 Task: Look for space in Kennesaw, United States from 1st July, 2023 to 8th July, 2023 for 2 adults, 1 child in price range Rs.15000 to Rs.20000. Place can be entire place with 1  bedroom having 1 bed and 1 bathroom. Property type can be house, flat, guest house, hotel. Amenities needed are: washing machine. Booking option can be shelf check-in. Required host language is English.
Action: Mouse moved to (557, 108)
Screenshot: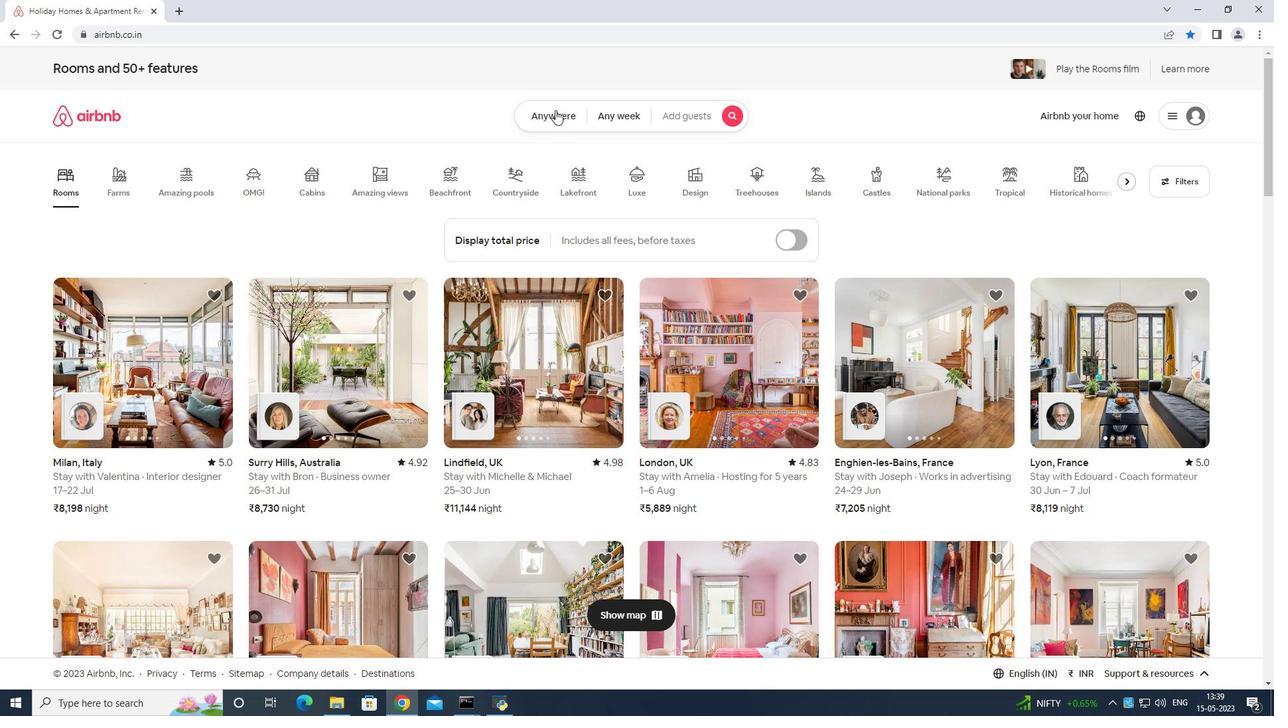 
Action: Mouse pressed left at (557, 108)
Screenshot: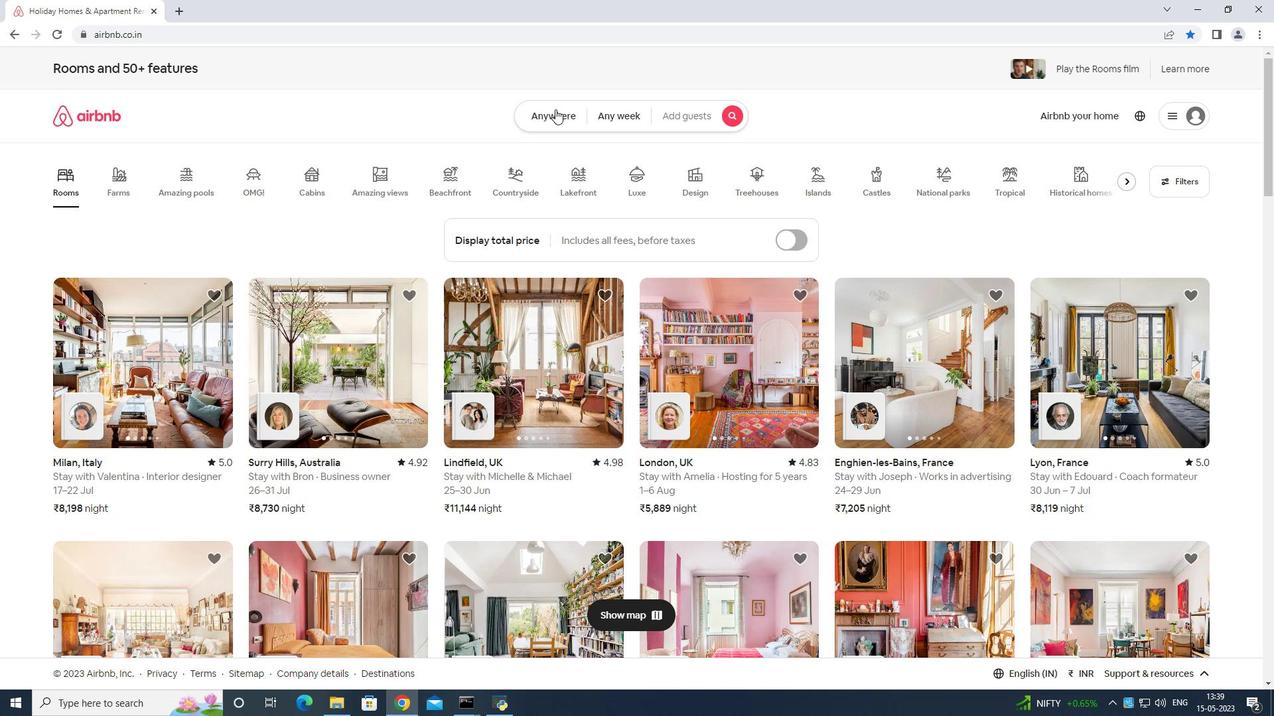 
Action: Mouse moved to (547, 151)
Screenshot: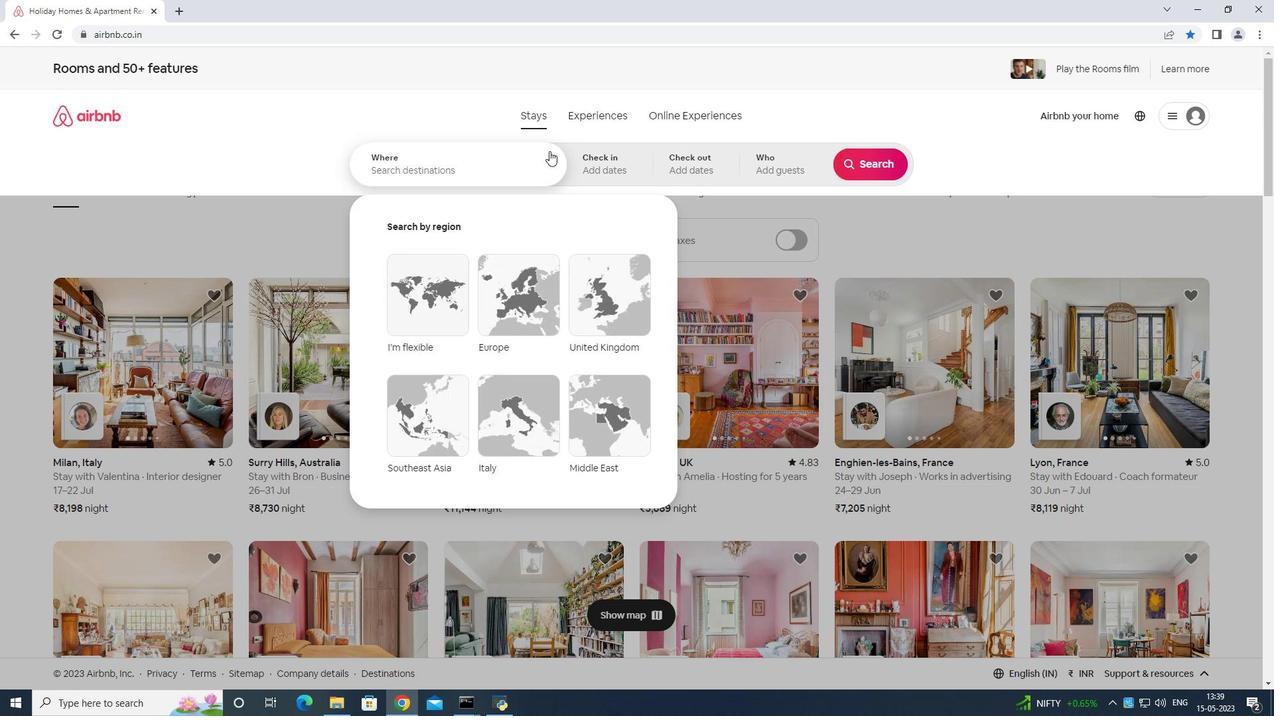 
Action: Mouse pressed left at (547, 151)
Screenshot: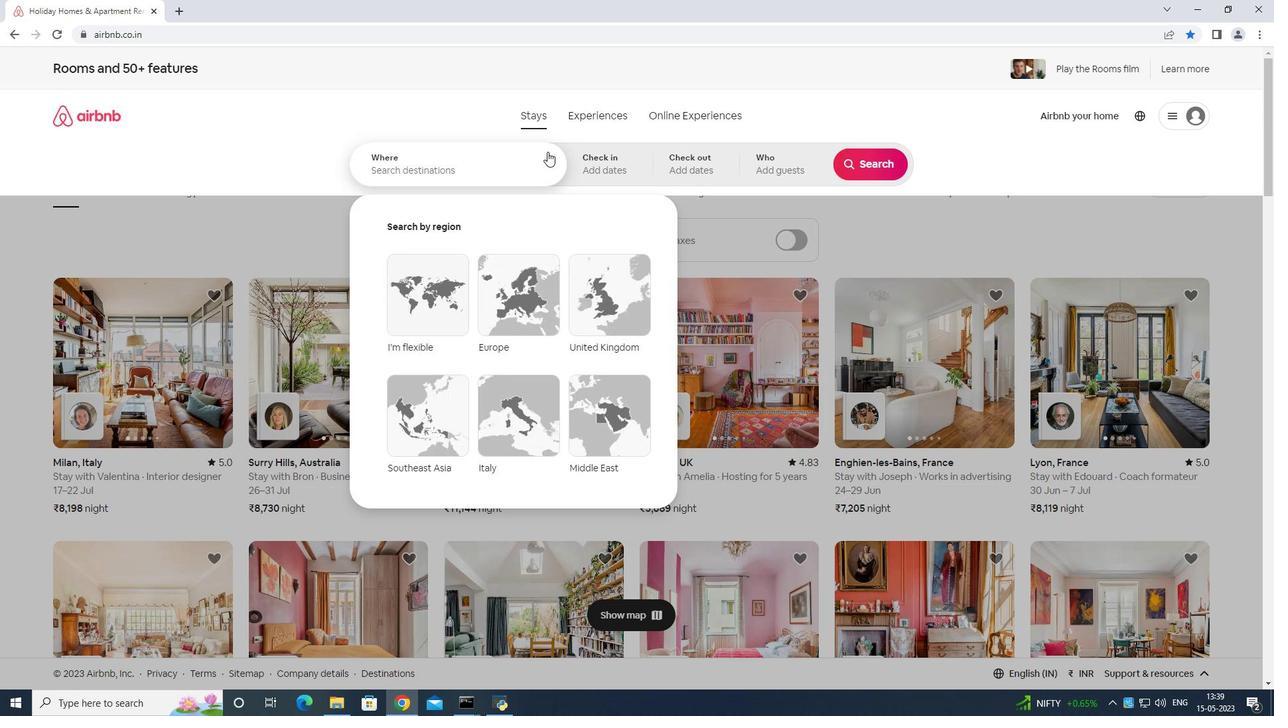 
Action: Mouse moved to (1240, 357)
Screenshot: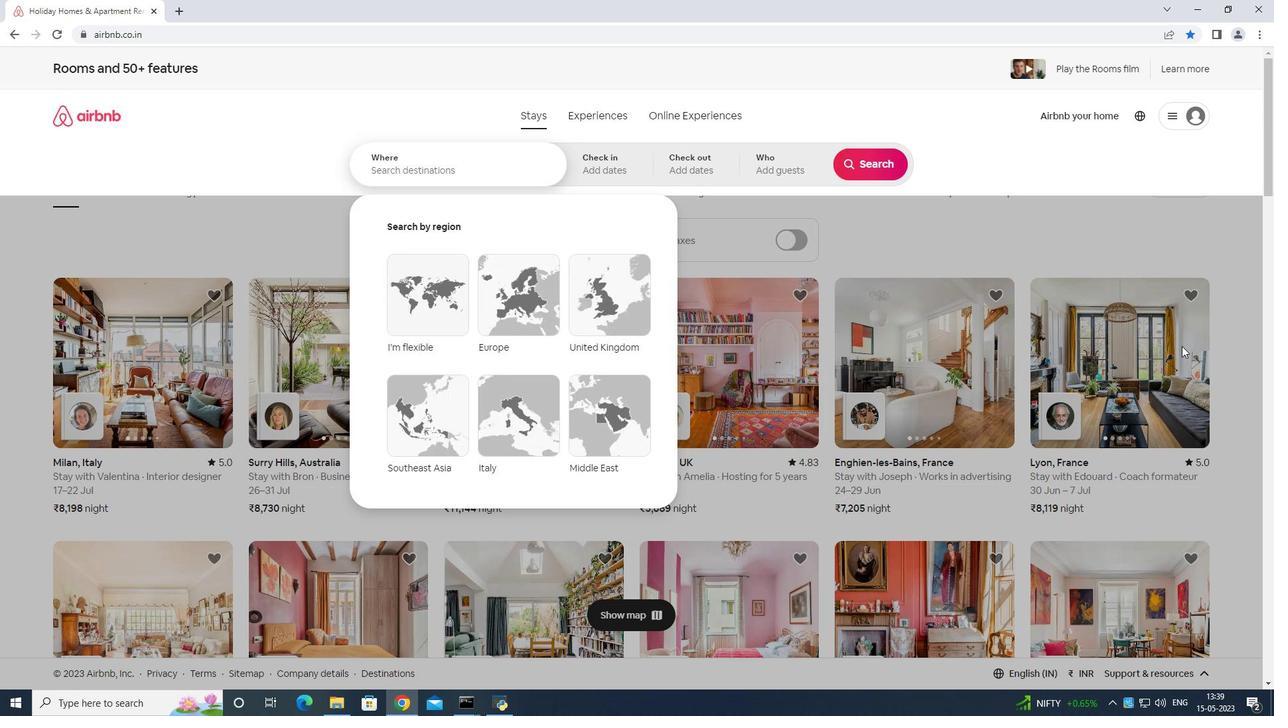 
Action: Key pressed <Key.shift>Kennw<Key.backspace>esaw<Key.space>united<Key.space>states<Key.enter><Key.enter>
Screenshot: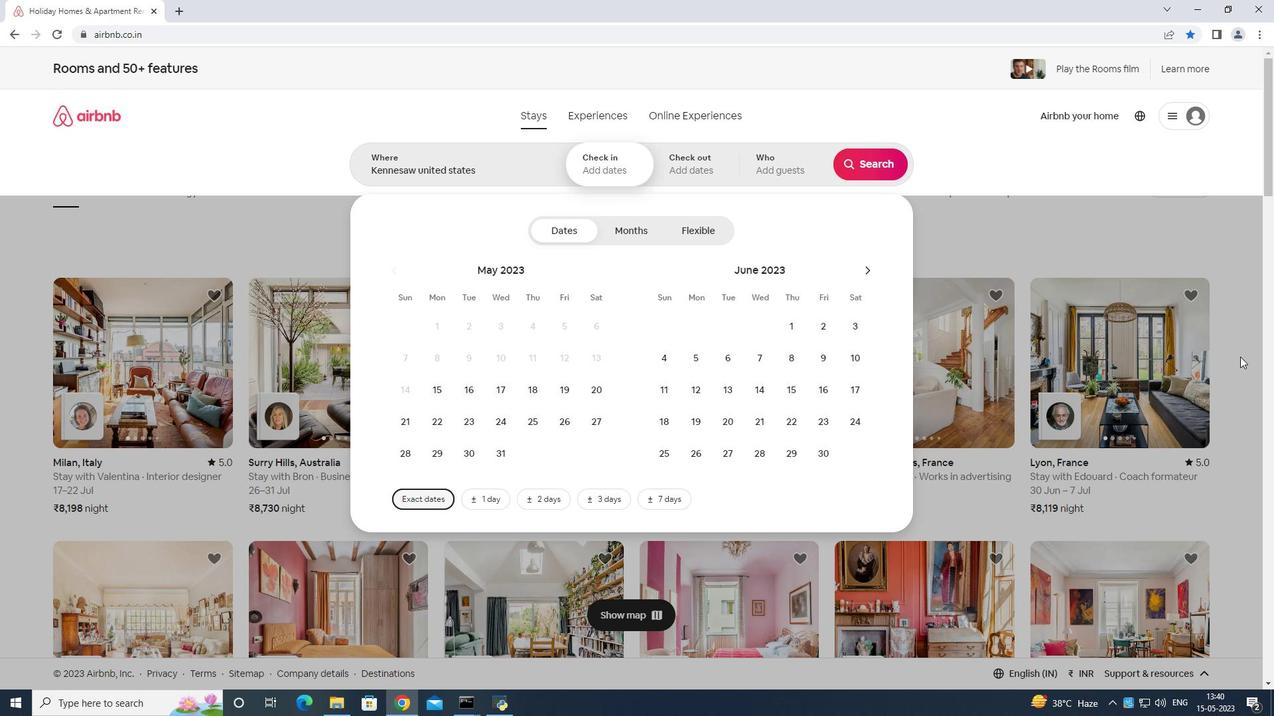 
Action: Mouse moved to (856, 278)
Screenshot: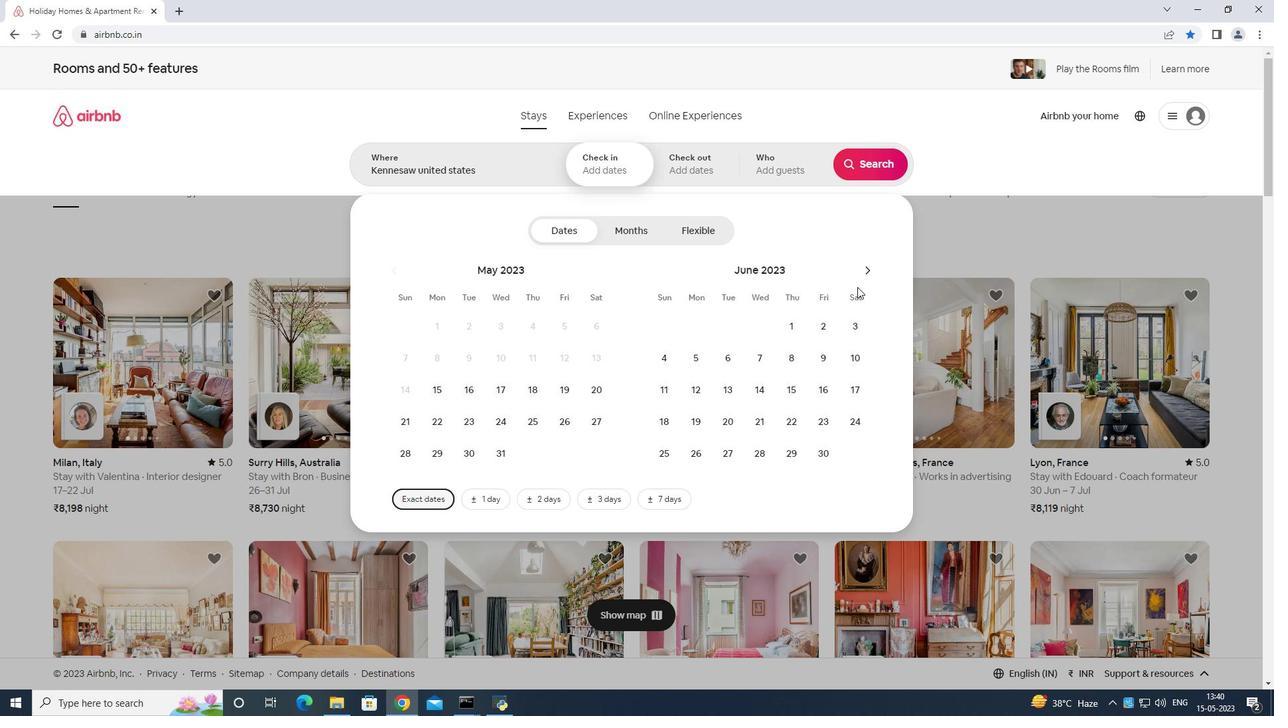 
Action: Mouse pressed left at (856, 278)
Screenshot: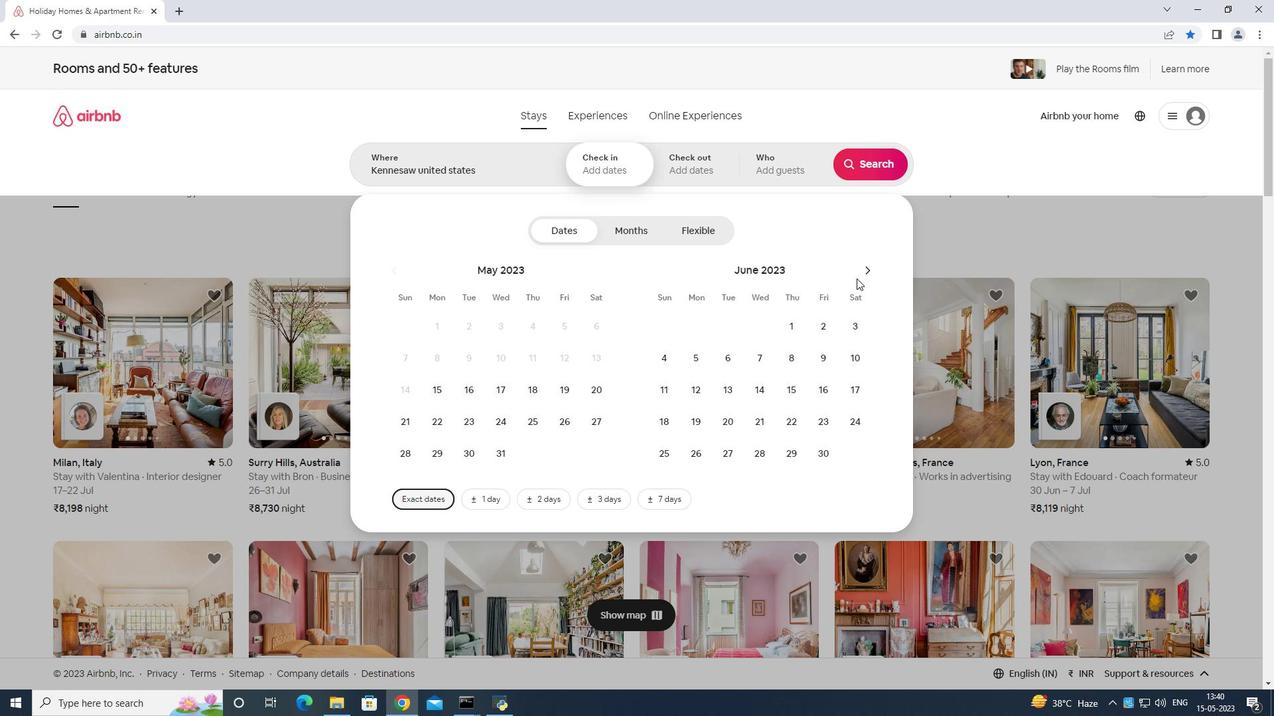
Action: Mouse moved to (864, 272)
Screenshot: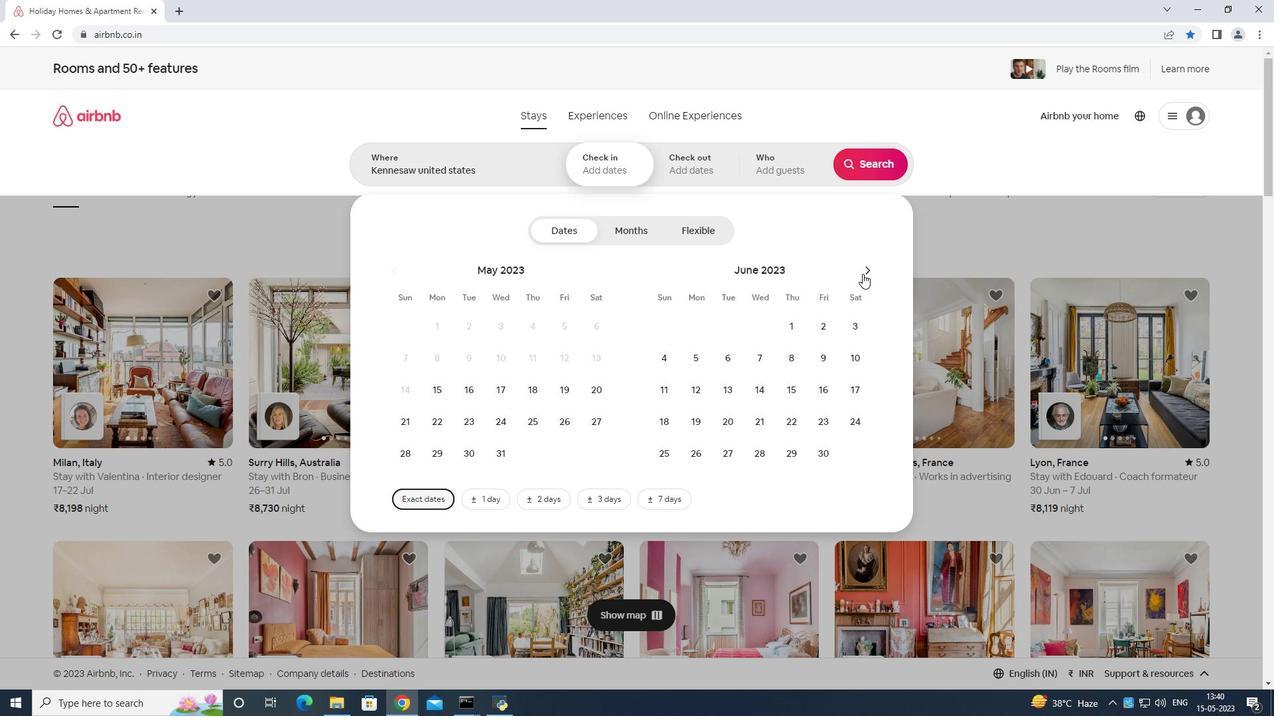 
Action: Mouse pressed left at (864, 272)
Screenshot: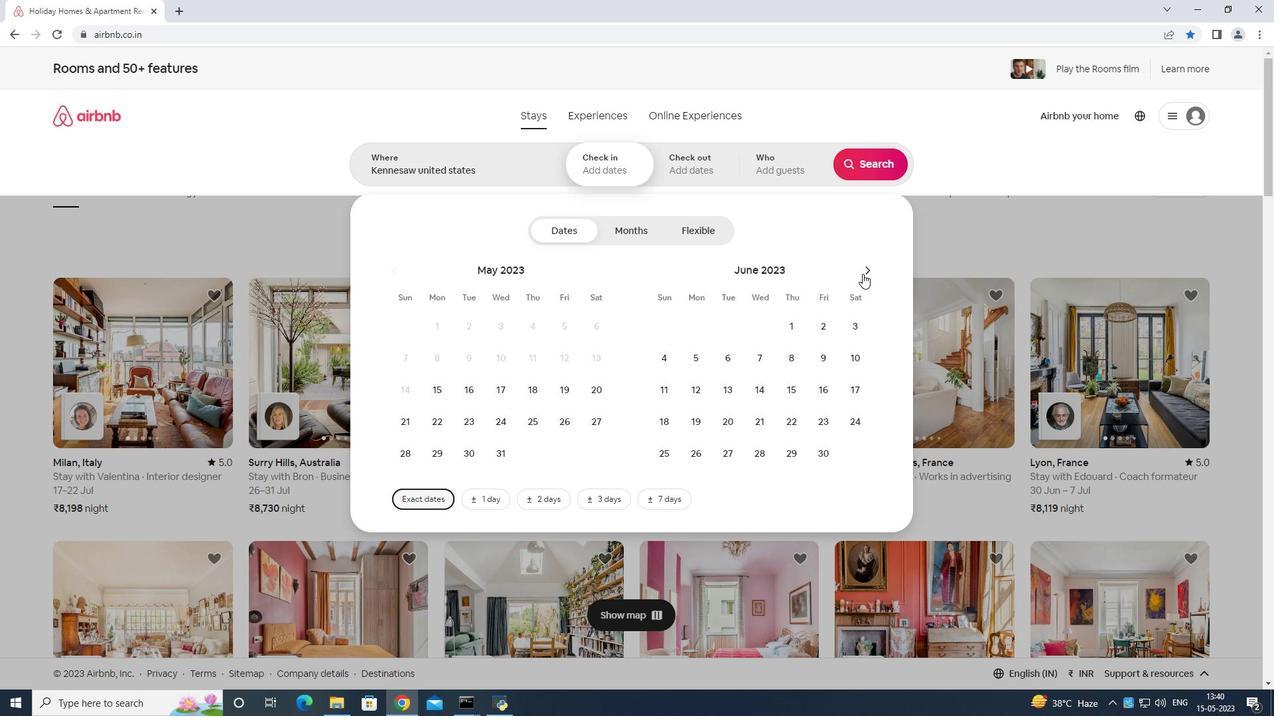 
Action: Mouse moved to (856, 323)
Screenshot: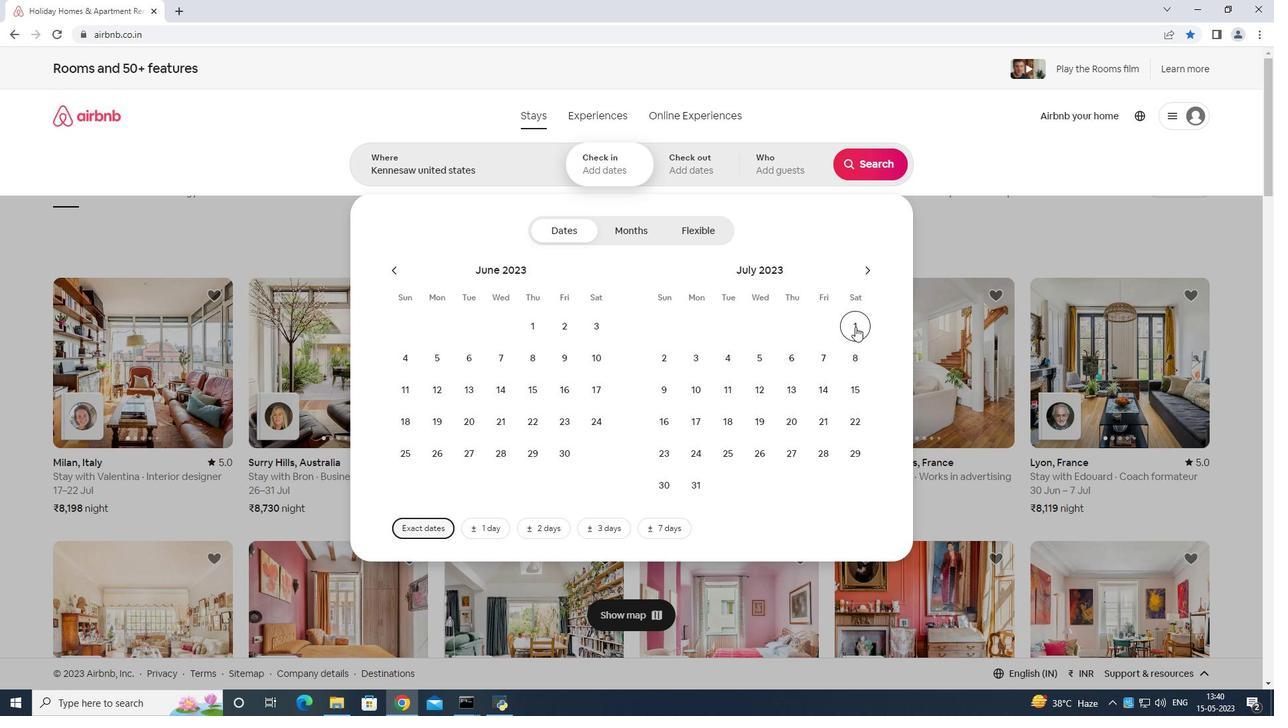 
Action: Mouse pressed left at (856, 323)
Screenshot: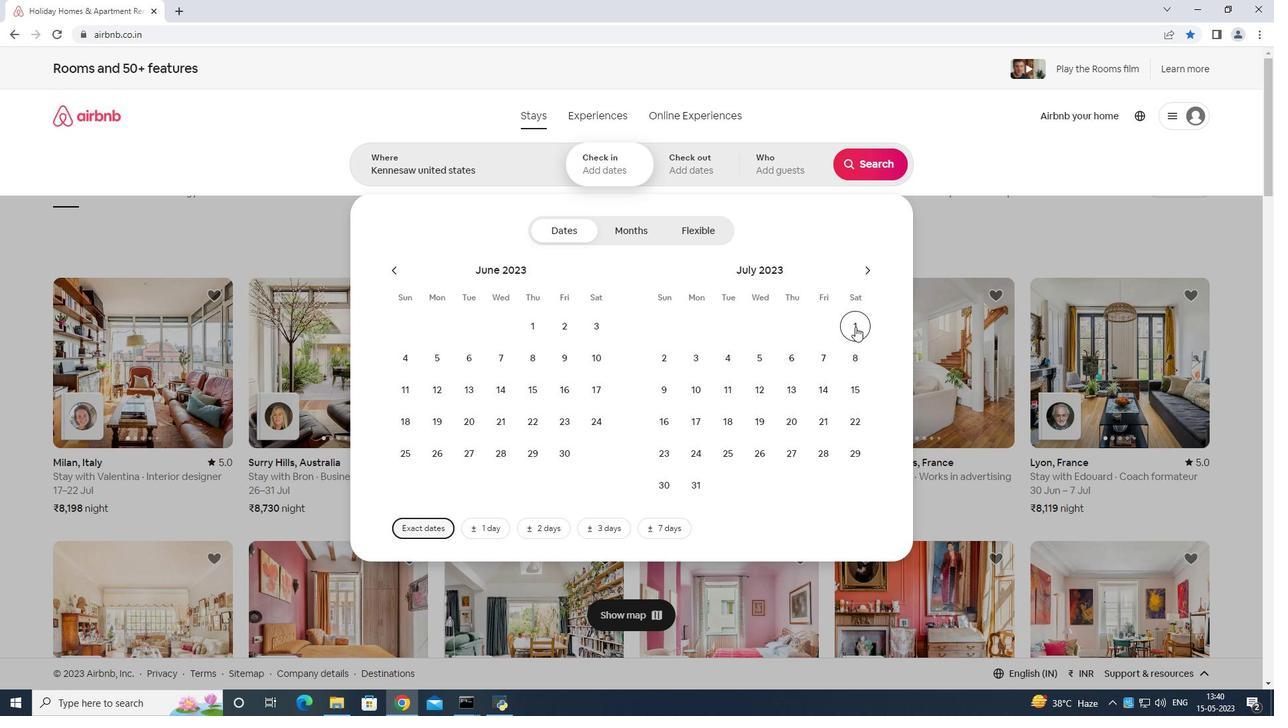 
Action: Mouse moved to (856, 362)
Screenshot: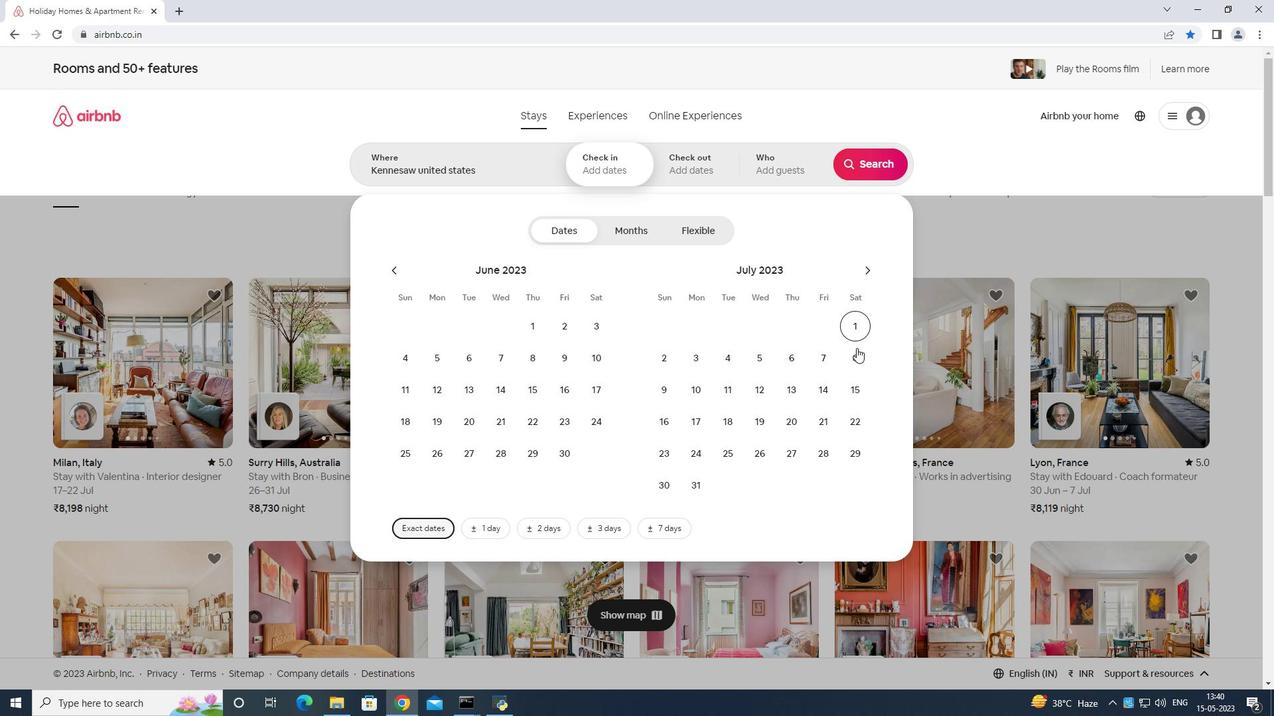 
Action: Mouse pressed left at (856, 362)
Screenshot: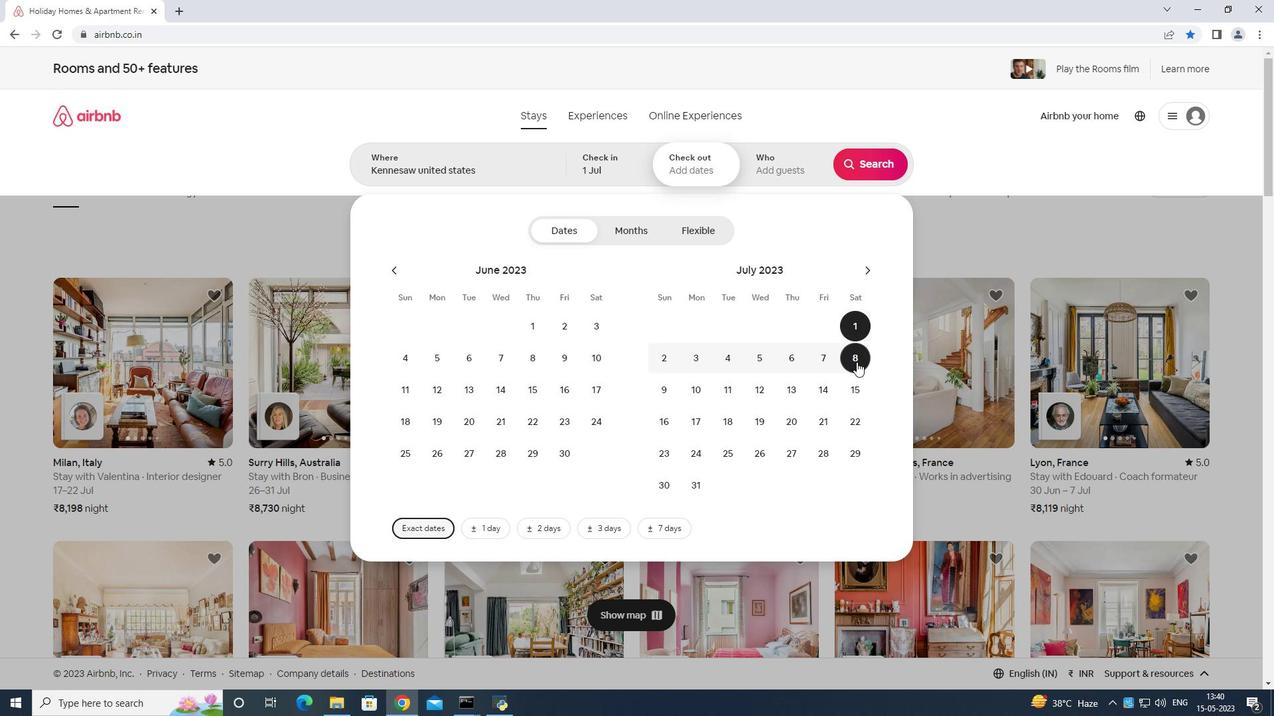 
Action: Mouse moved to (797, 166)
Screenshot: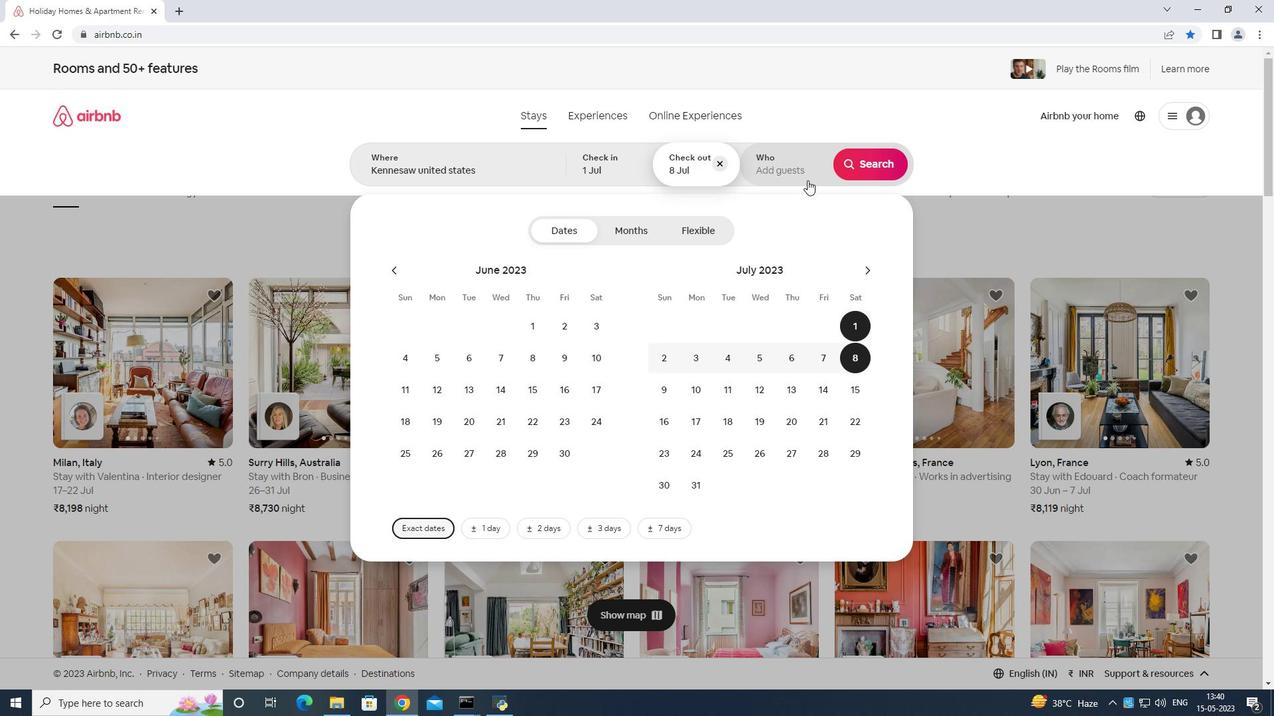 
Action: Mouse pressed left at (797, 166)
Screenshot: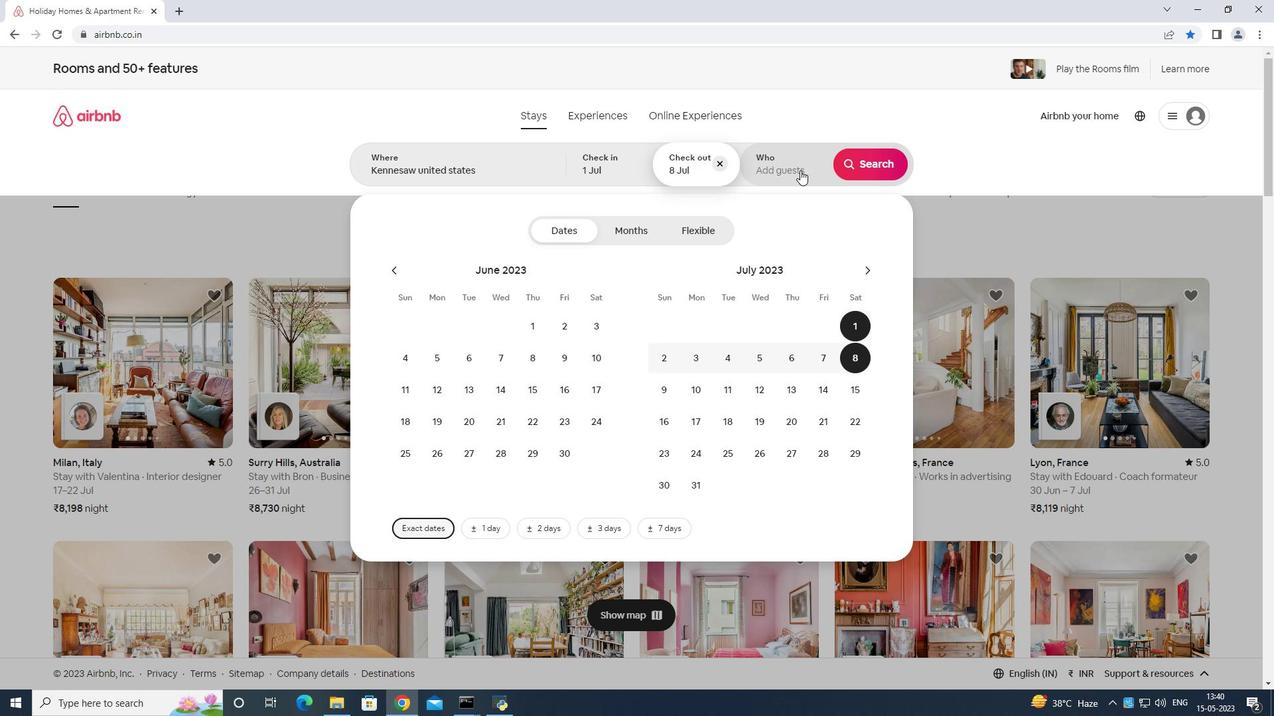 
Action: Mouse moved to (874, 238)
Screenshot: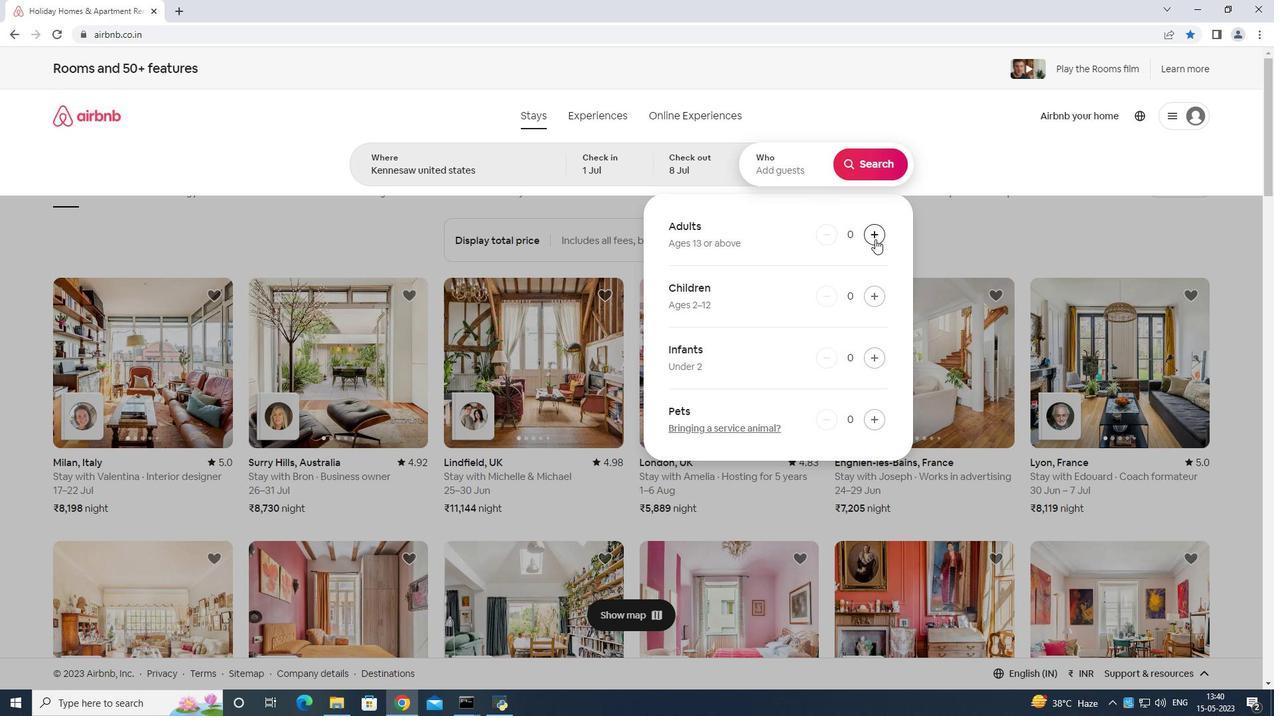 
Action: Mouse pressed left at (874, 238)
Screenshot: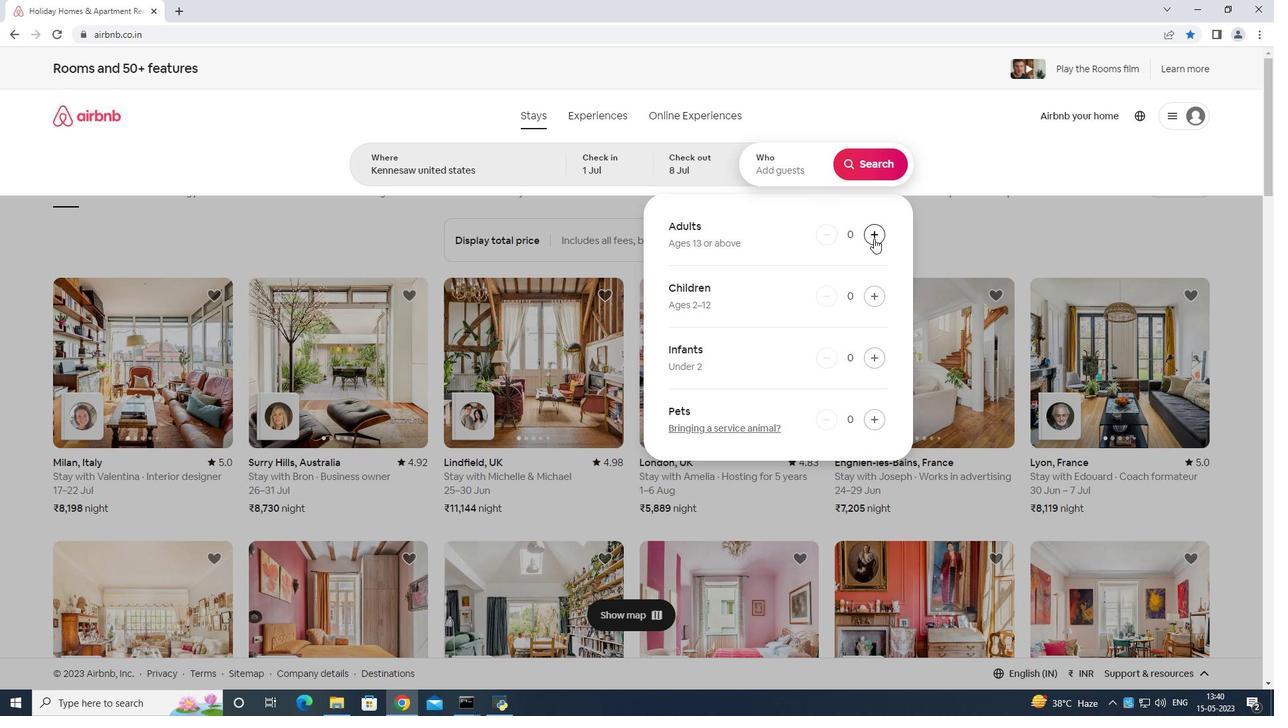 
Action: Mouse moved to (874, 237)
Screenshot: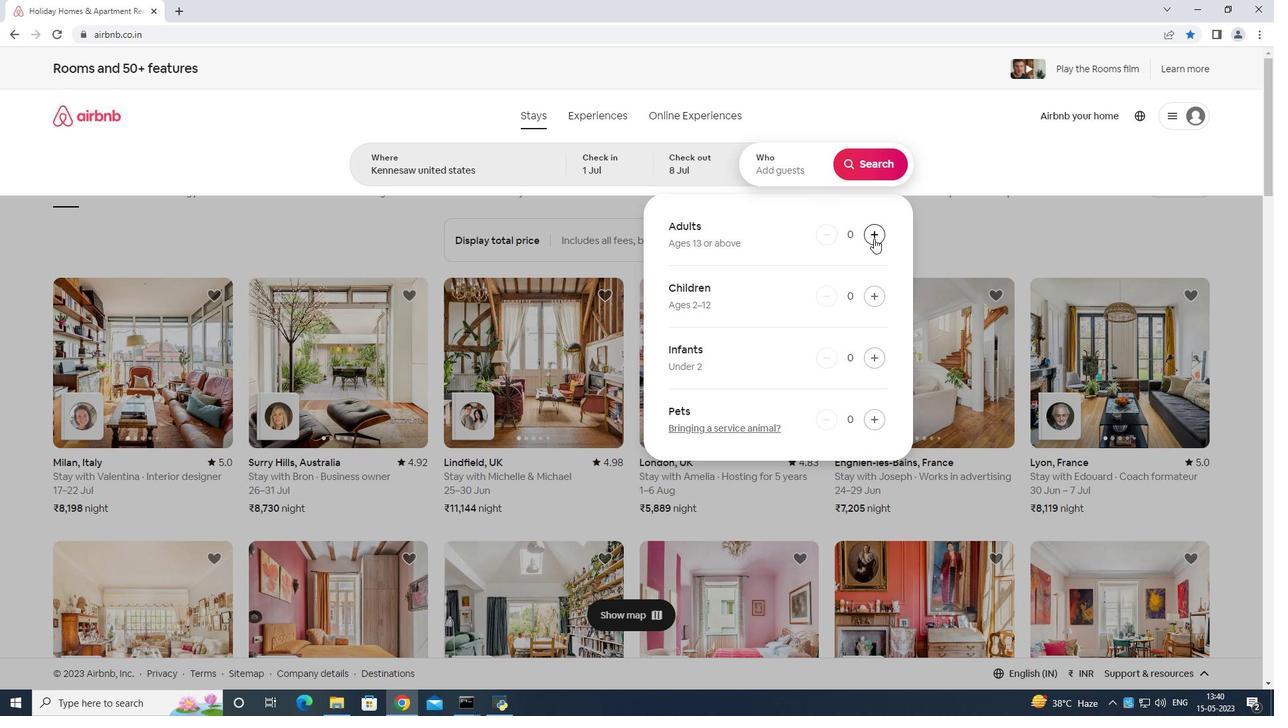 
Action: Mouse pressed left at (874, 237)
Screenshot: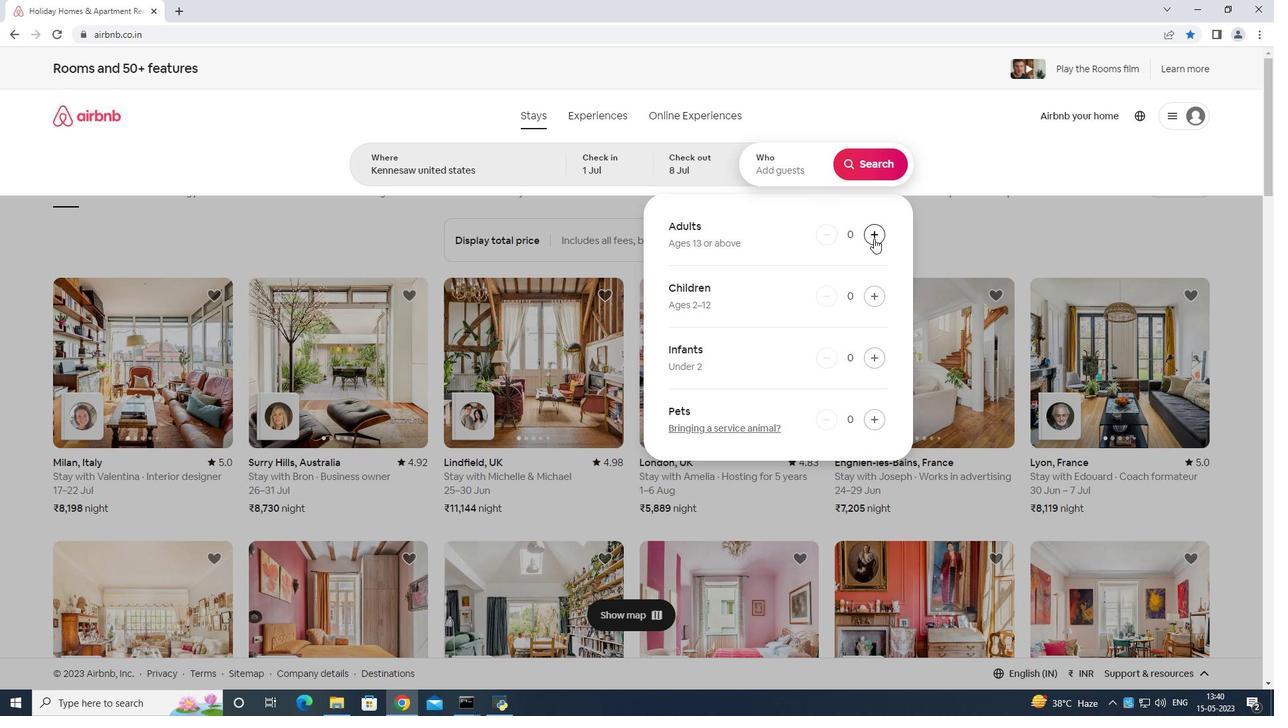 
Action: Mouse moved to (875, 288)
Screenshot: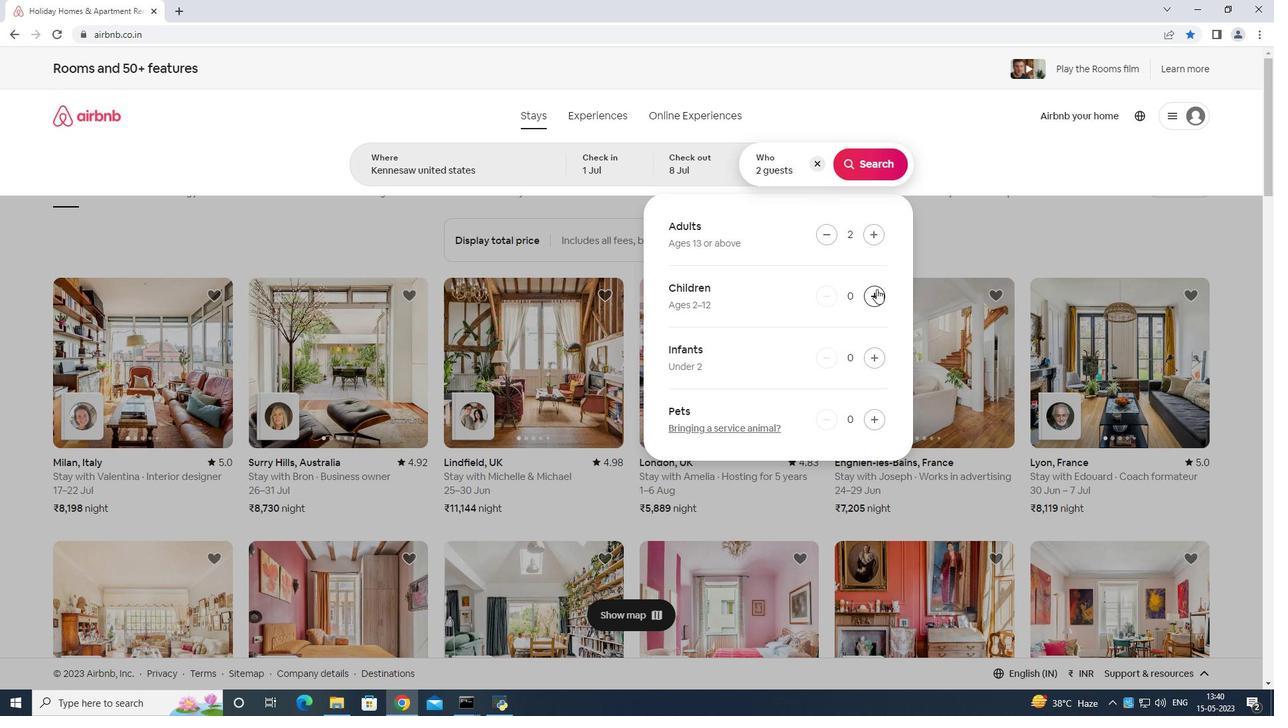 
Action: Mouse pressed left at (875, 288)
Screenshot: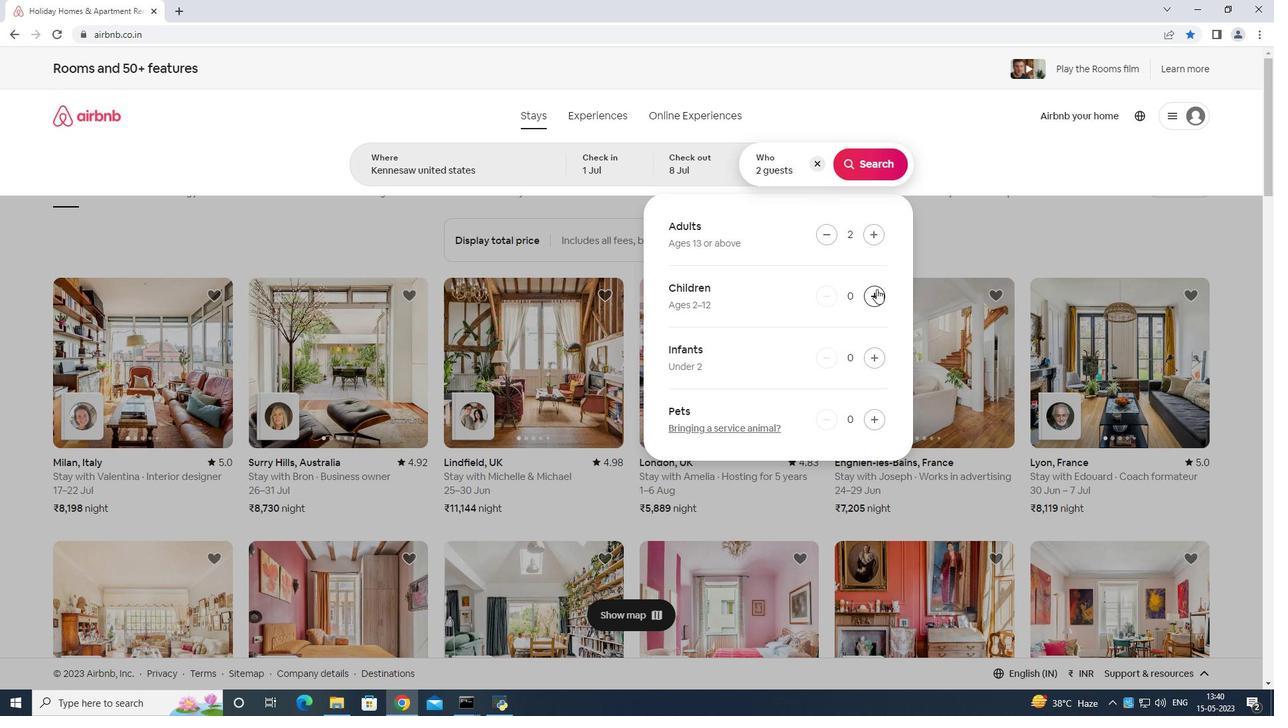 
Action: Mouse moved to (873, 170)
Screenshot: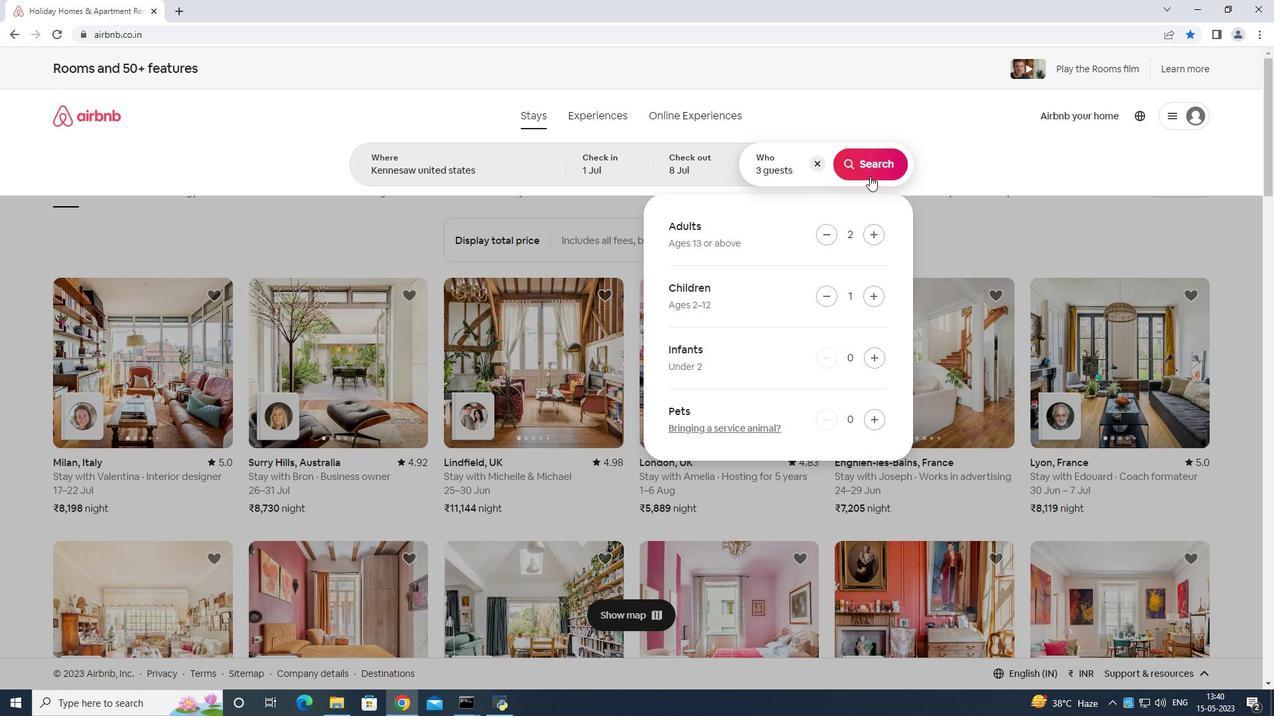 
Action: Mouse pressed left at (873, 170)
Screenshot: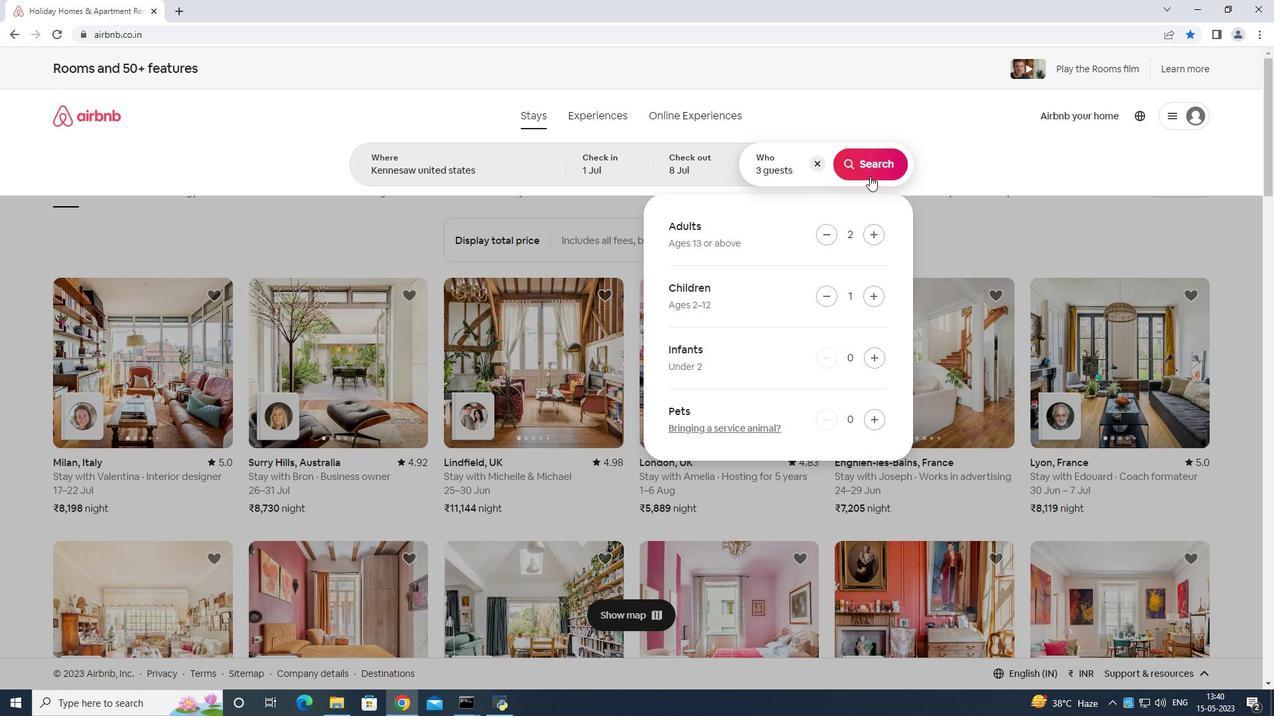 
Action: Mouse moved to (1208, 126)
Screenshot: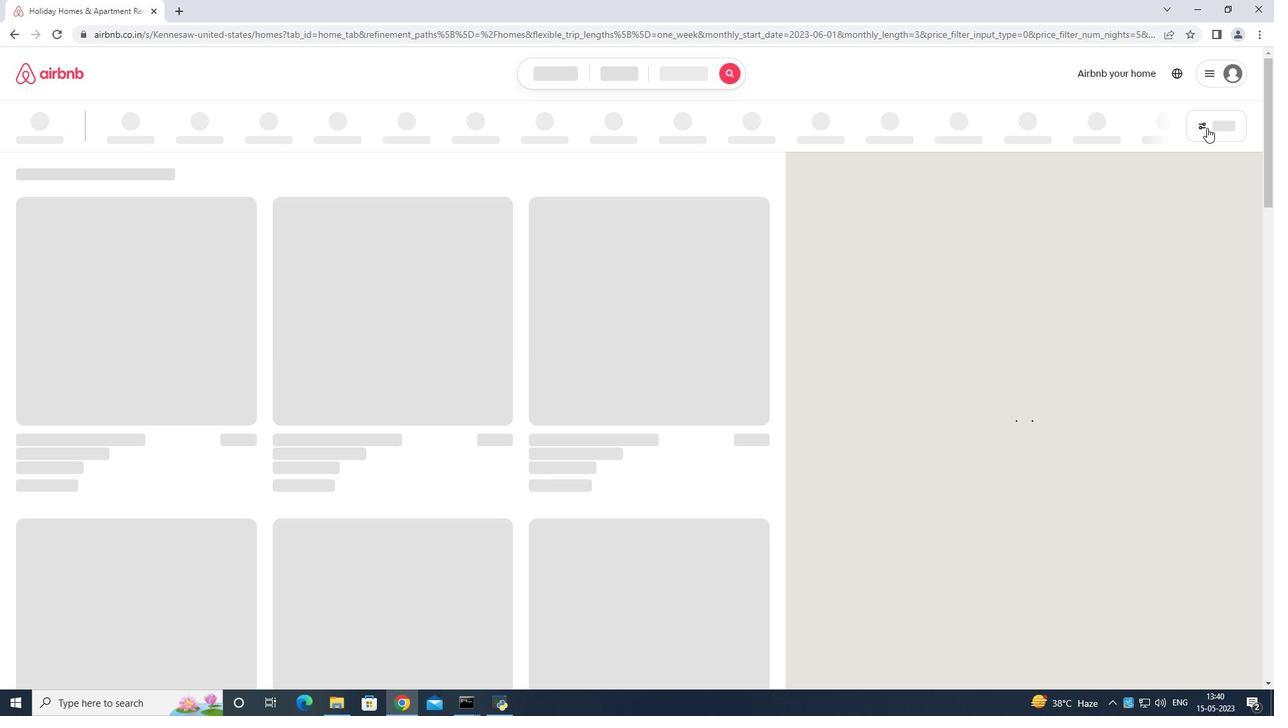 
Action: Mouse pressed left at (1208, 126)
Screenshot: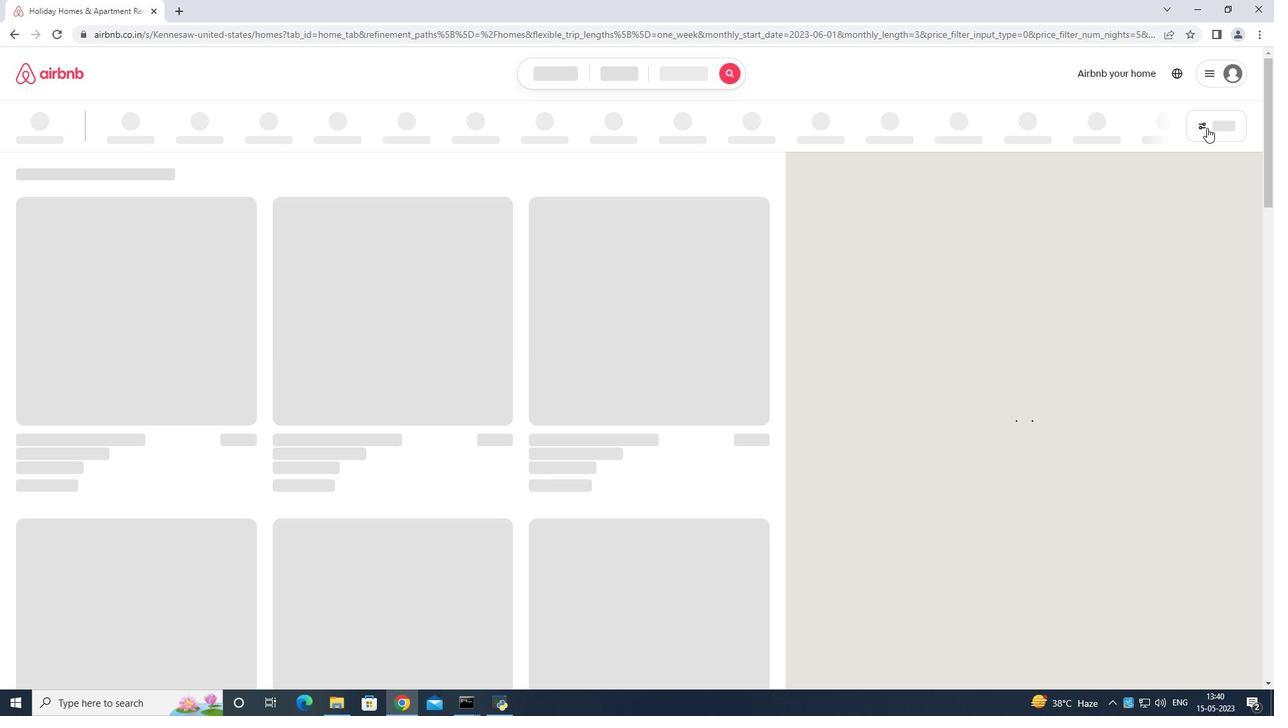 
Action: Mouse moved to (507, 447)
Screenshot: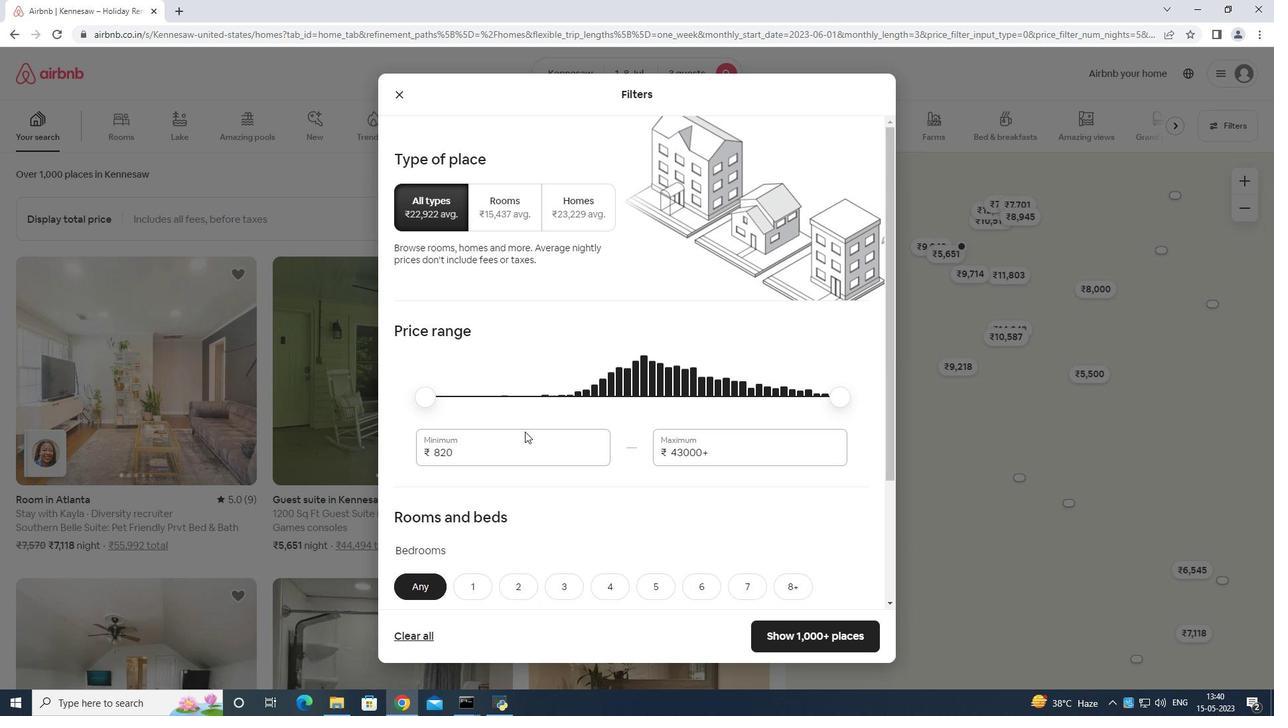 
Action: Mouse pressed left at (507, 447)
Screenshot: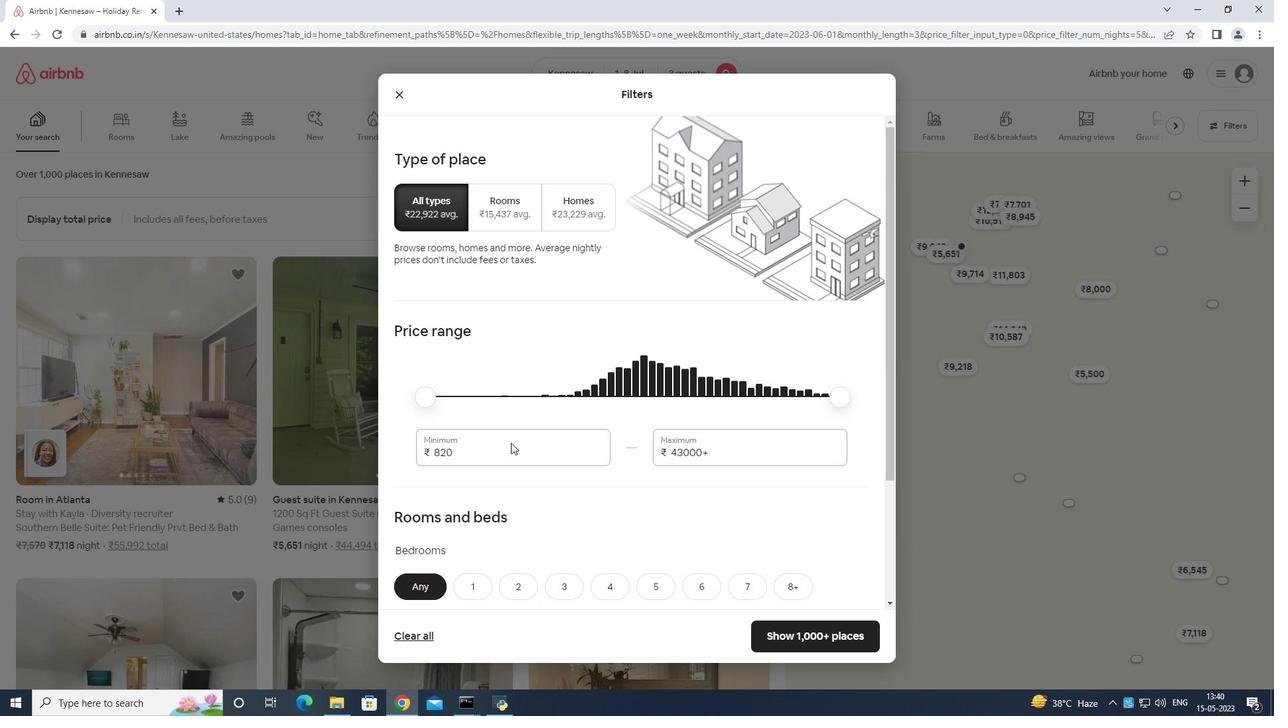 
Action: Mouse moved to (509, 438)
Screenshot: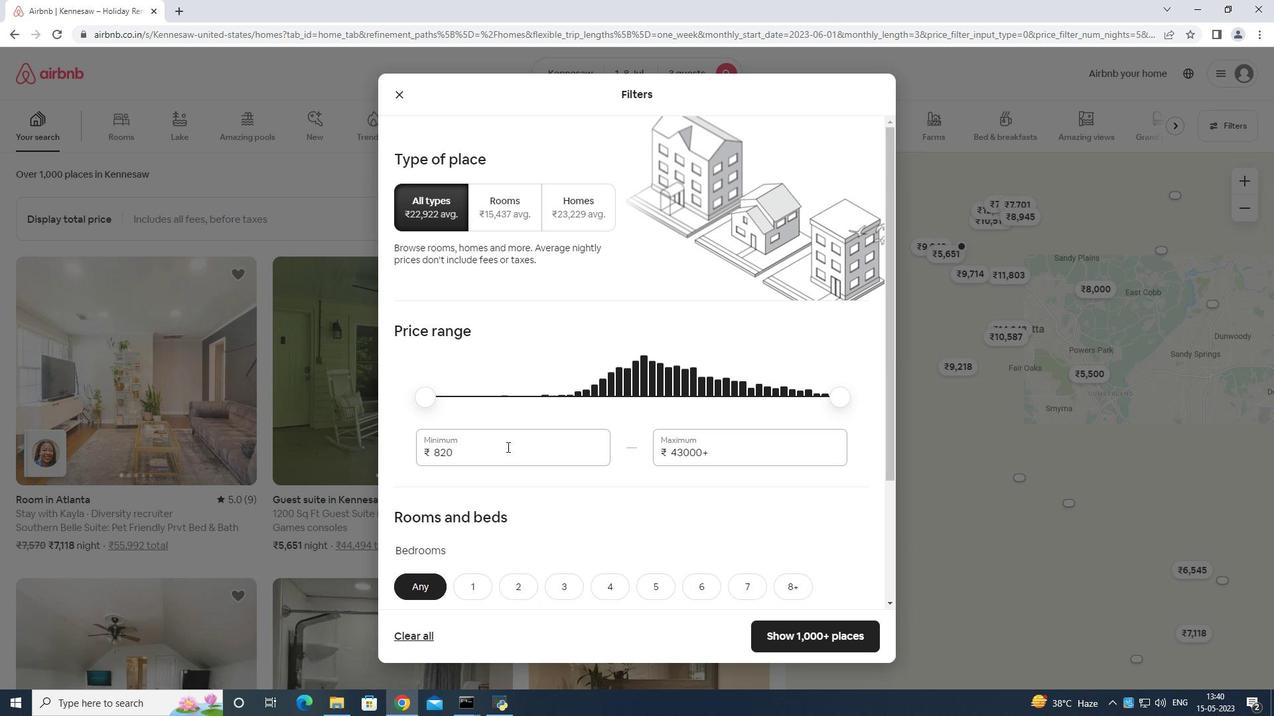 
Action: Key pressed <Key.backspace>
Screenshot: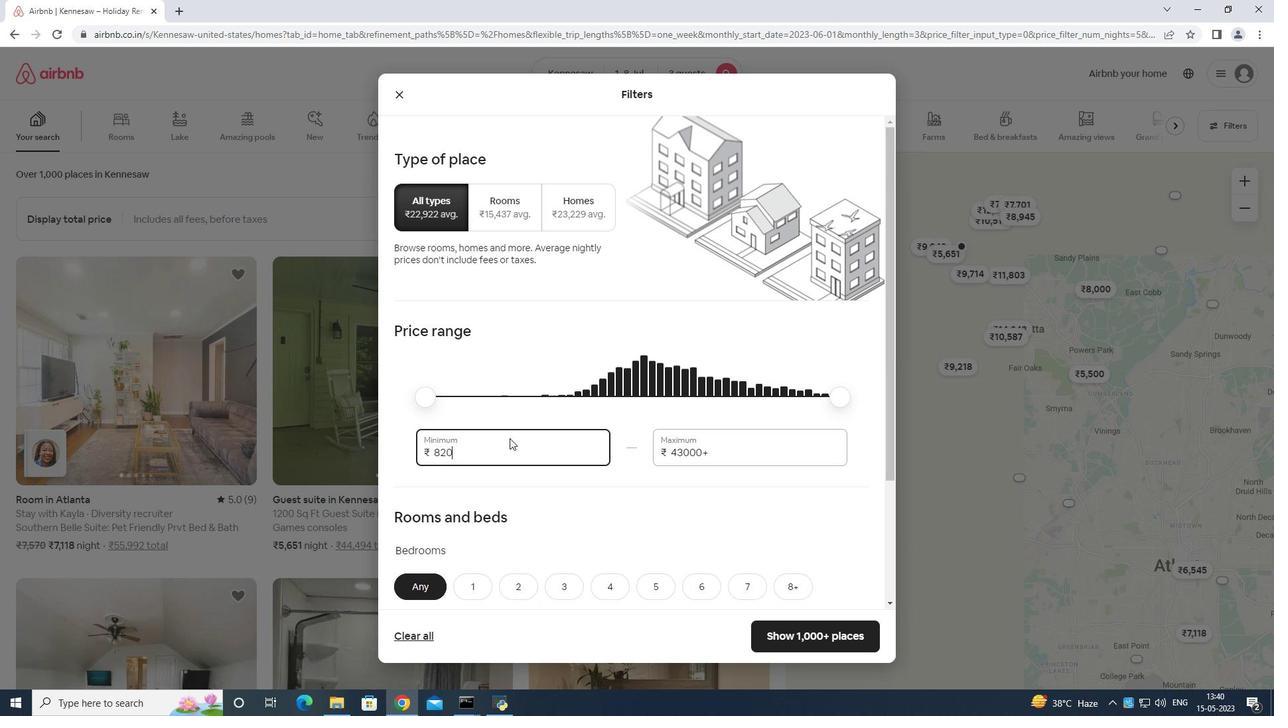 
Action: Mouse moved to (509, 438)
Screenshot: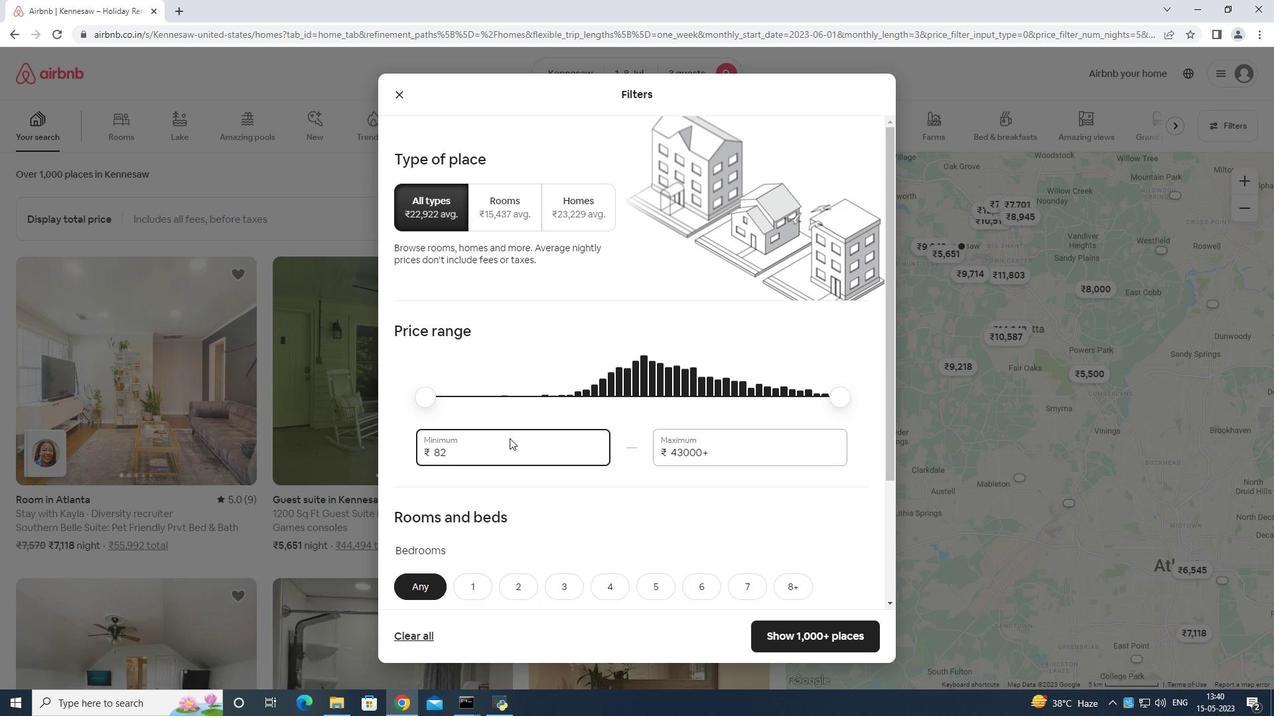
Action: Key pressed <Key.backspace><Key.backspace>
Screenshot: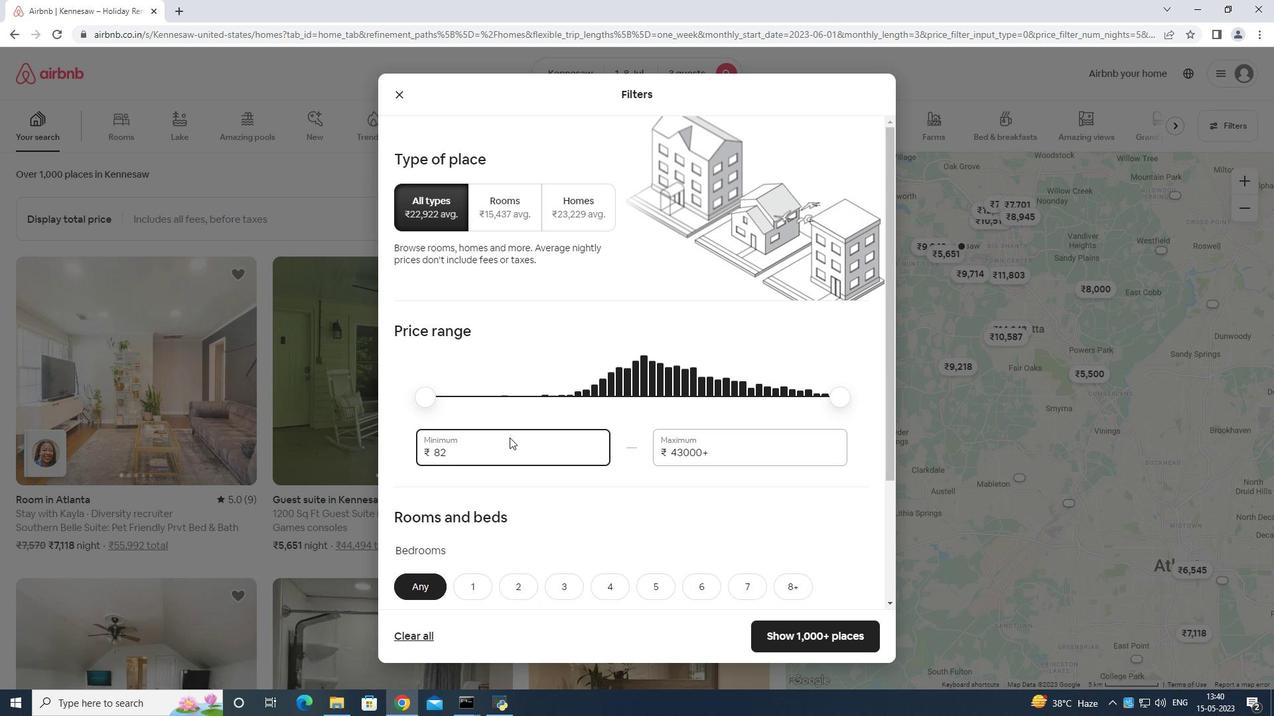 
Action: Mouse moved to (509, 436)
Screenshot: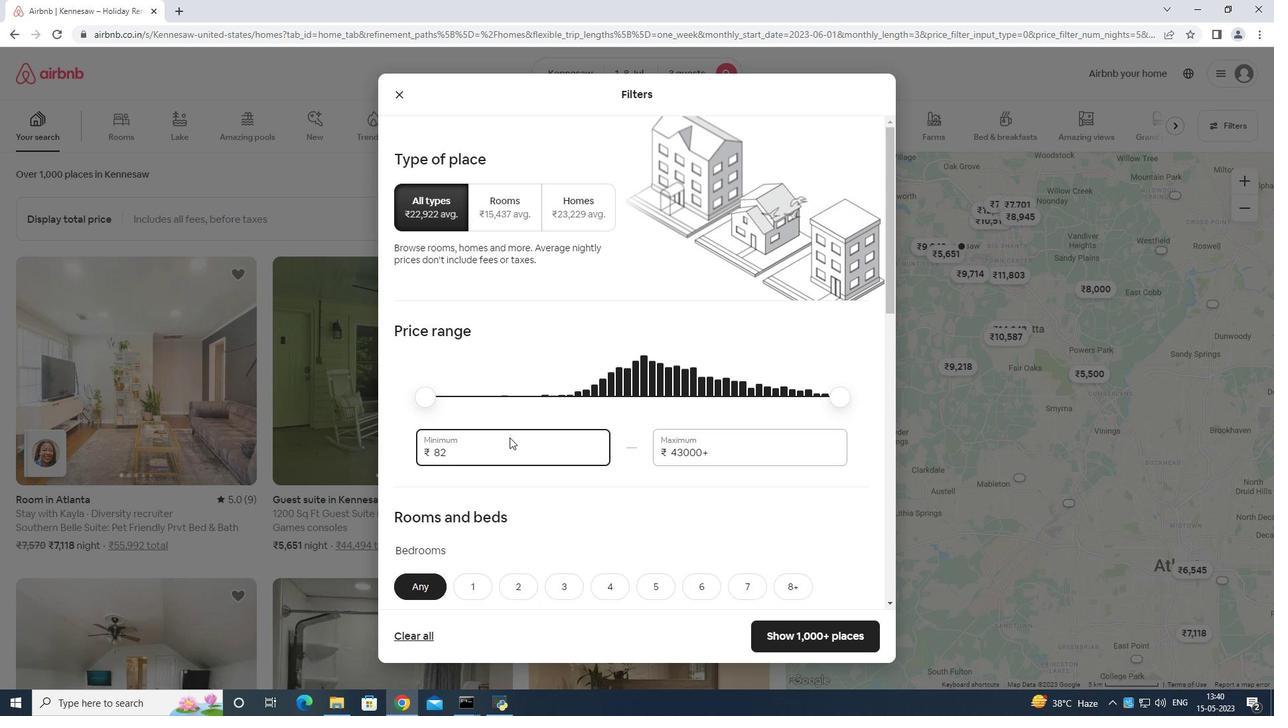 
Action: Key pressed 1
Screenshot: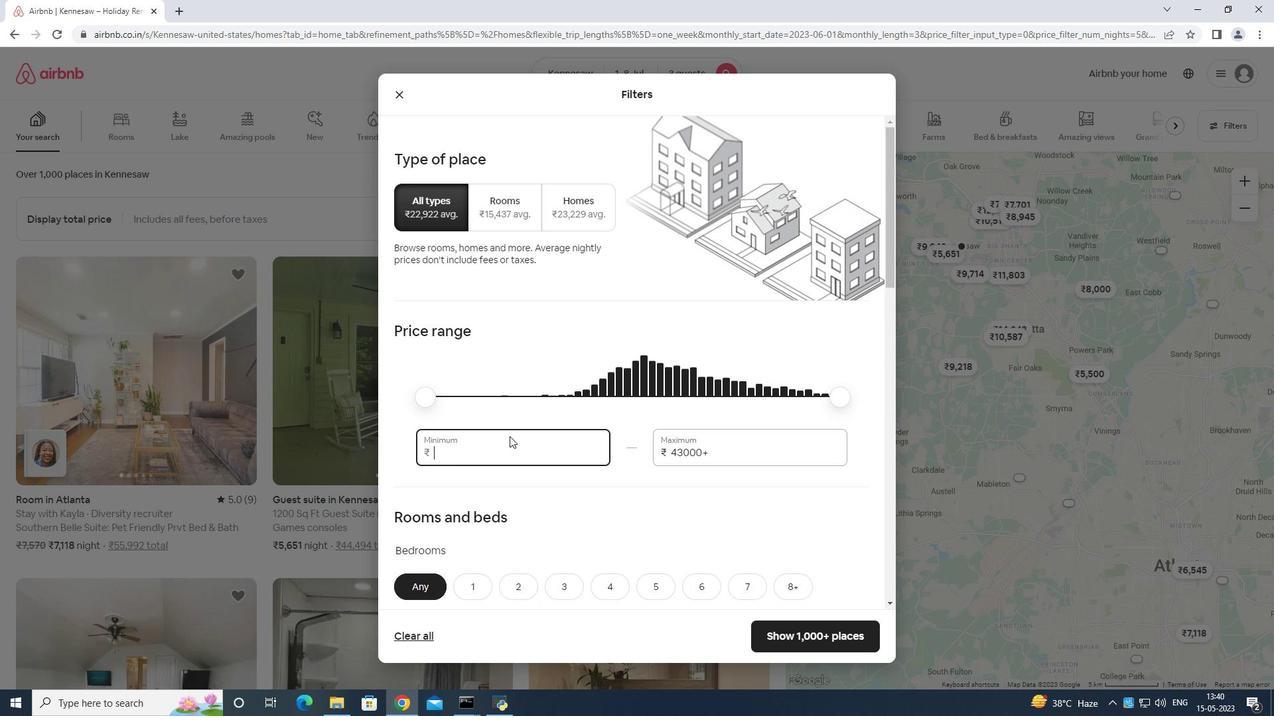 
Action: Mouse moved to (510, 434)
Screenshot: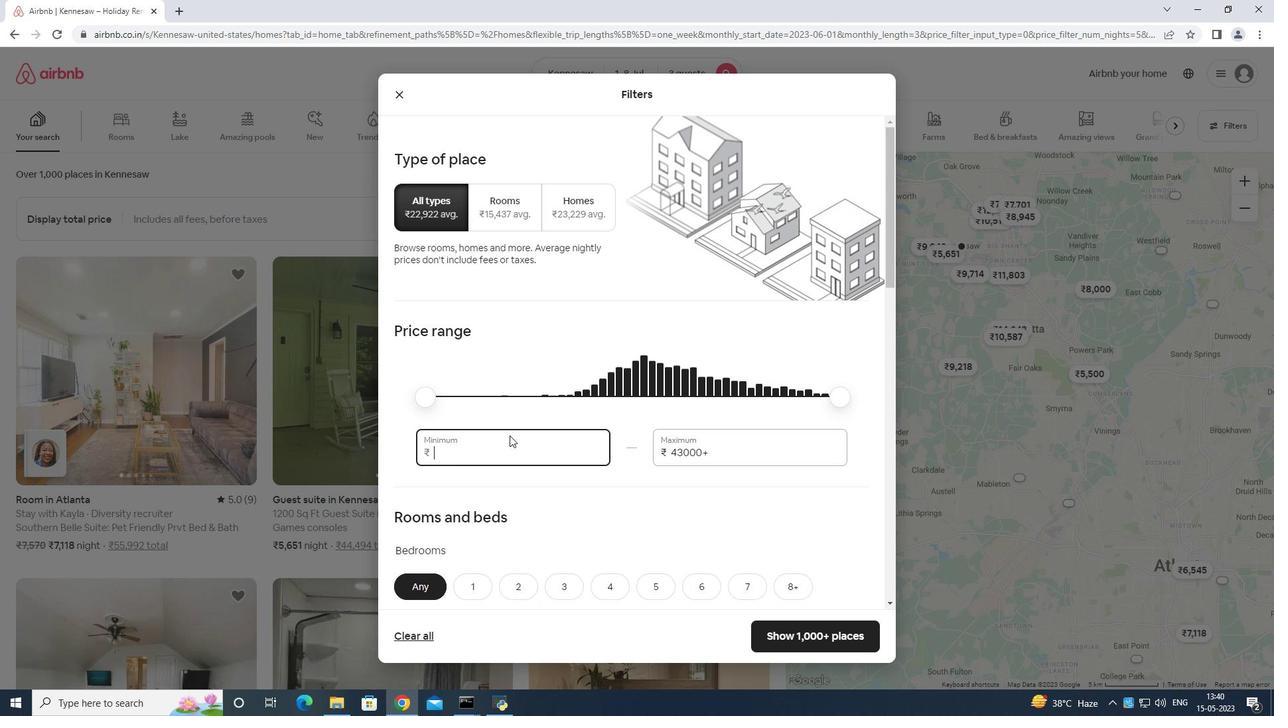 
Action: Key pressed 5
Screenshot: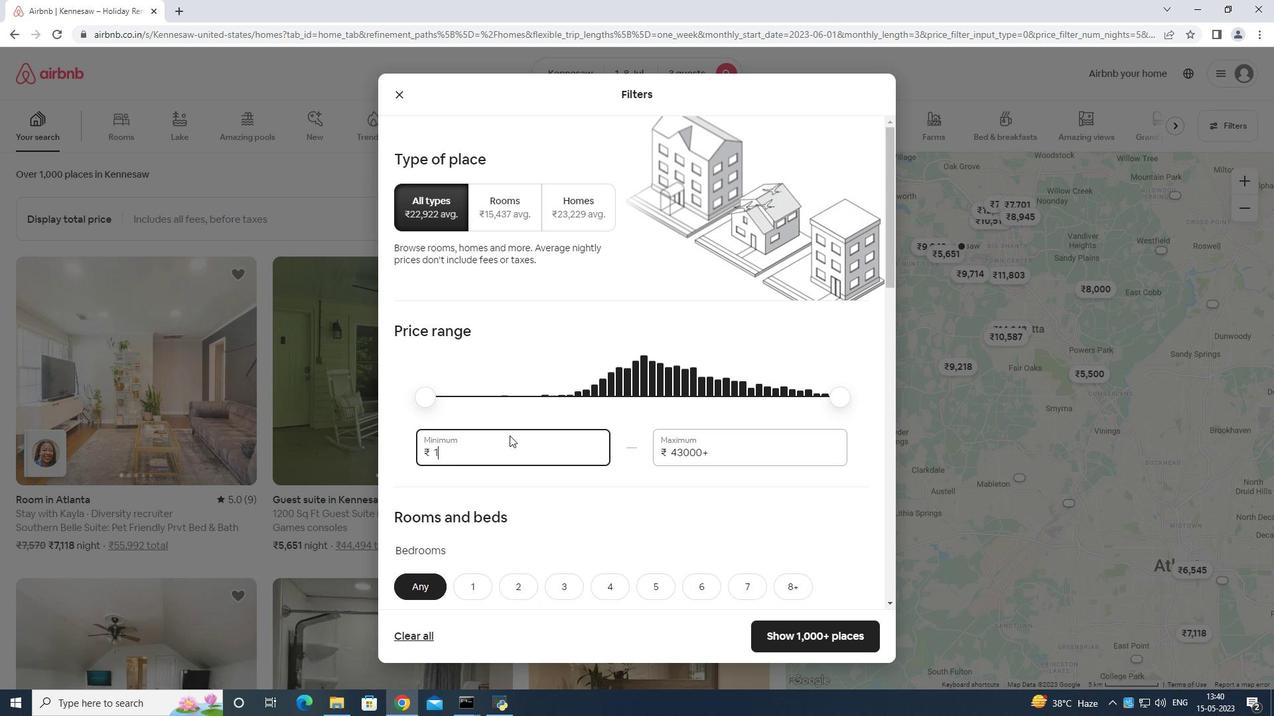 
Action: Mouse moved to (513, 431)
Screenshot: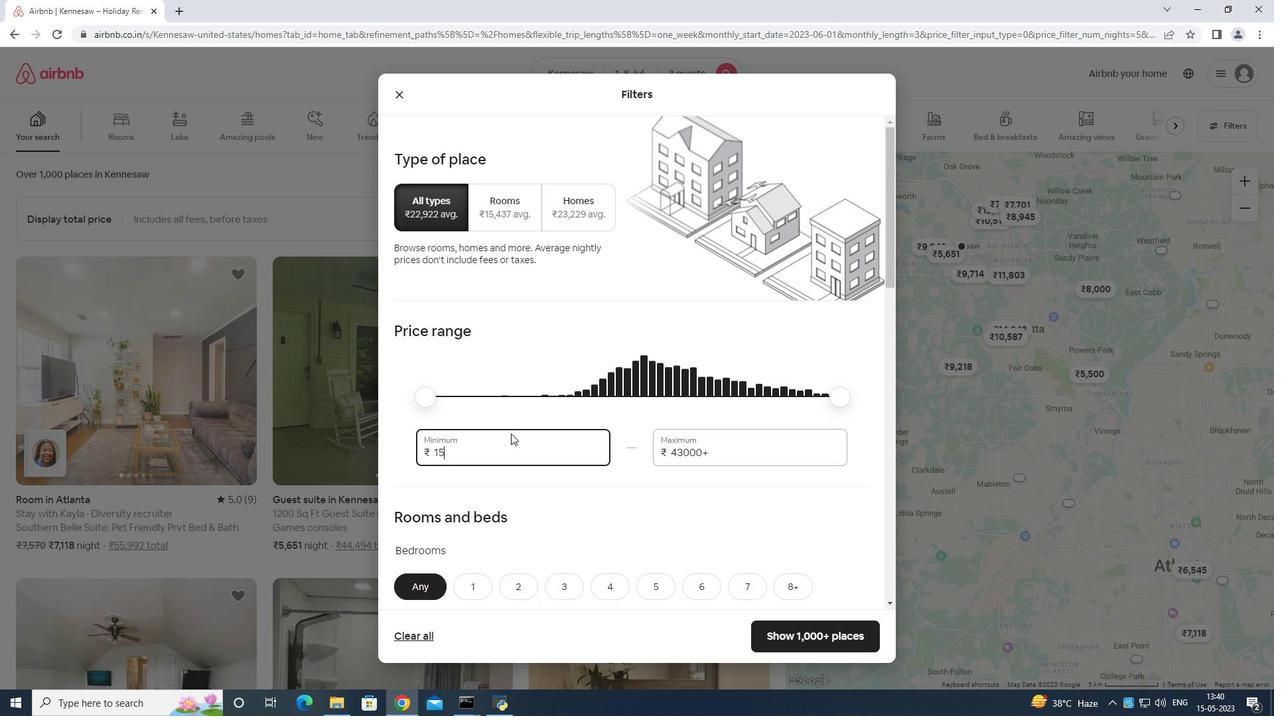 
Action: Key pressed 000
Screenshot: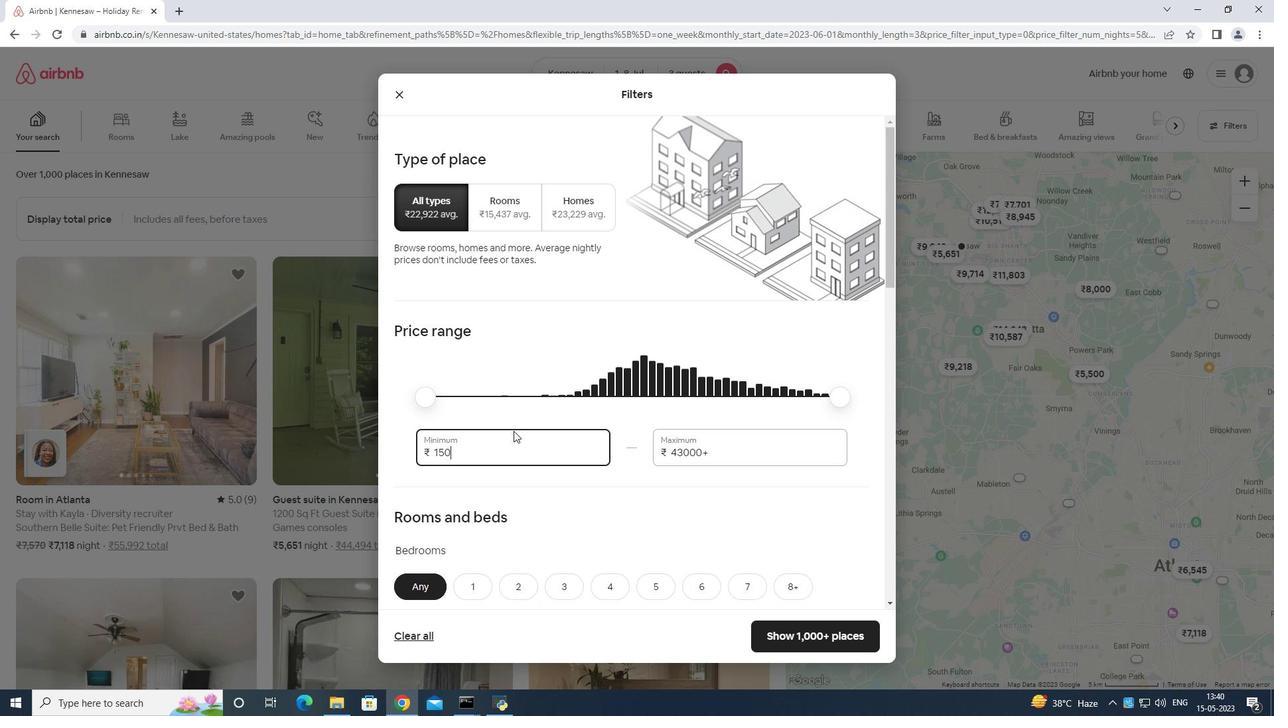 
Action: Mouse moved to (744, 438)
Screenshot: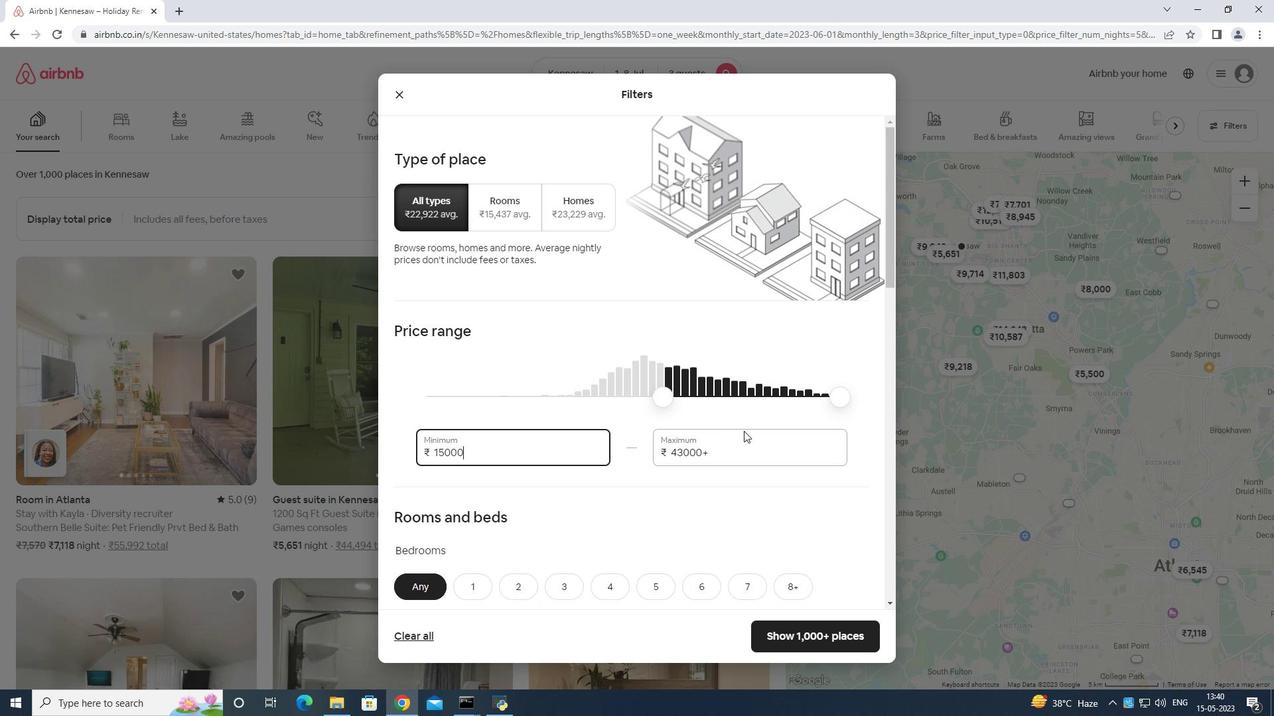 
Action: Mouse pressed left at (744, 438)
Screenshot: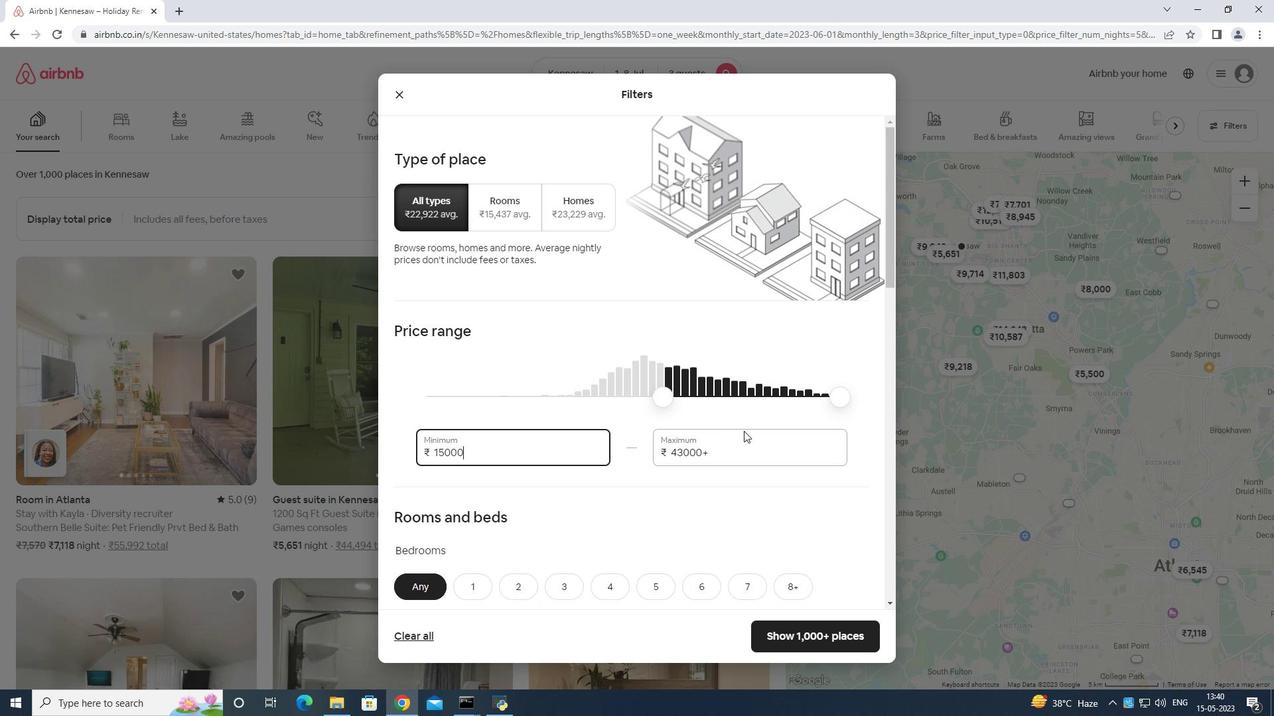 
Action: Mouse moved to (746, 440)
Screenshot: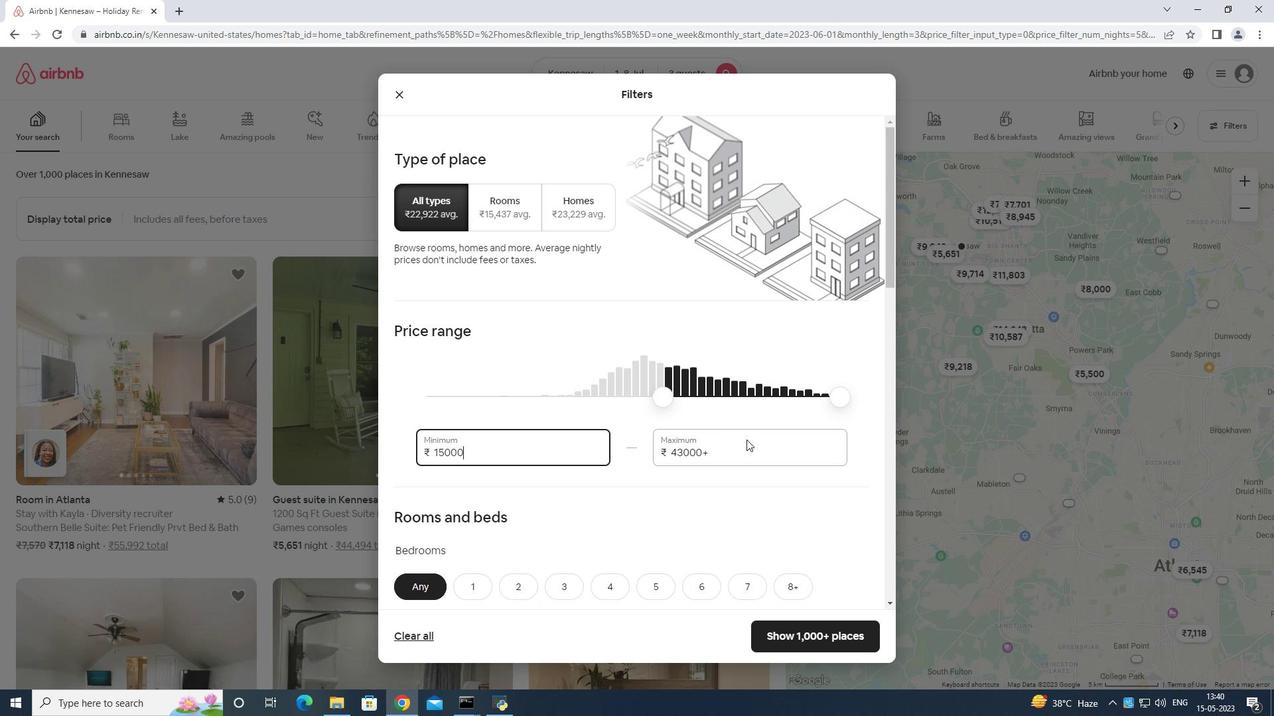 
Action: Key pressed <Key.backspace>
Screenshot: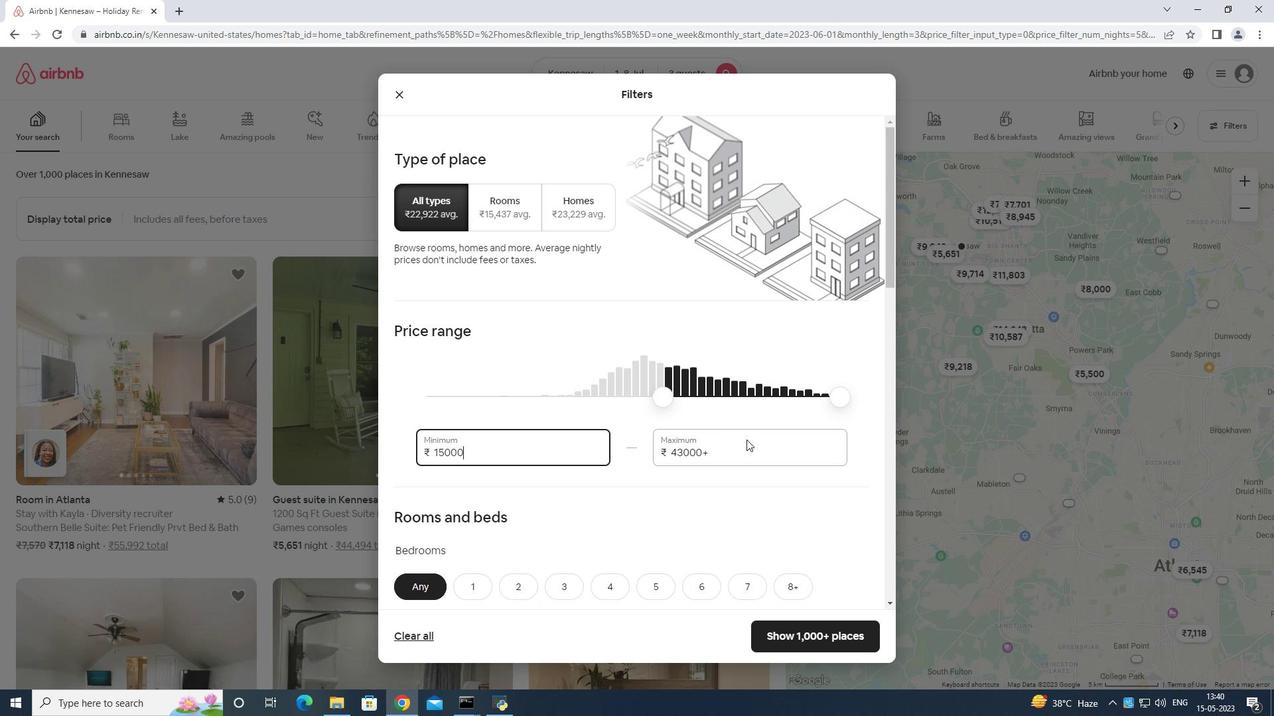 
Action: Mouse moved to (746, 440)
Screenshot: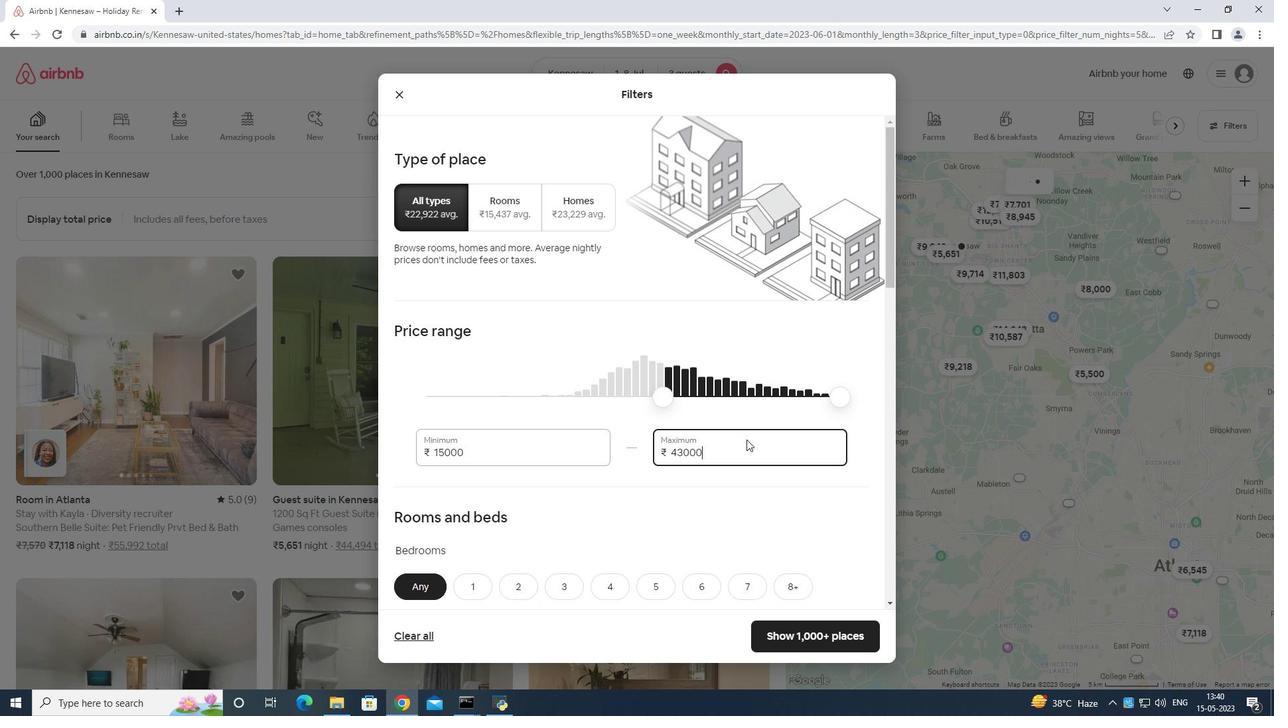 
Action: Key pressed <Key.backspace><Key.backspace><Key.backspace><Key.backspace><Key.backspace><Key.backspace><Key.backspace>
Screenshot: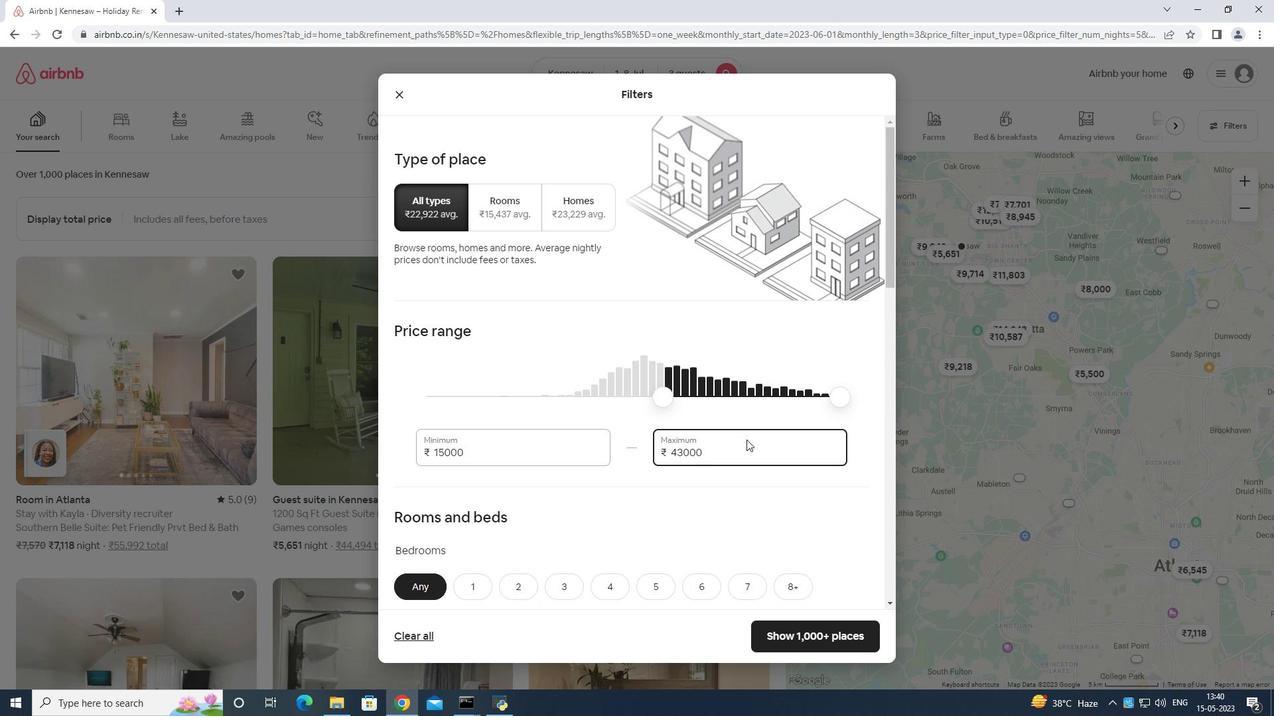 
Action: Mouse moved to (747, 437)
Screenshot: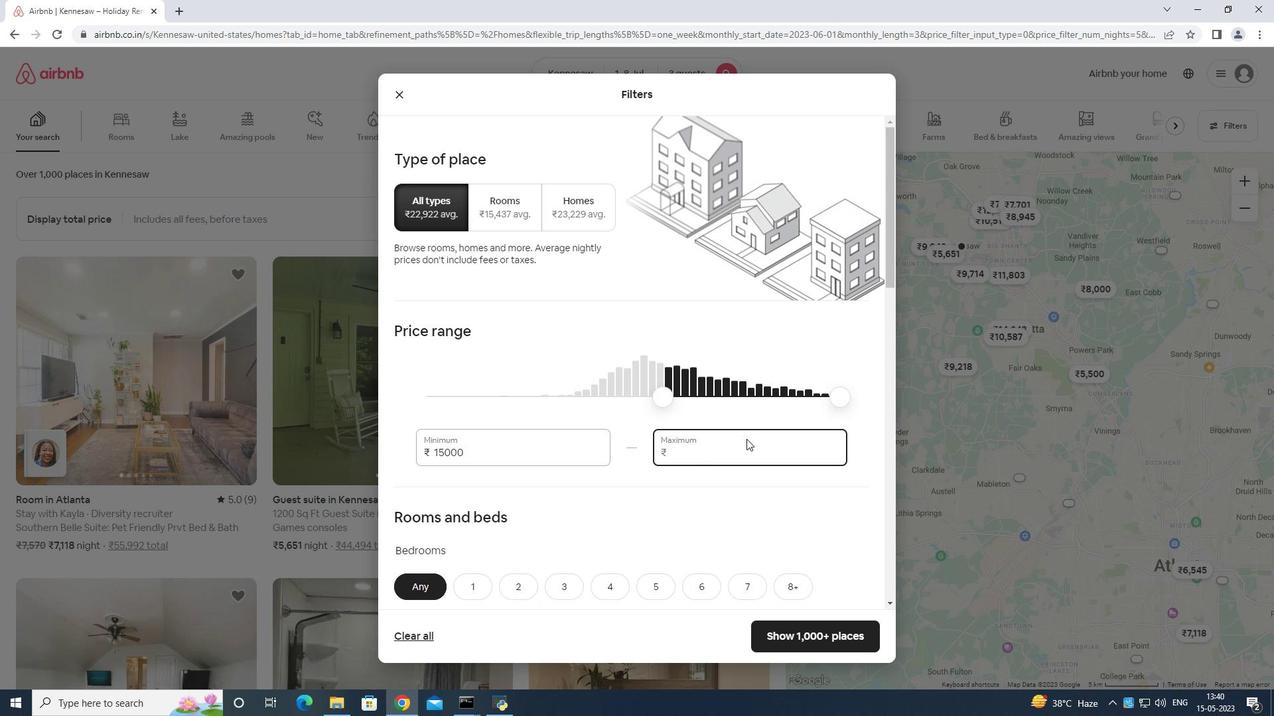 
Action: Key pressed 2
Screenshot: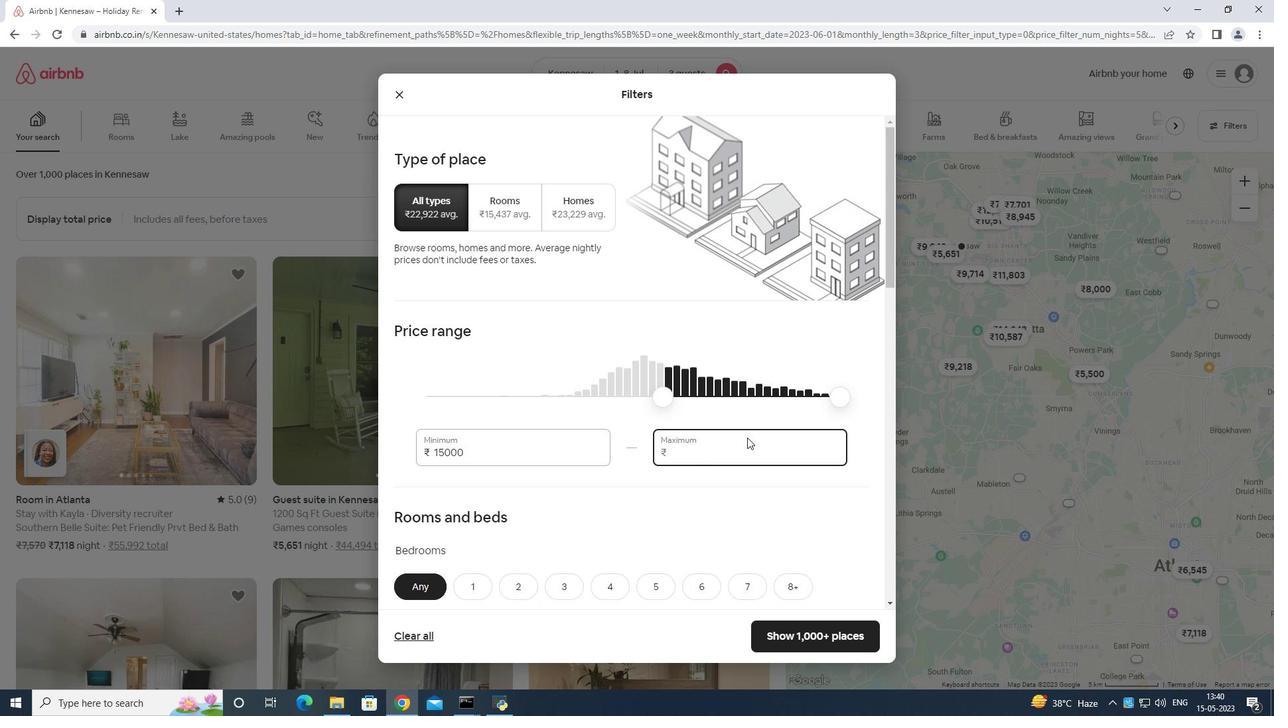 
Action: Mouse moved to (748, 436)
Screenshot: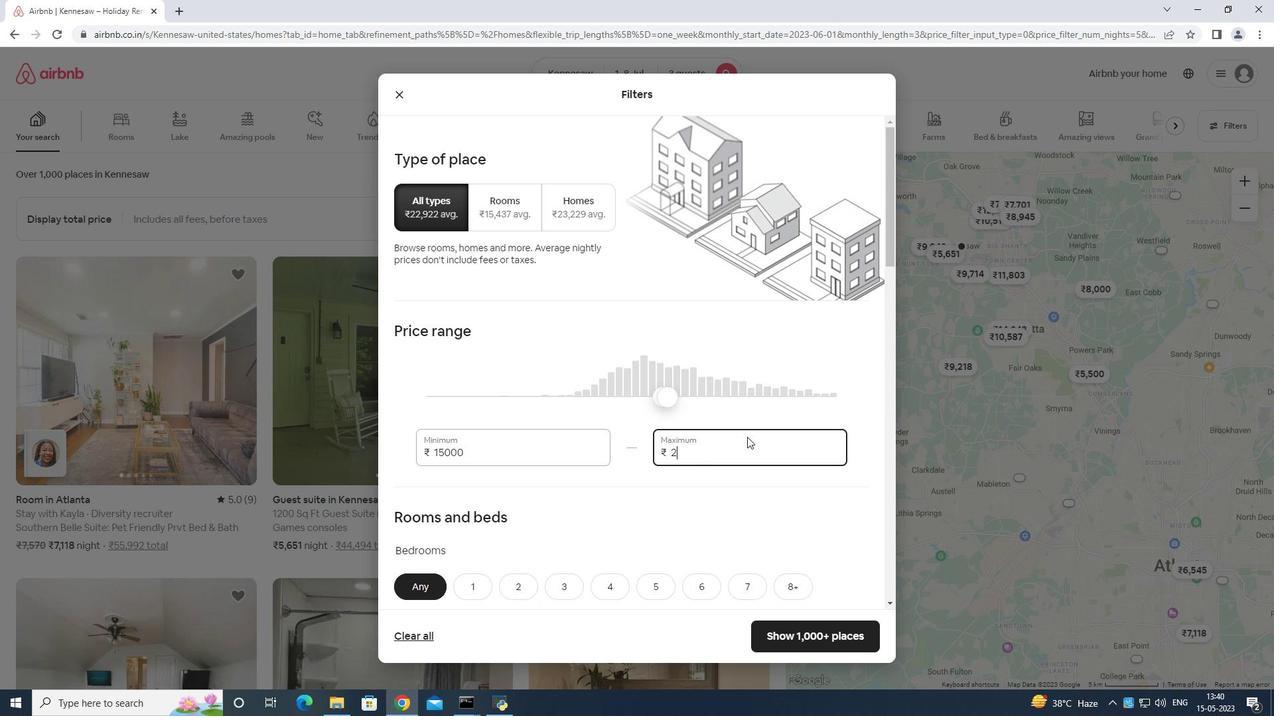 
Action: Key pressed 0
Screenshot: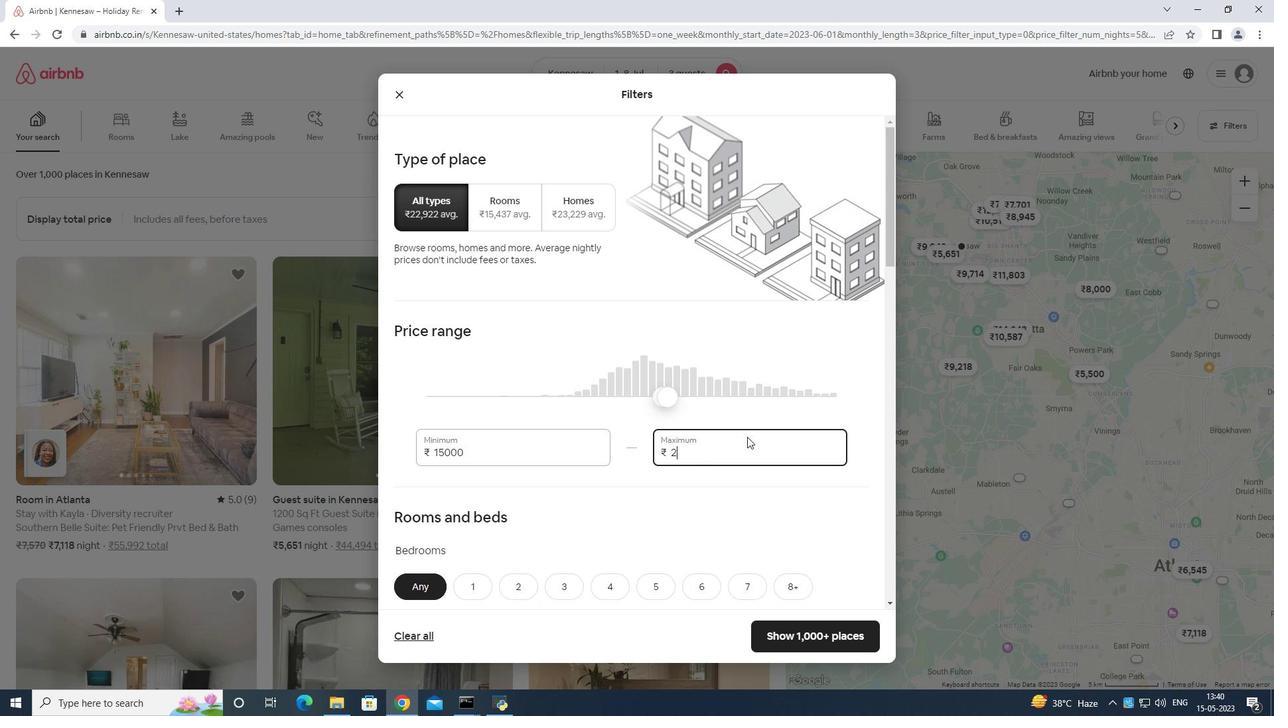 
Action: Mouse moved to (748, 436)
Screenshot: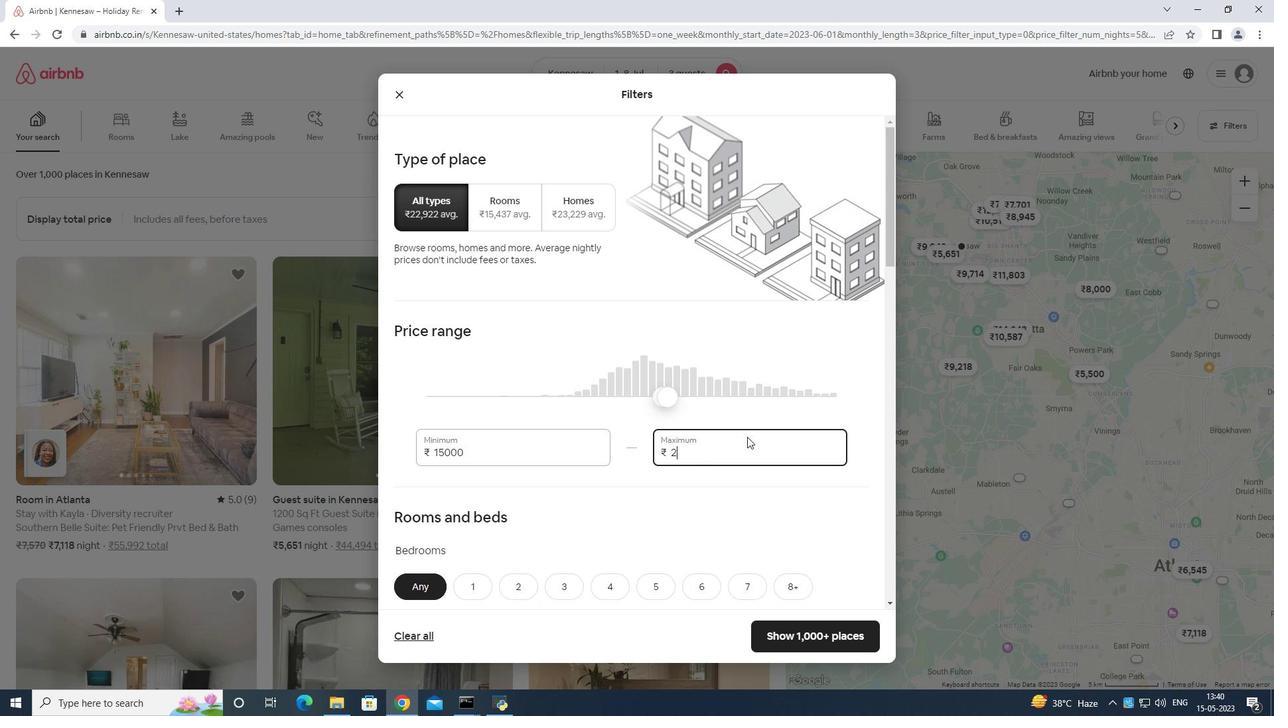 
Action: Key pressed 00
Screenshot: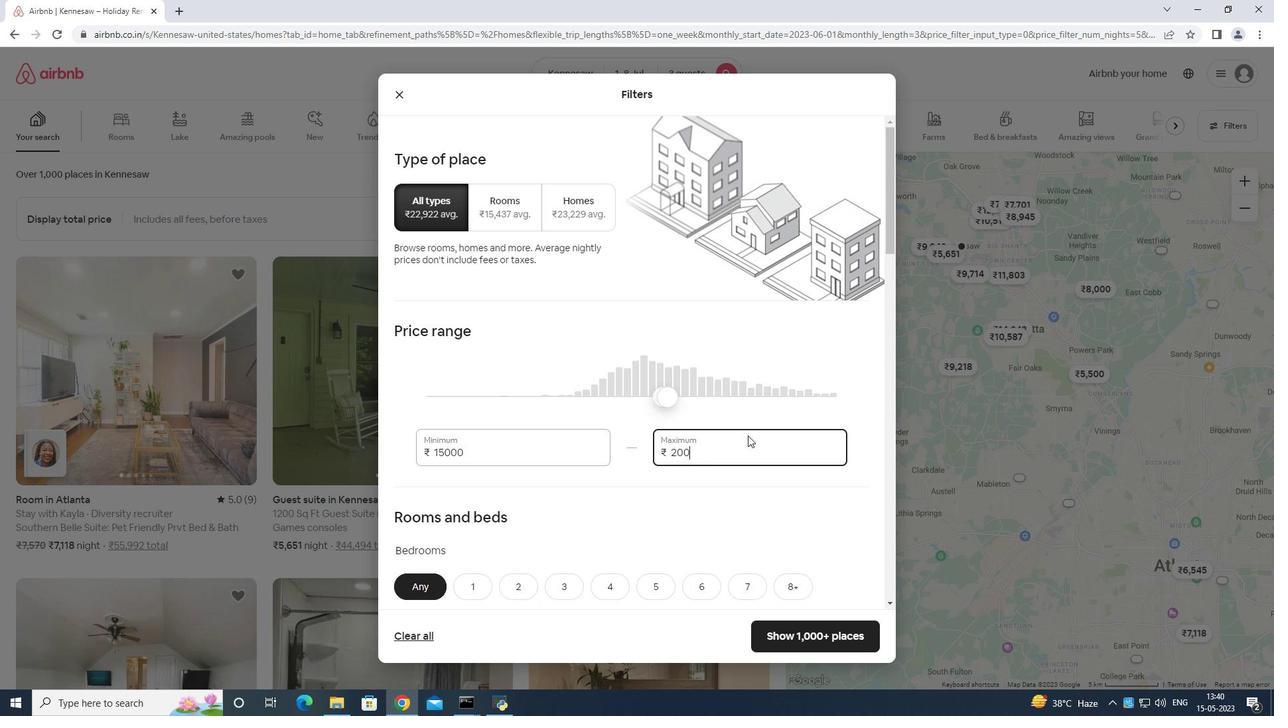 
Action: Mouse moved to (747, 435)
Screenshot: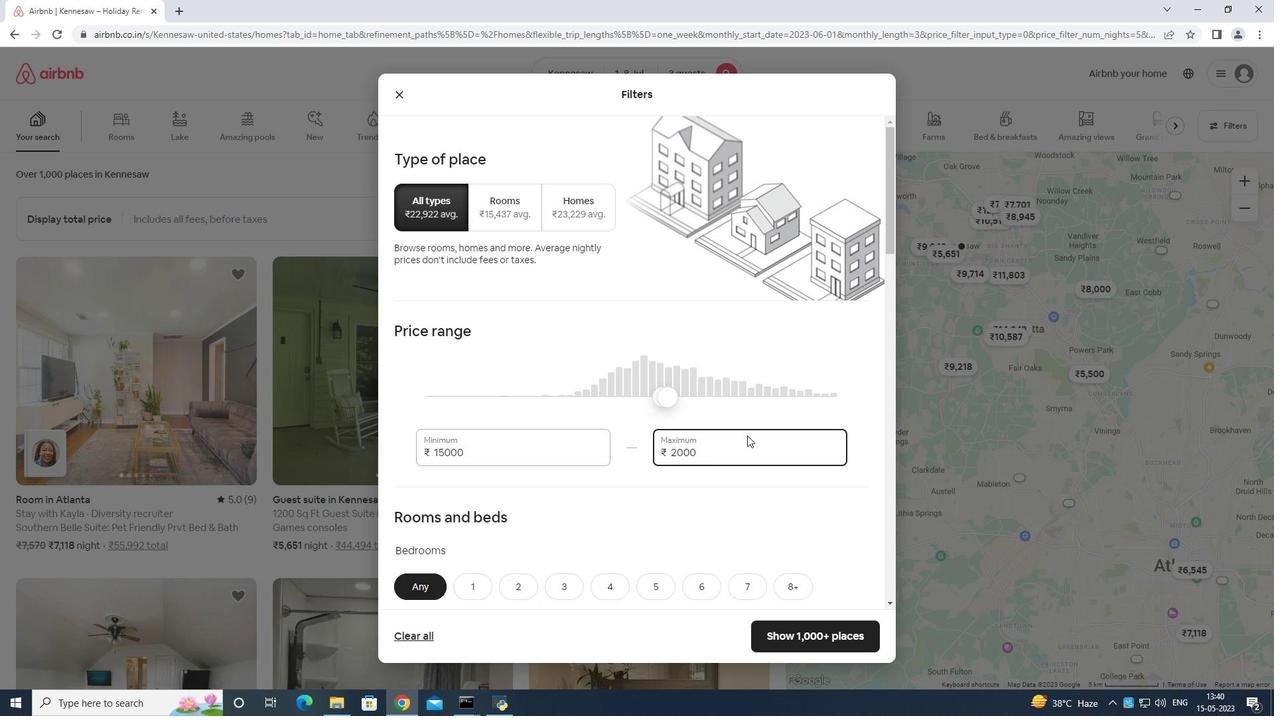 
Action: Key pressed 0
Screenshot: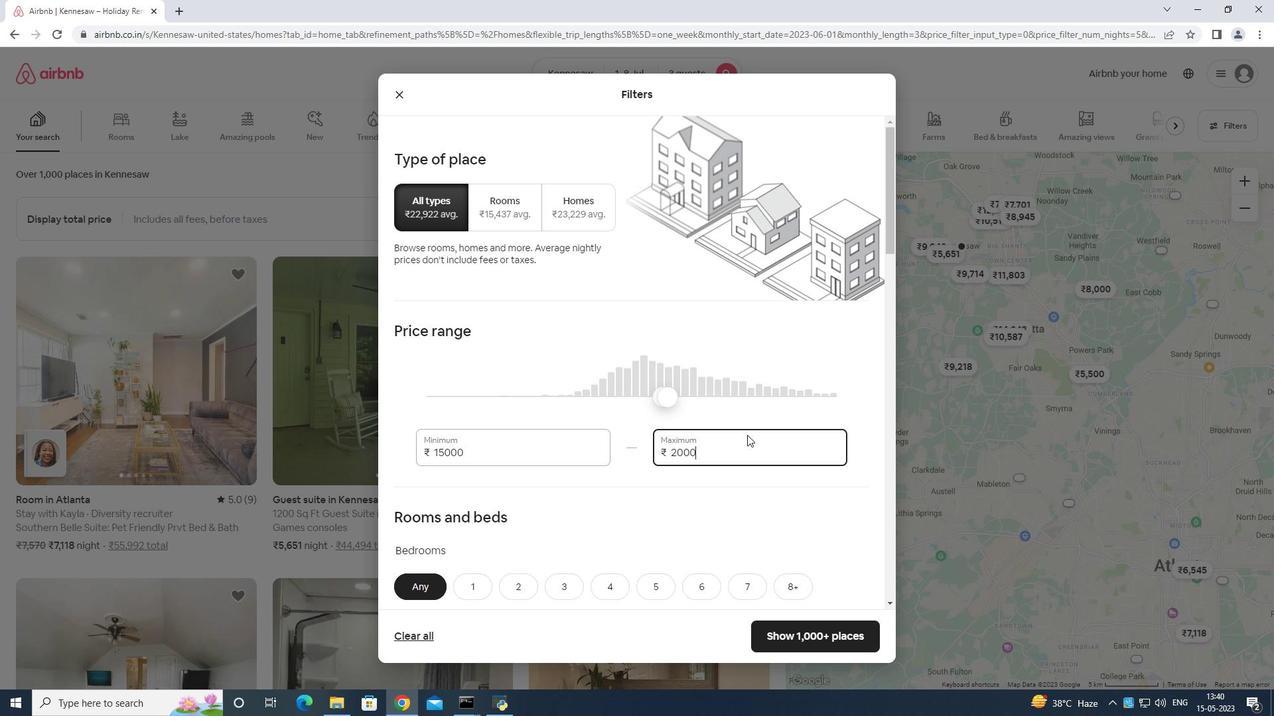 
Action: Mouse moved to (747, 435)
Screenshot: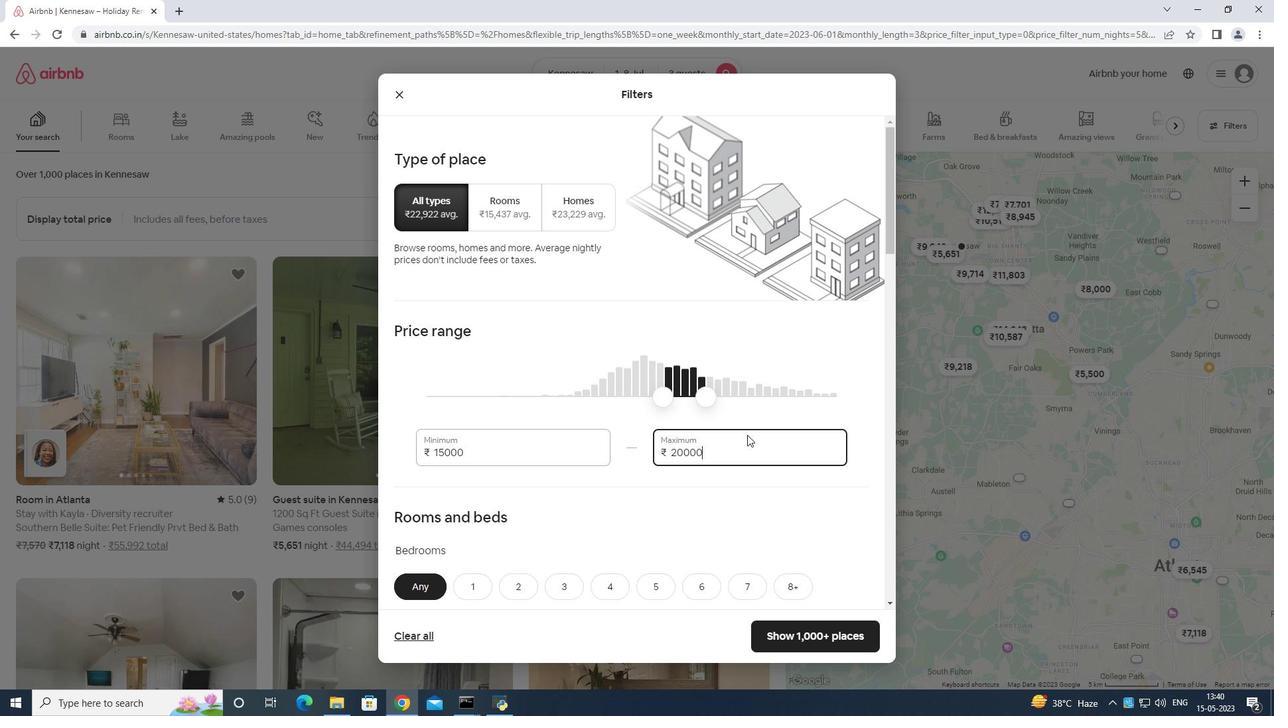
Action: Mouse scrolled (747, 434) with delta (0, 0)
Screenshot: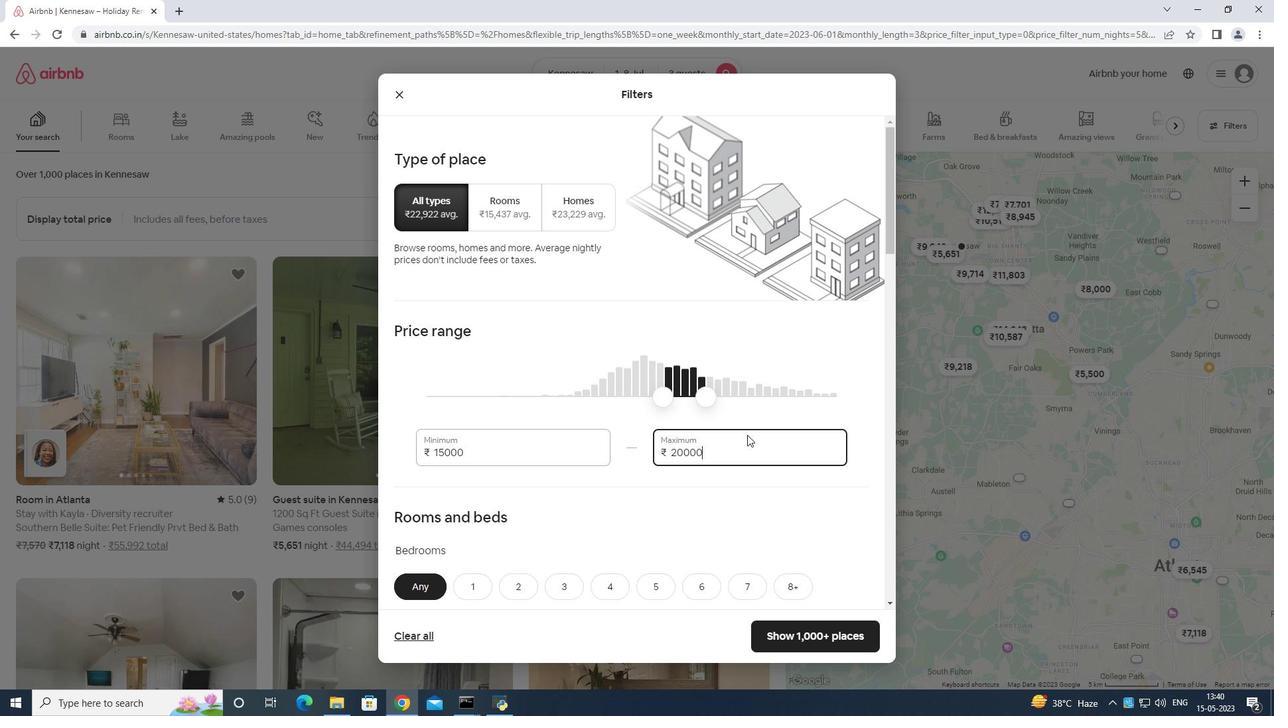 
Action: Mouse scrolled (747, 434) with delta (0, 0)
Screenshot: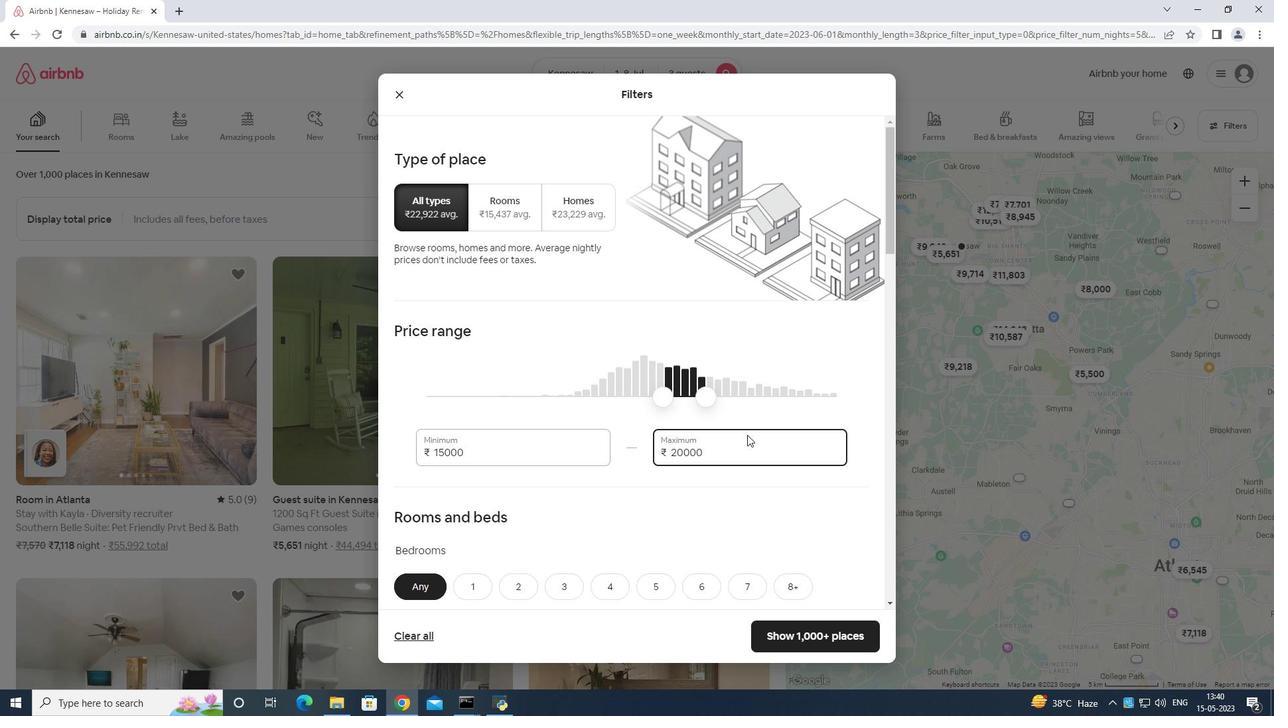 
Action: Mouse moved to (710, 329)
Screenshot: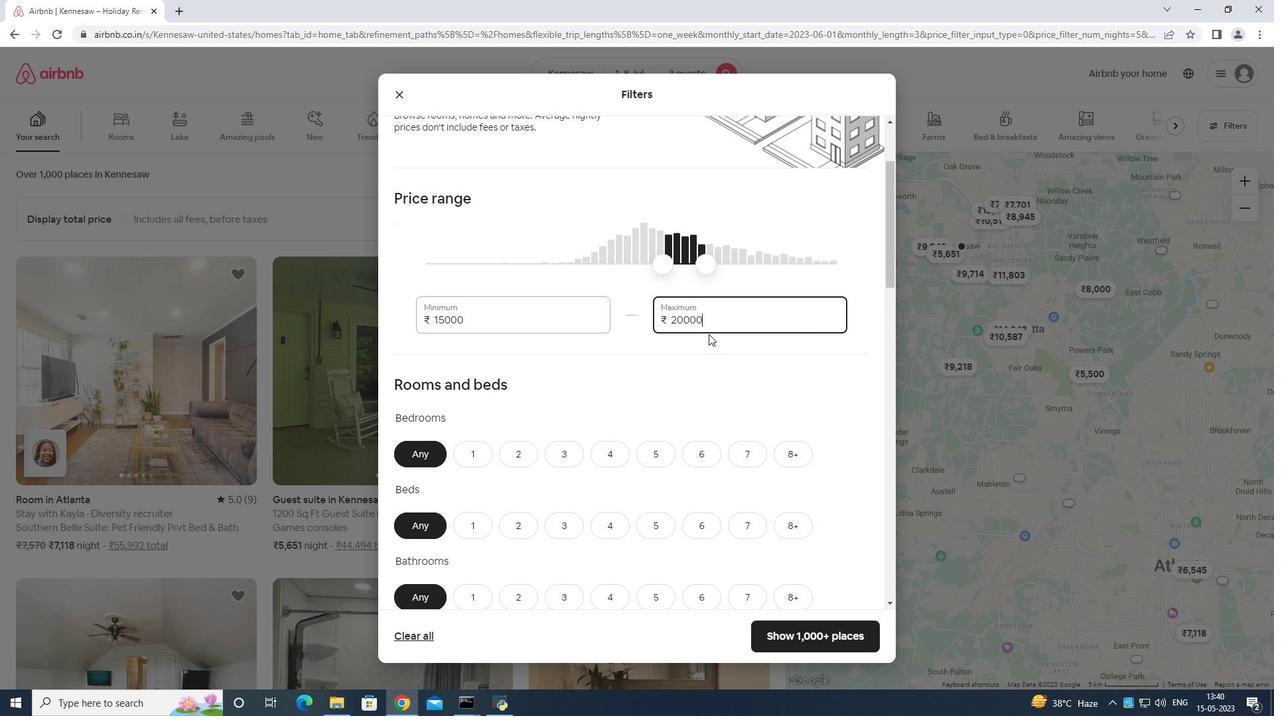 
Action: Key pressed <Key.backspace>
Screenshot: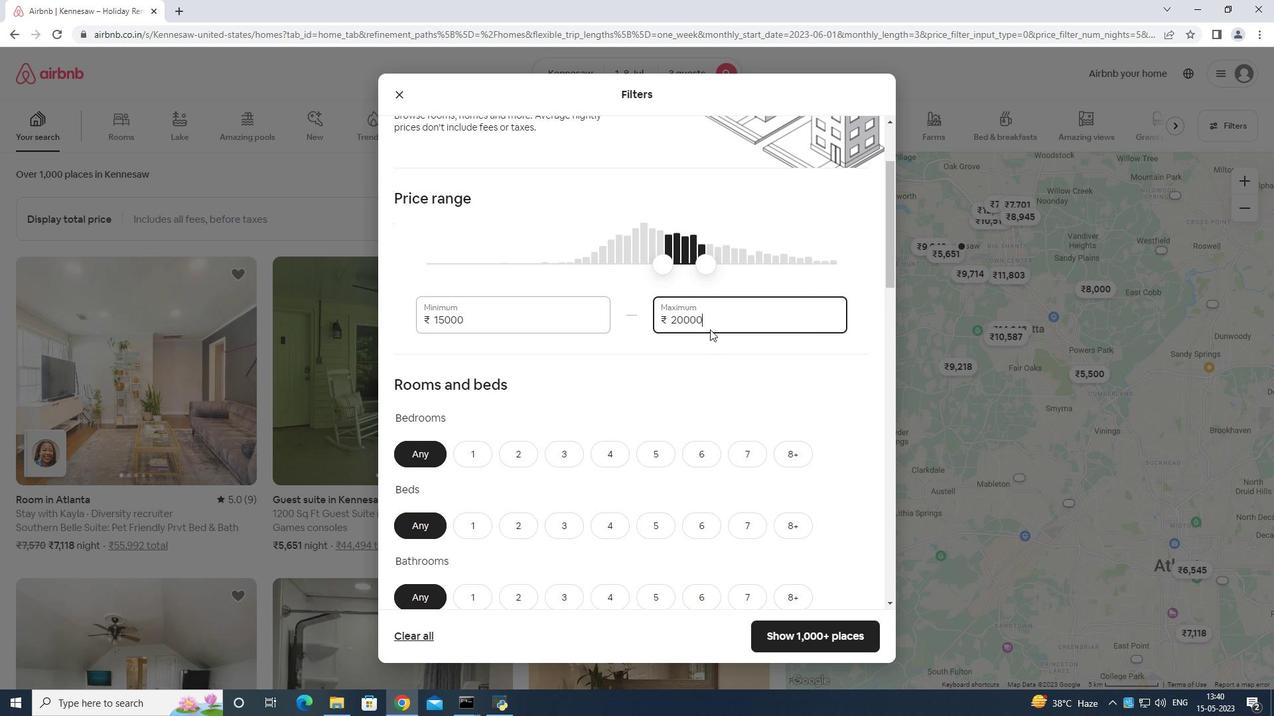 
Action: Mouse moved to (710, 328)
Screenshot: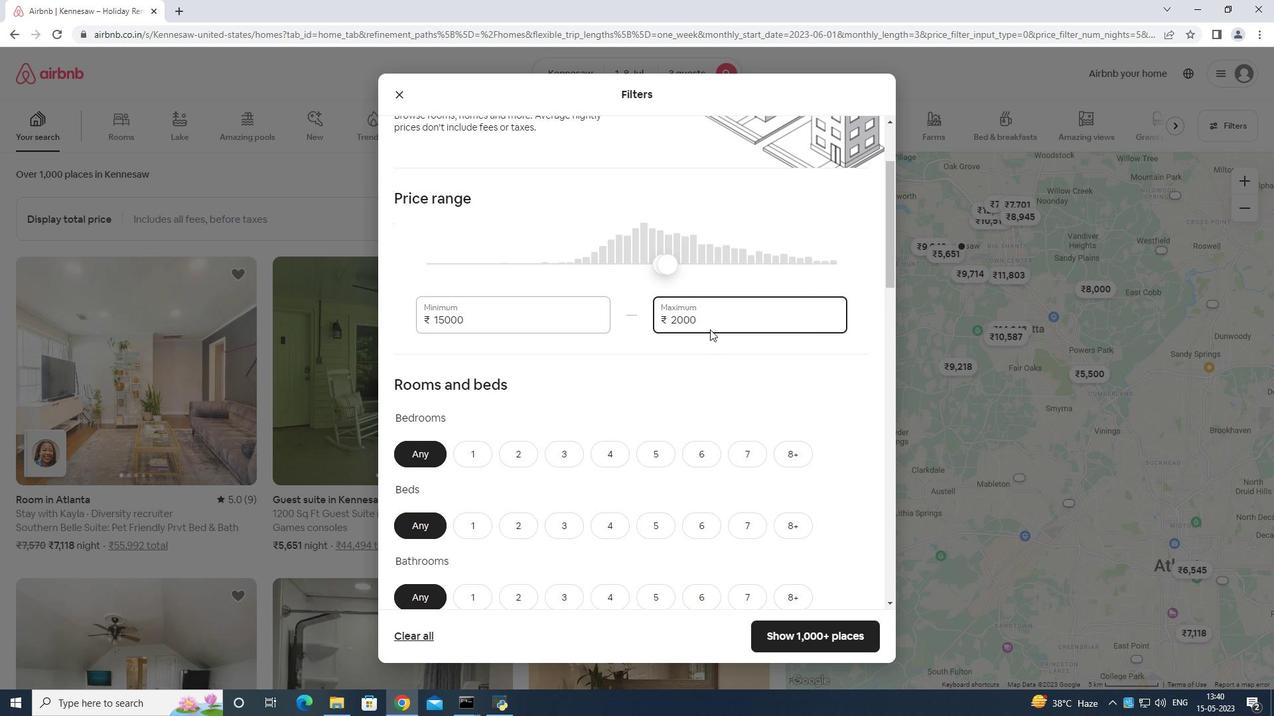 
Action: Key pressed 0
Screenshot: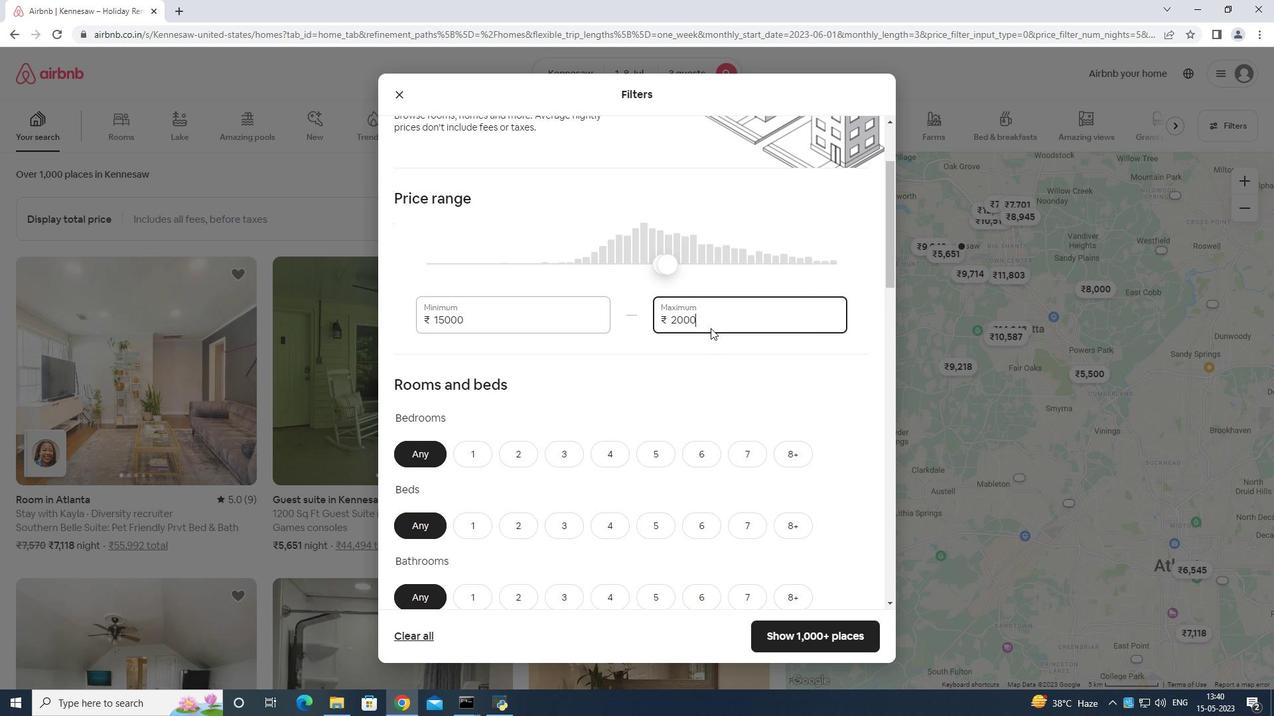 
Action: Mouse moved to (720, 331)
Screenshot: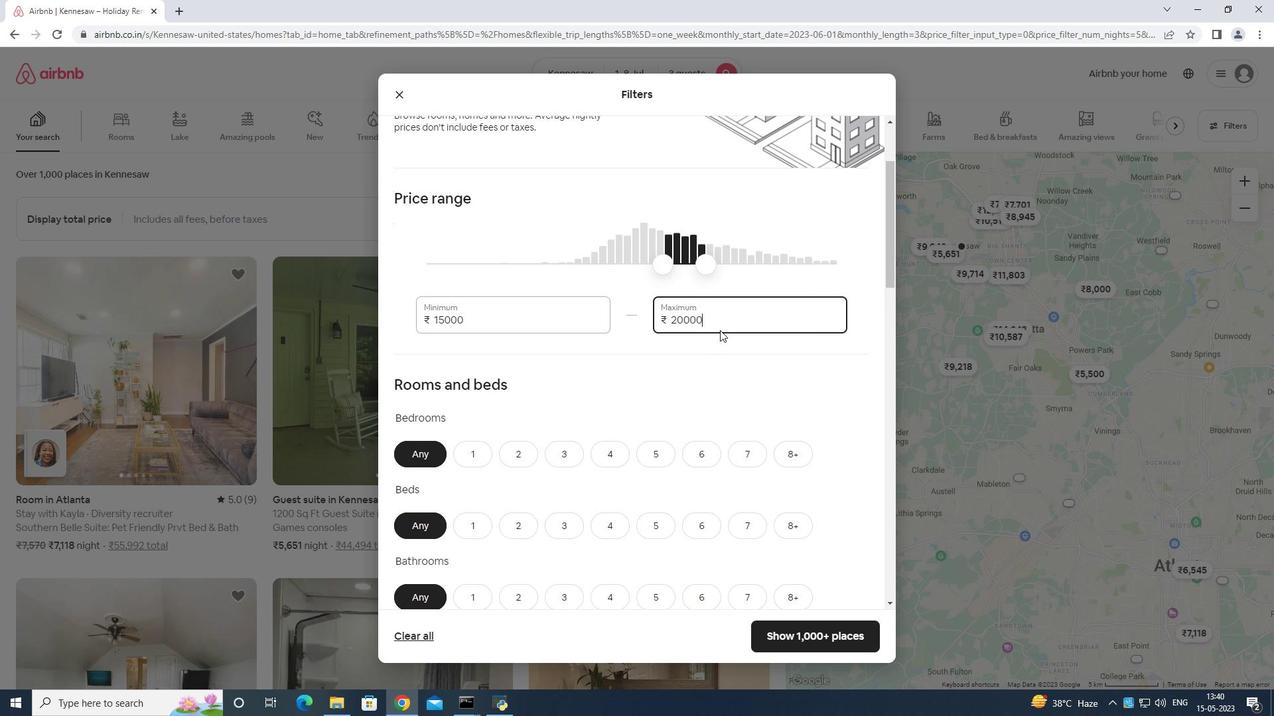 
Action: Mouse scrolled (720, 330) with delta (0, 0)
Screenshot: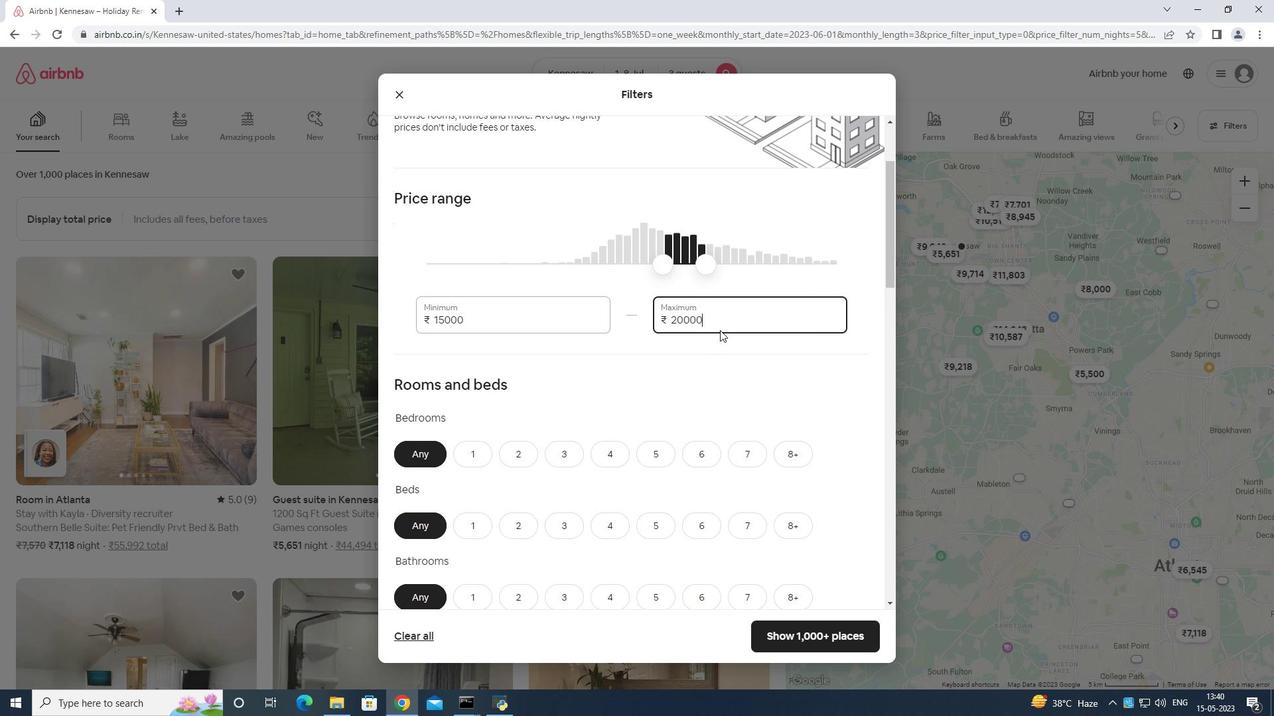 
Action: Mouse moved to (720, 337)
Screenshot: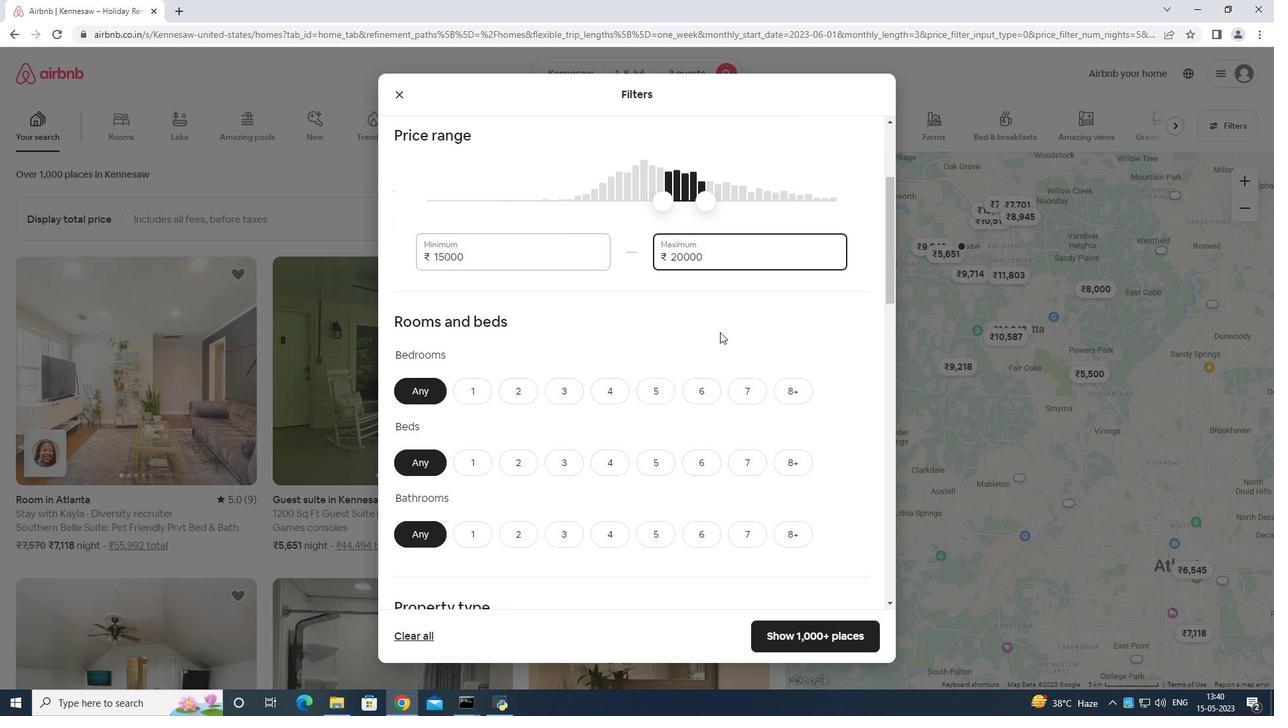 
Action: Mouse scrolled (720, 337) with delta (0, 0)
Screenshot: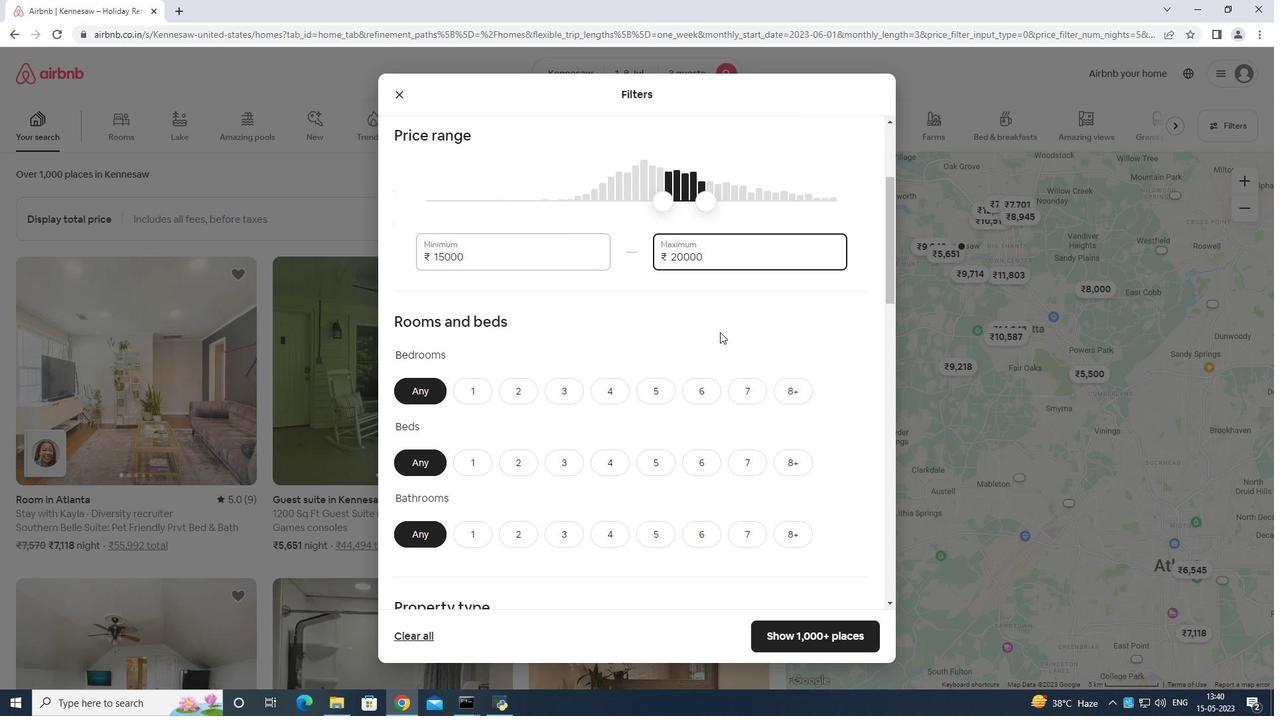
Action: Mouse moved to (491, 319)
Screenshot: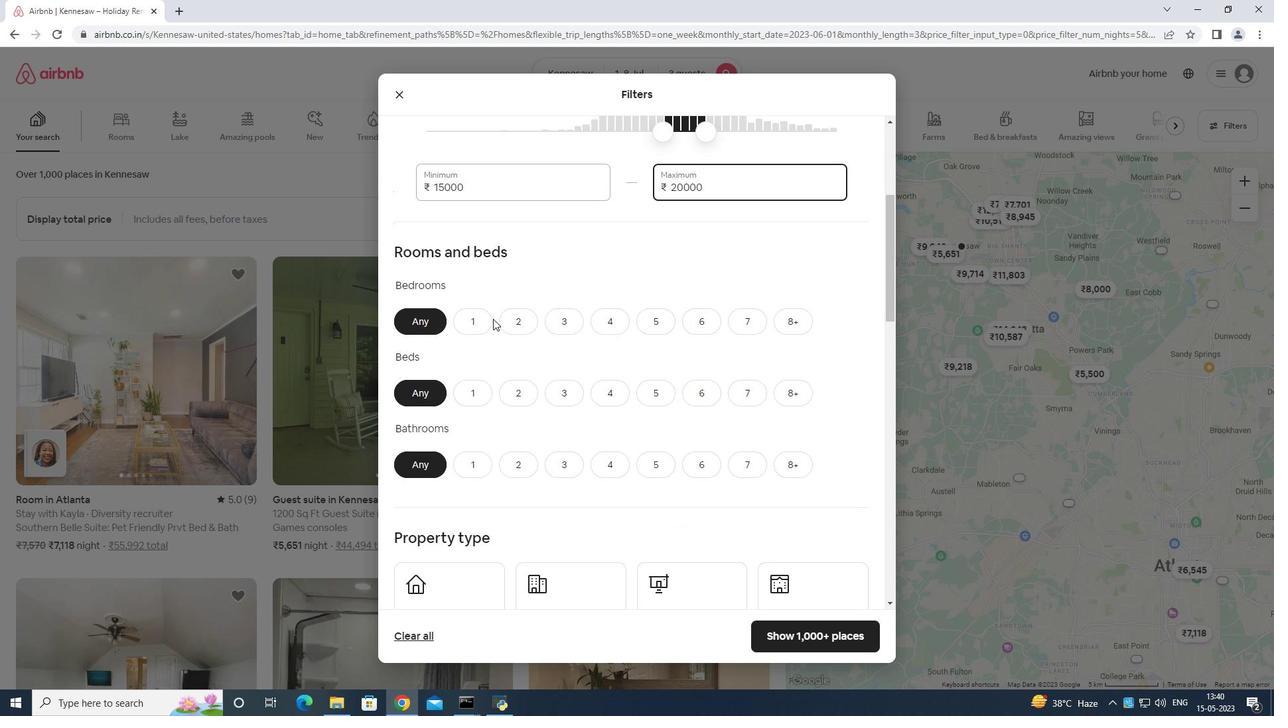 
Action: Mouse pressed left at (491, 319)
Screenshot: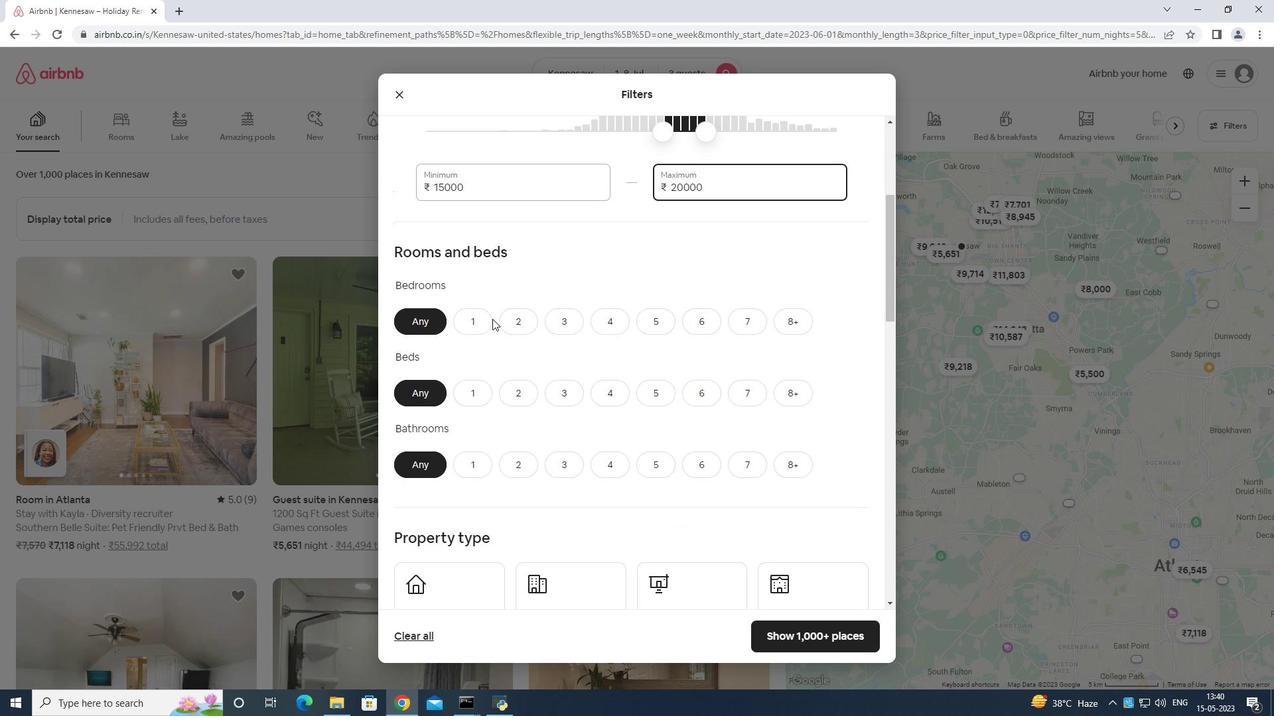 
Action: Mouse moved to (473, 390)
Screenshot: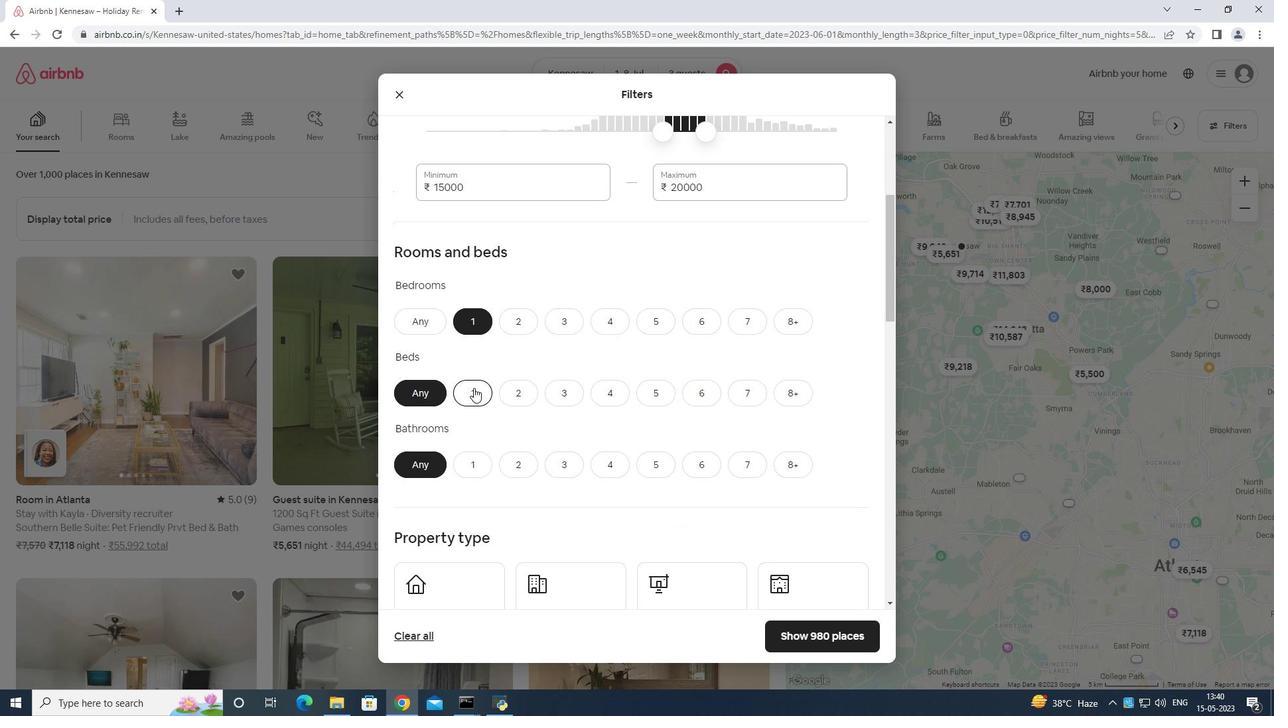 
Action: Mouse pressed left at (473, 390)
Screenshot: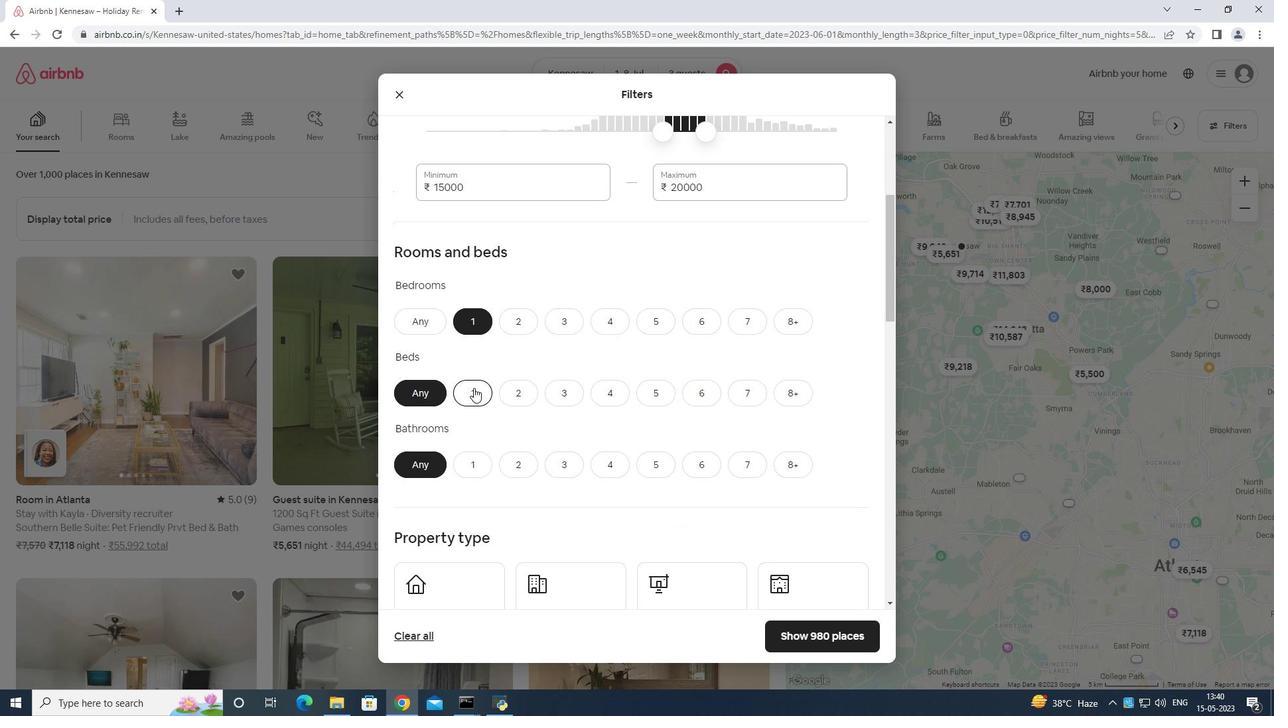
Action: Mouse moved to (477, 462)
Screenshot: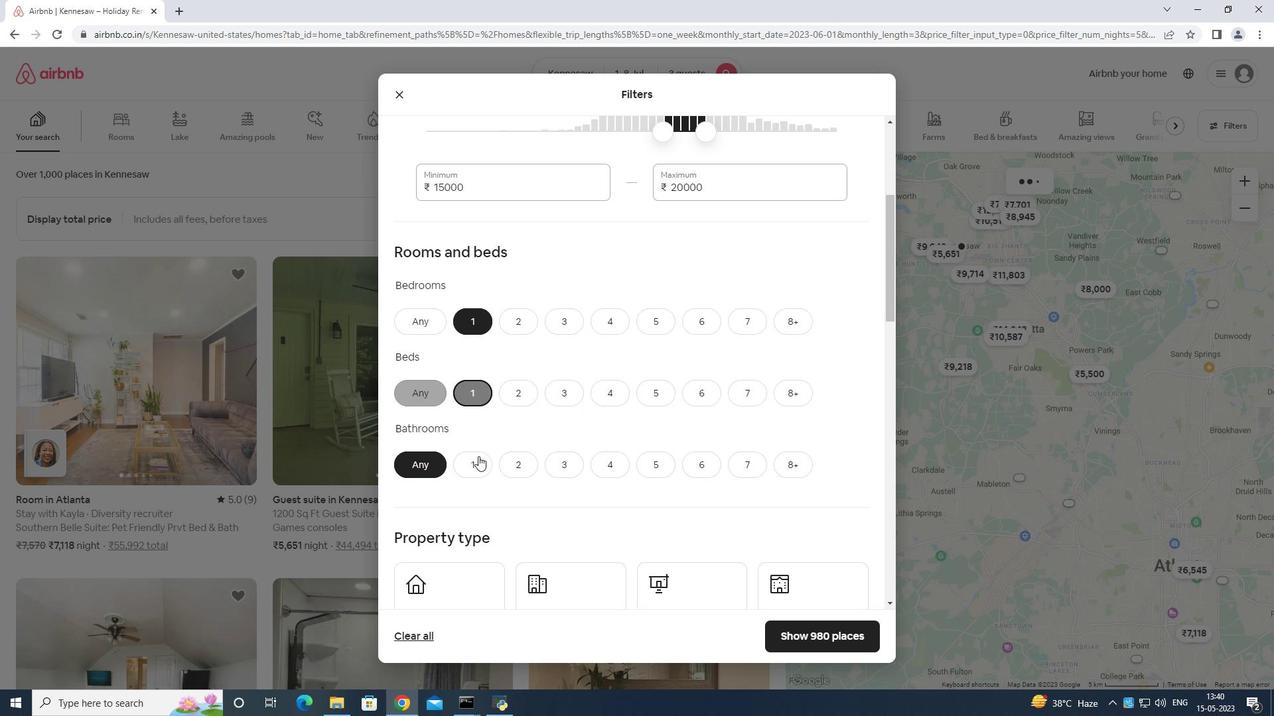 
Action: Mouse pressed left at (477, 462)
Screenshot: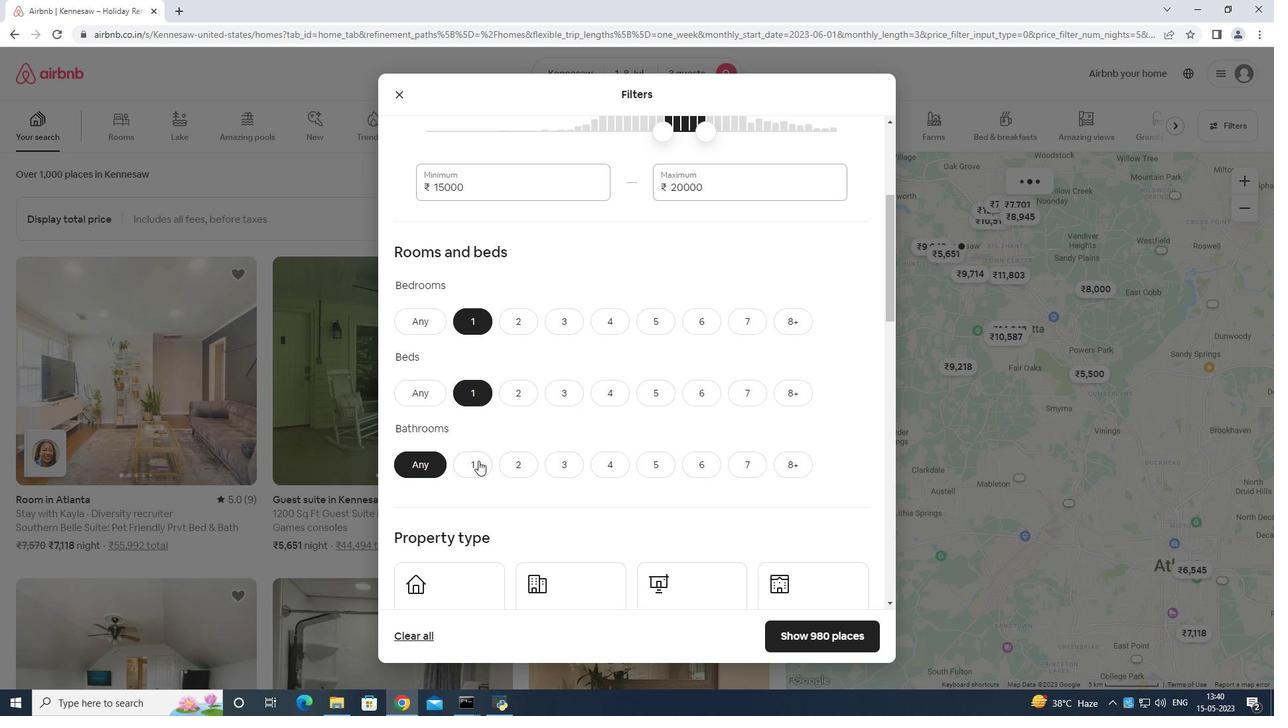 
Action: Mouse moved to (509, 438)
Screenshot: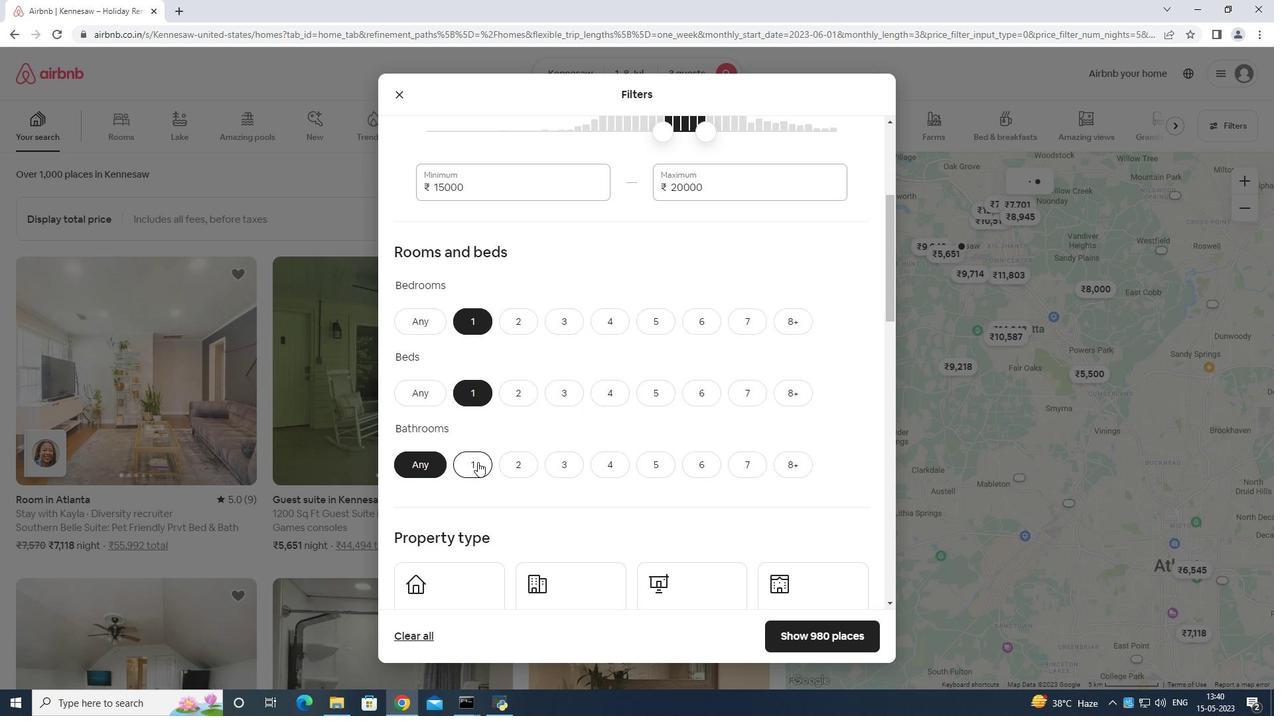 
Action: Mouse scrolled (509, 437) with delta (0, 0)
Screenshot: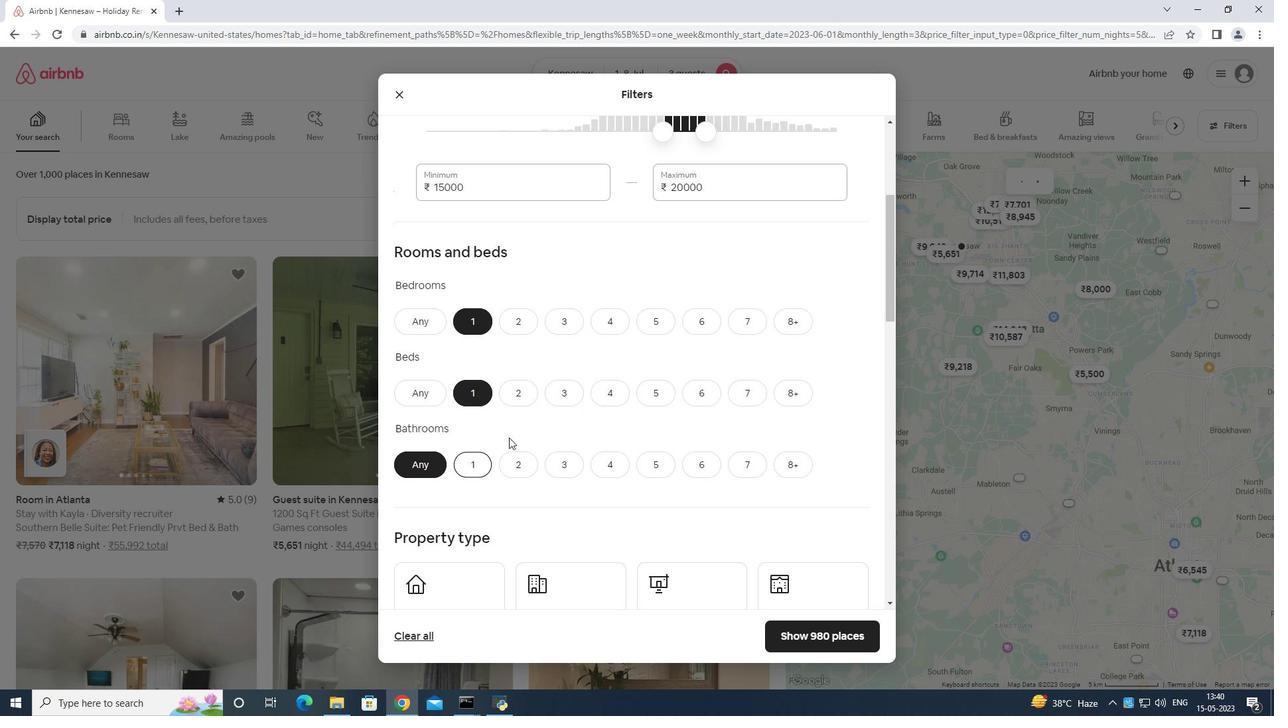 
Action: Mouse scrolled (509, 437) with delta (0, 0)
Screenshot: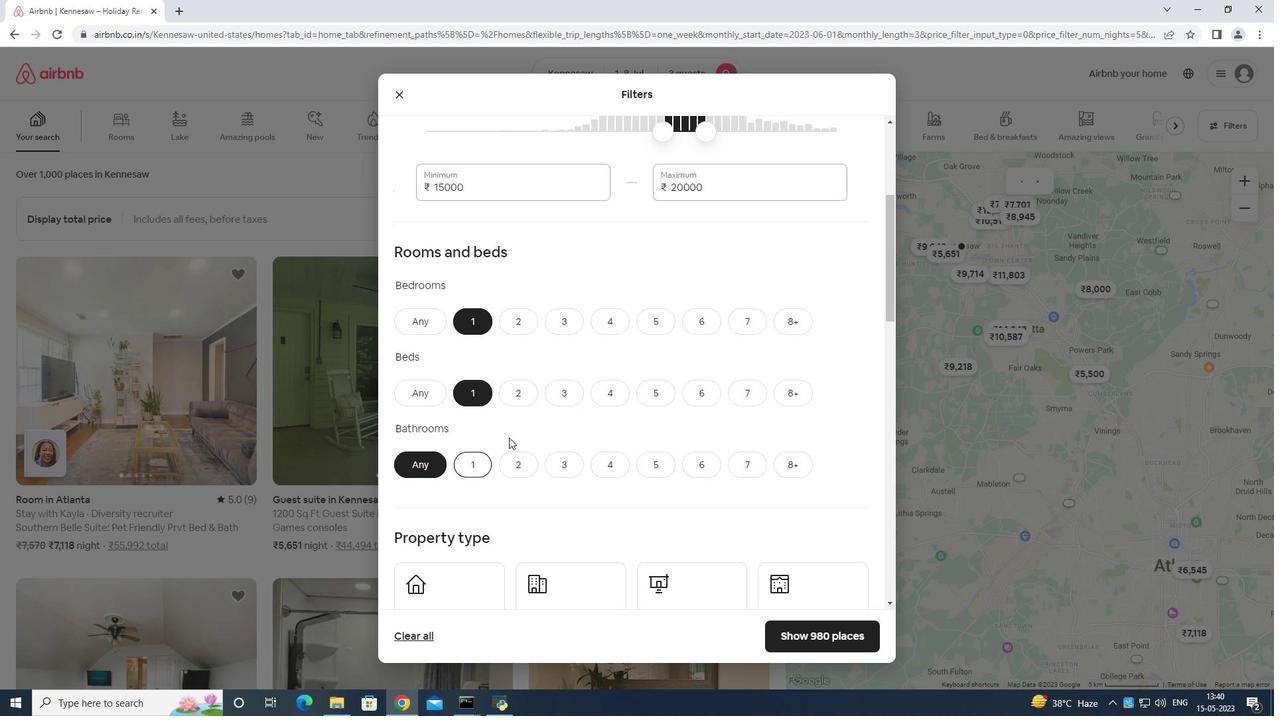 
Action: Mouse moved to (513, 435)
Screenshot: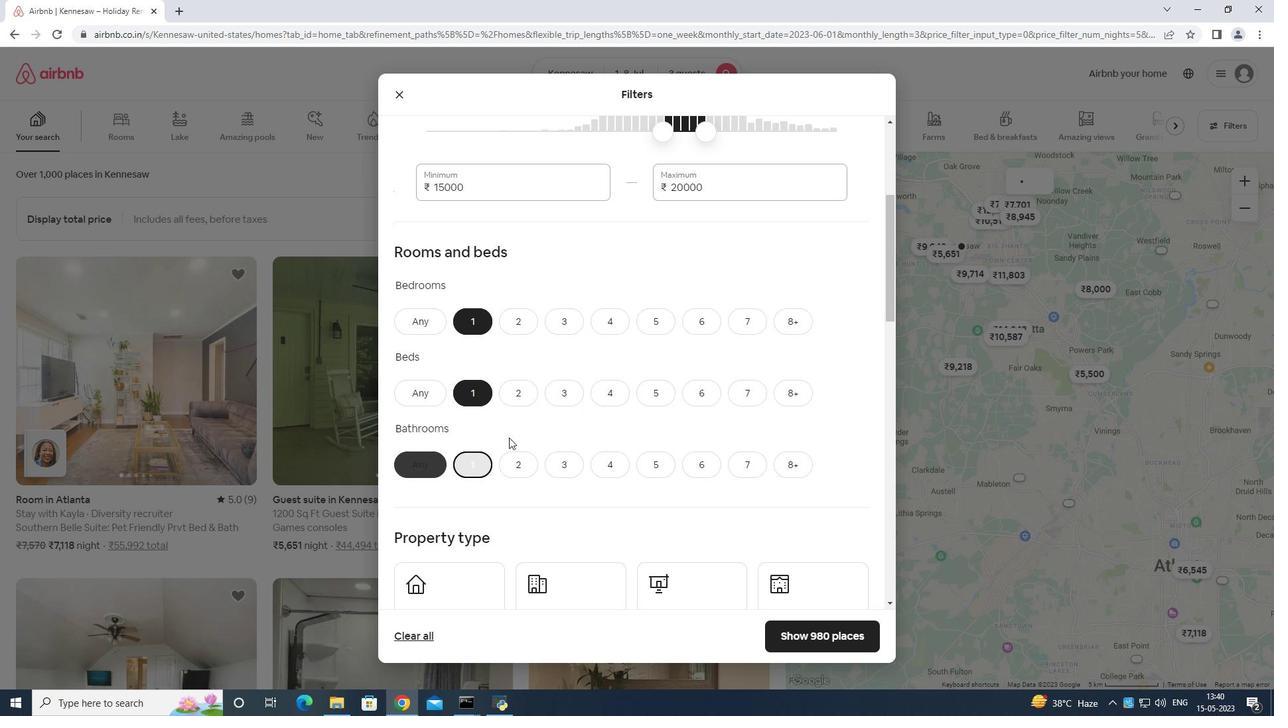 
Action: Mouse scrolled (513, 434) with delta (0, 0)
Screenshot: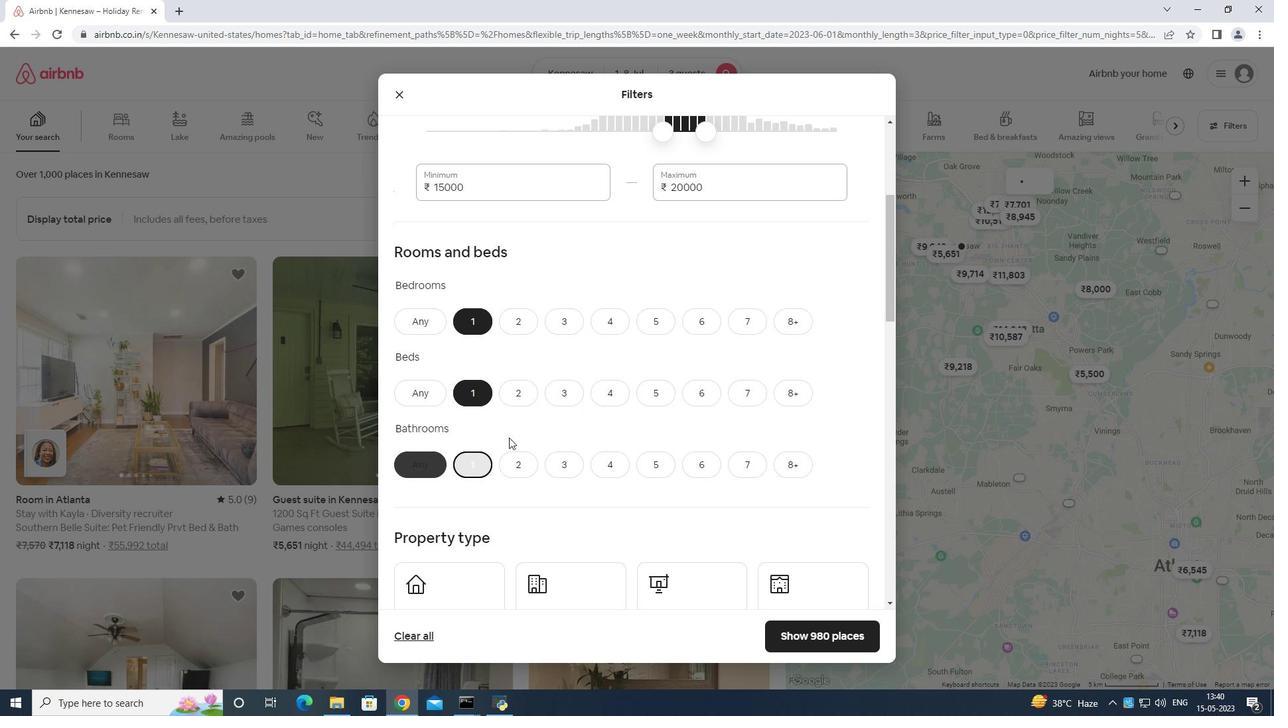
Action: Mouse moved to (467, 385)
Screenshot: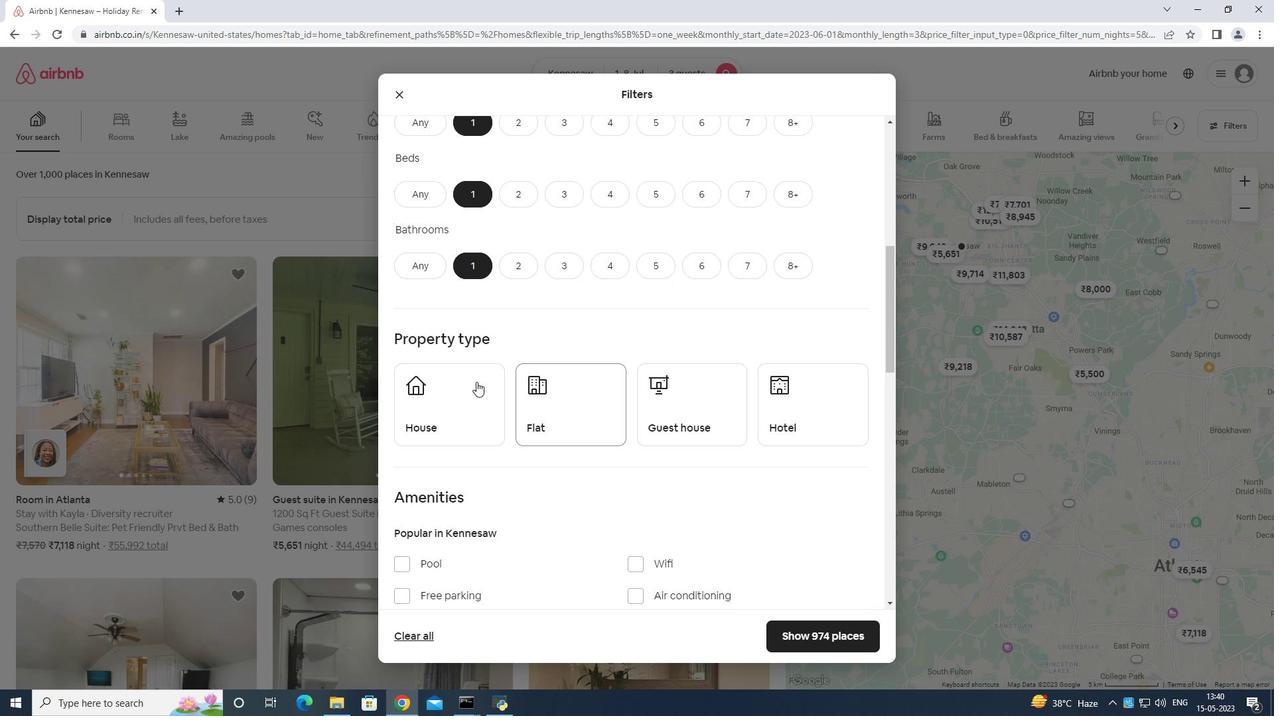 
Action: Mouse pressed left at (467, 385)
Screenshot: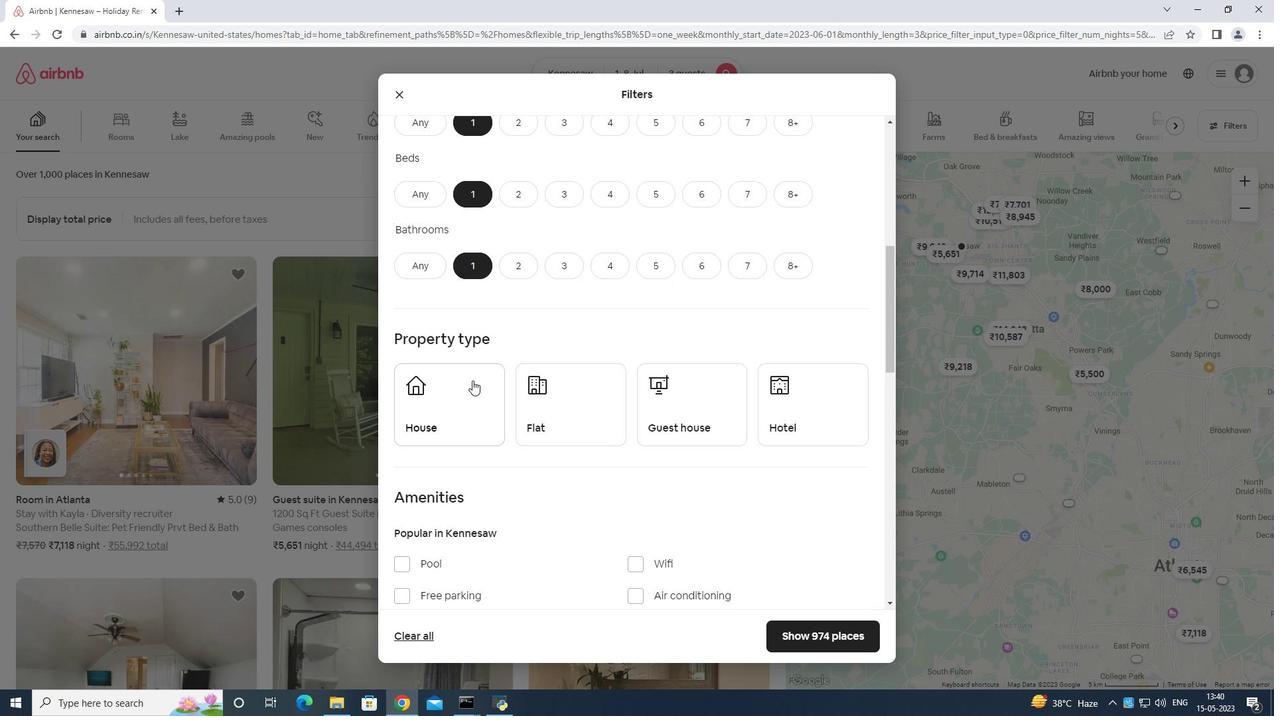 
Action: Mouse moved to (578, 400)
Screenshot: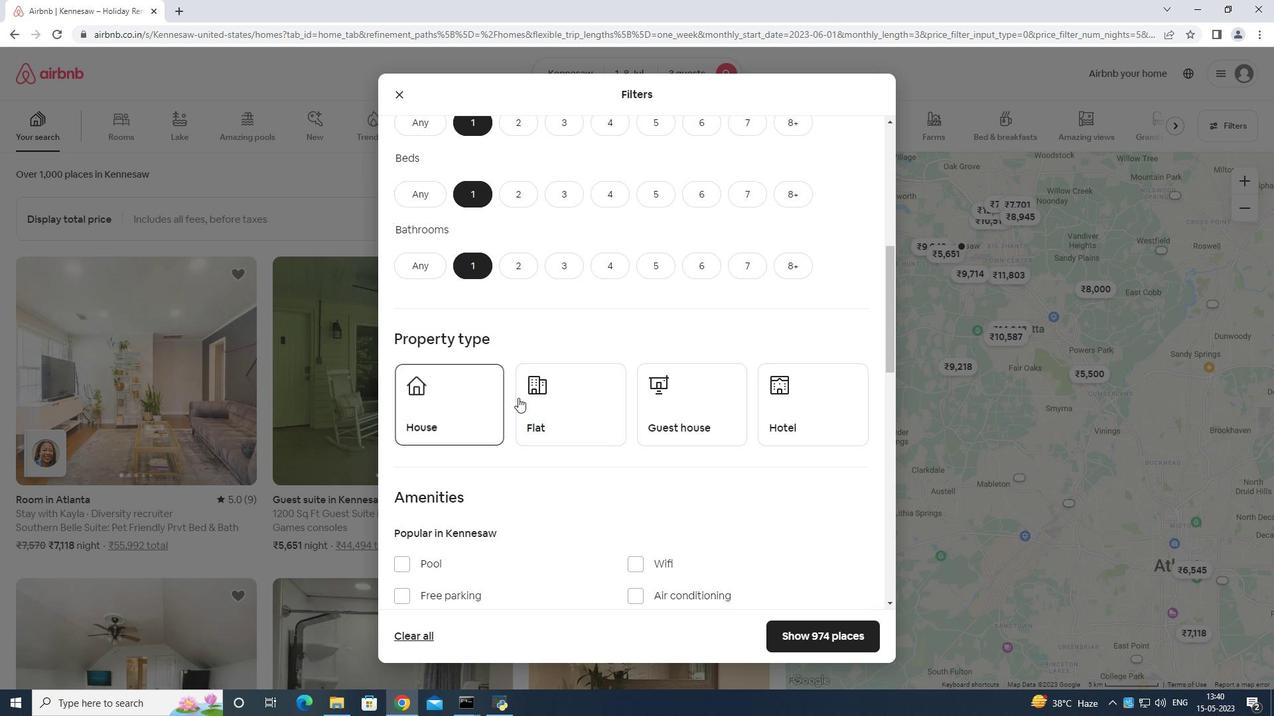 
Action: Mouse pressed left at (578, 400)
Screenshot: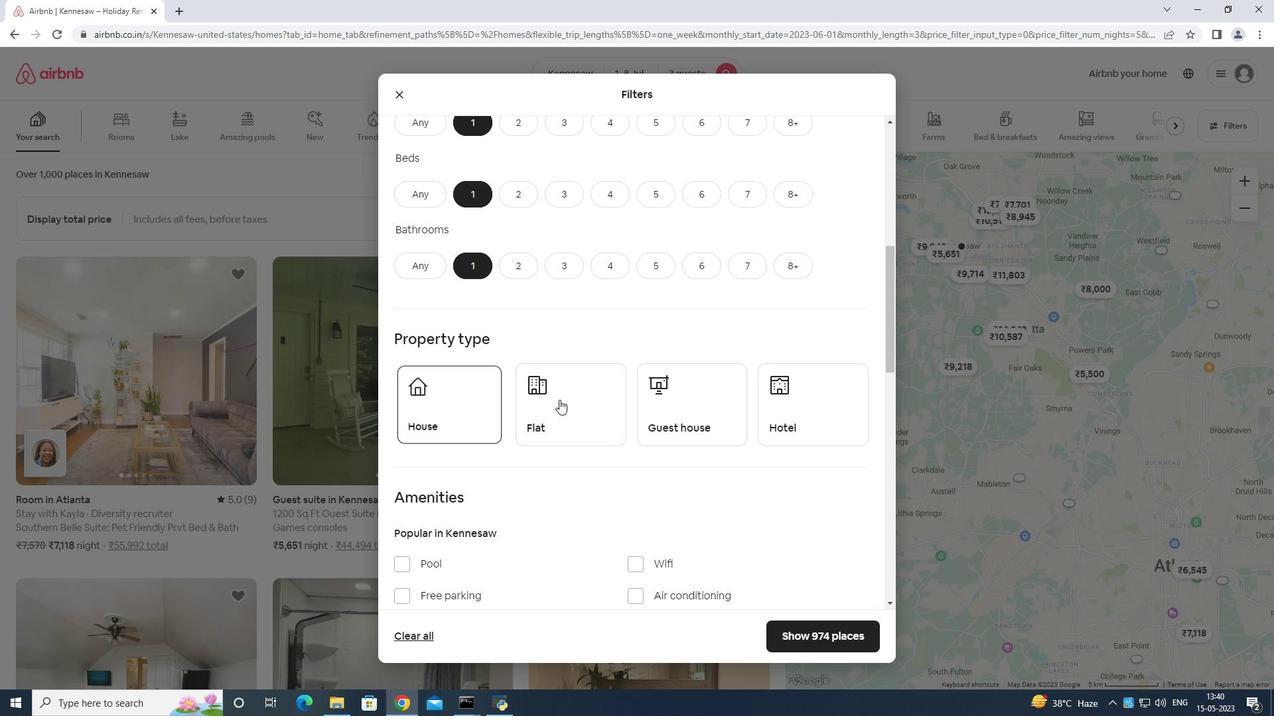 
Action: Mouse moved to (689, 400)
Screenshot: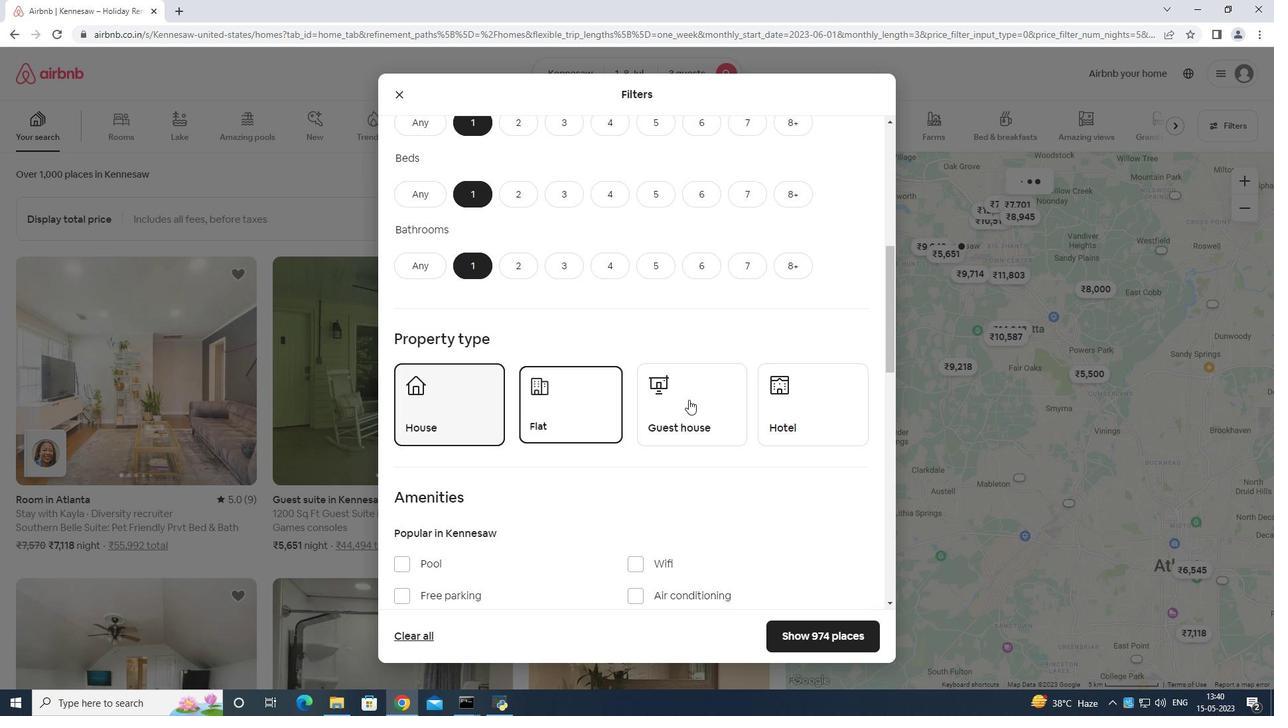 
Action: Mouse pressed left at (689, 400)
Screenshot: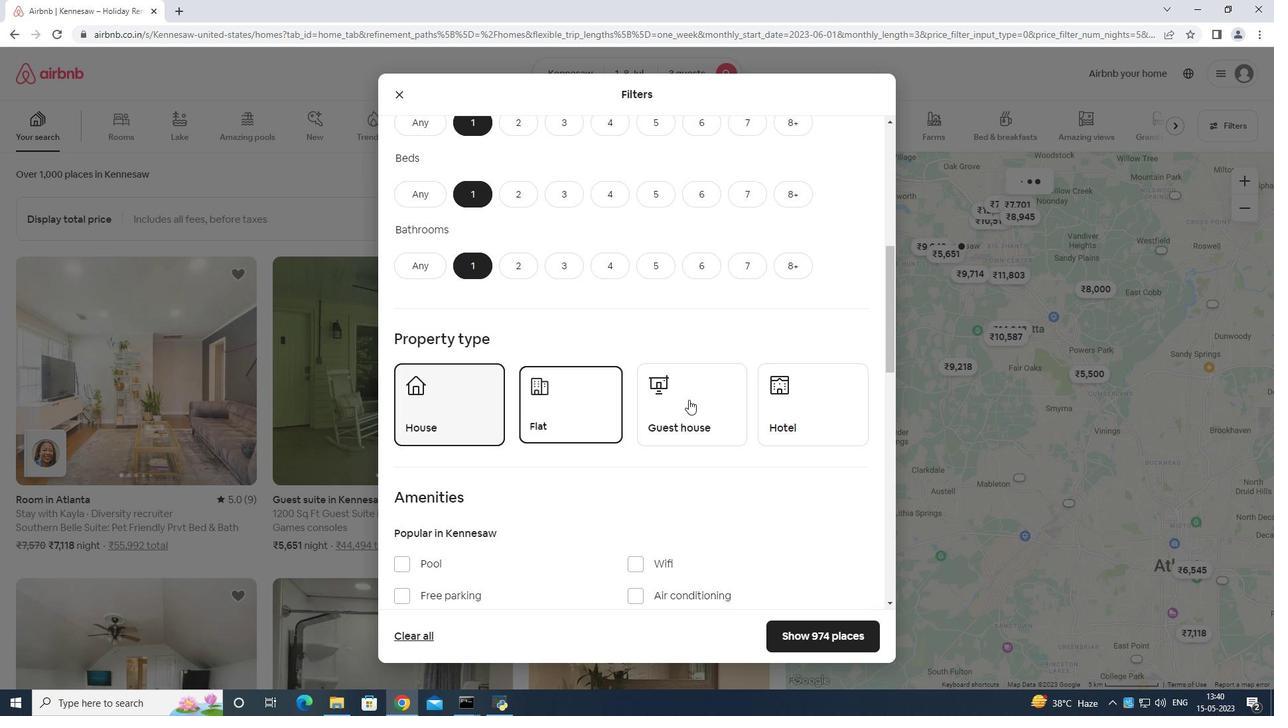 
Action: Mouse moved to (780, 396)
Screenshot: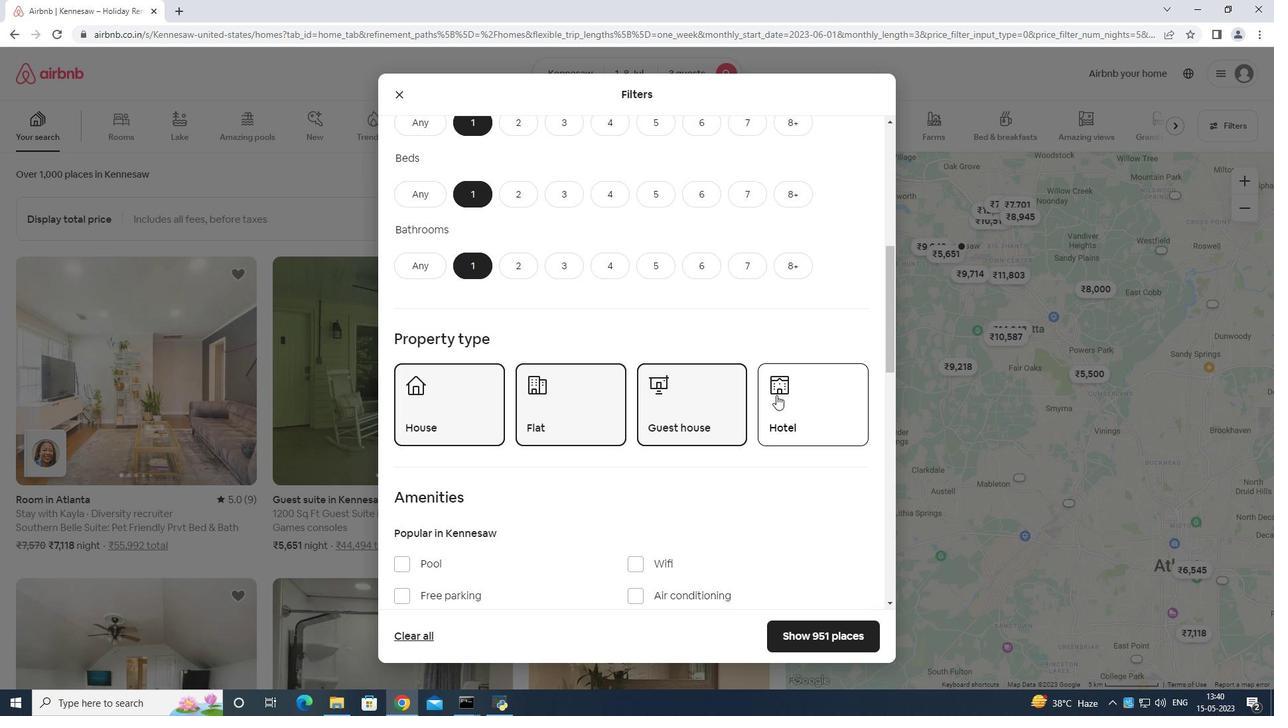 
Action: Mouse pressed left at (780, 396)
Screenshot: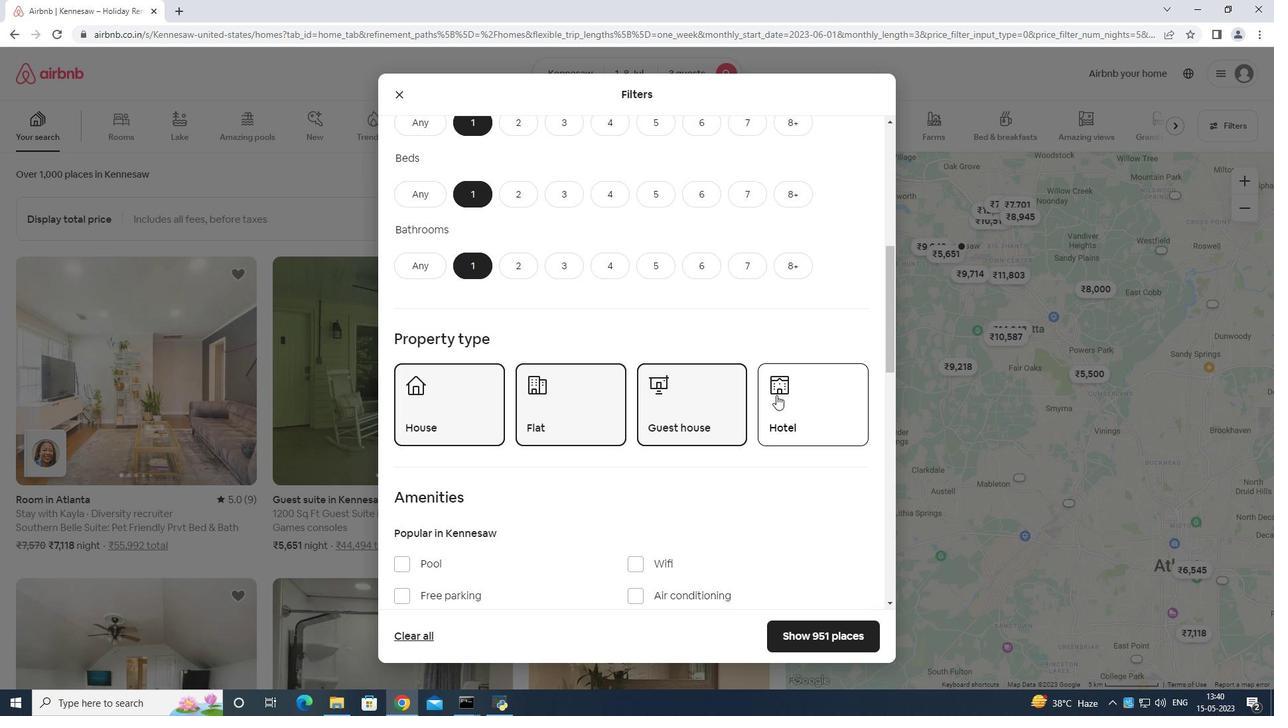 
Action: Mouse moved to (790, 392)
Screenshot: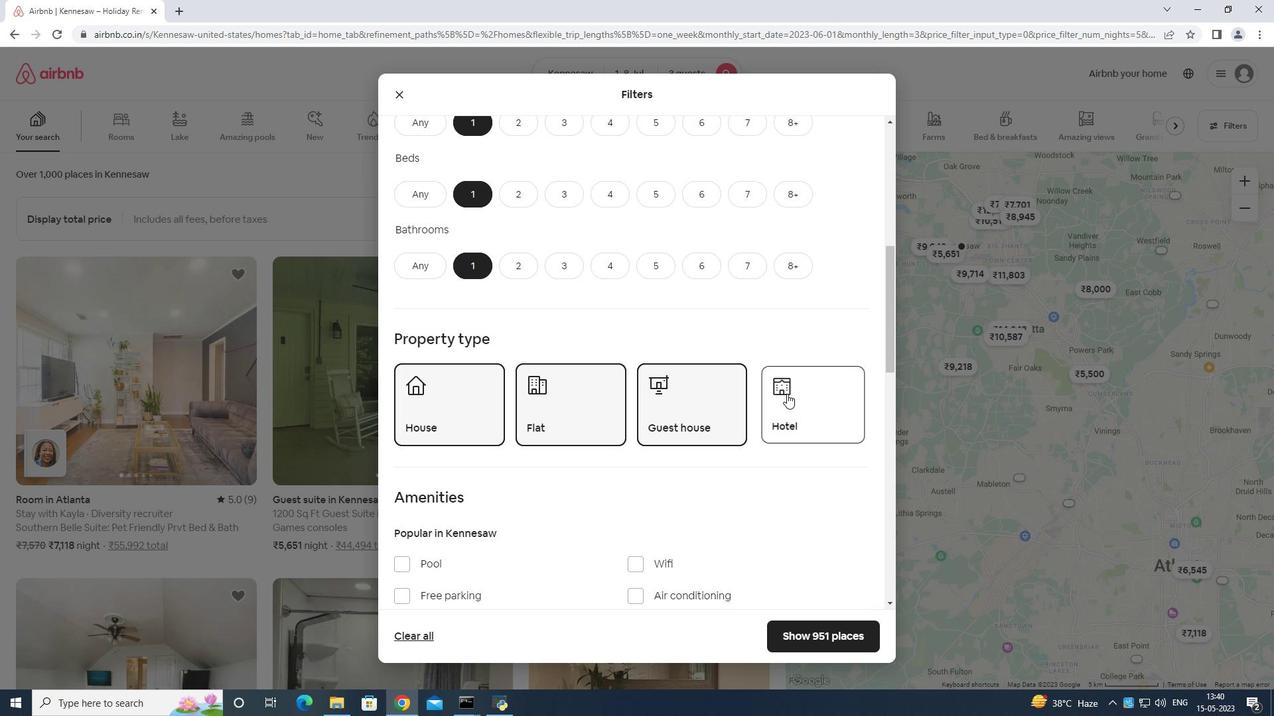 
Action: Mouse scrolled (790, 391) with delta (0, 0)
Screenshot: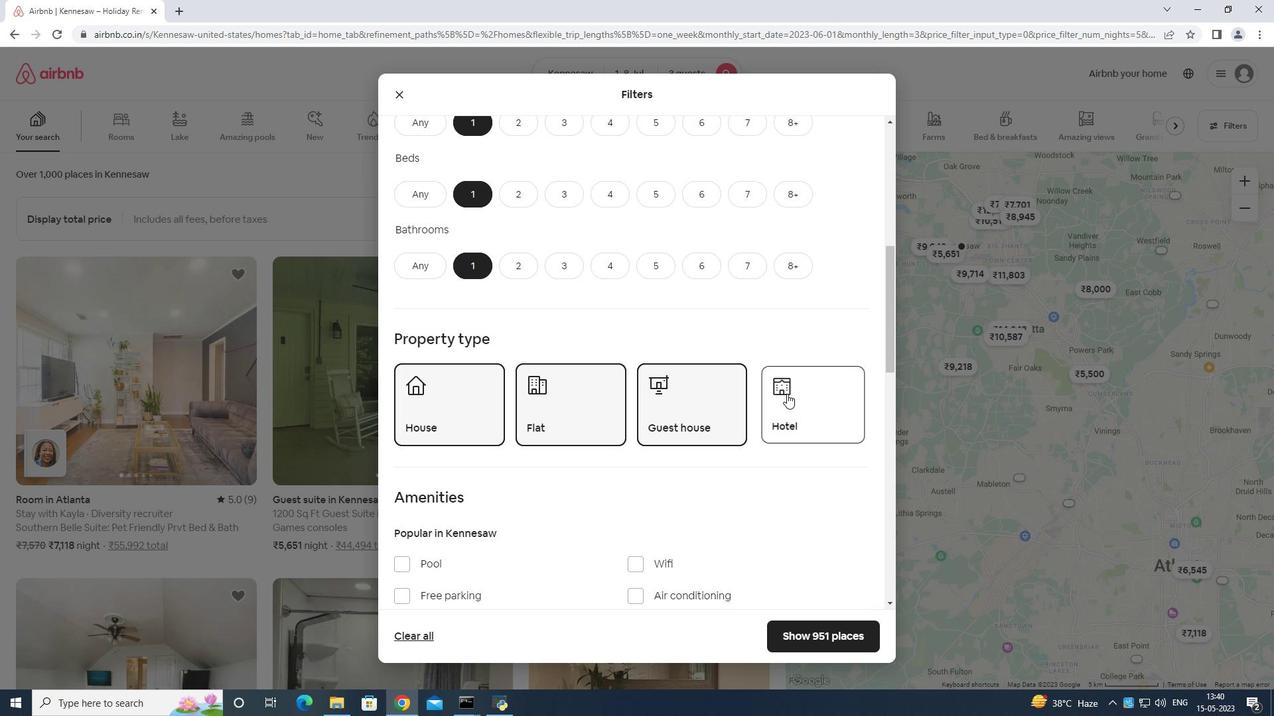 
Action: Mouse scrolled (790, 391) with delta (0, 0)
Screenshot: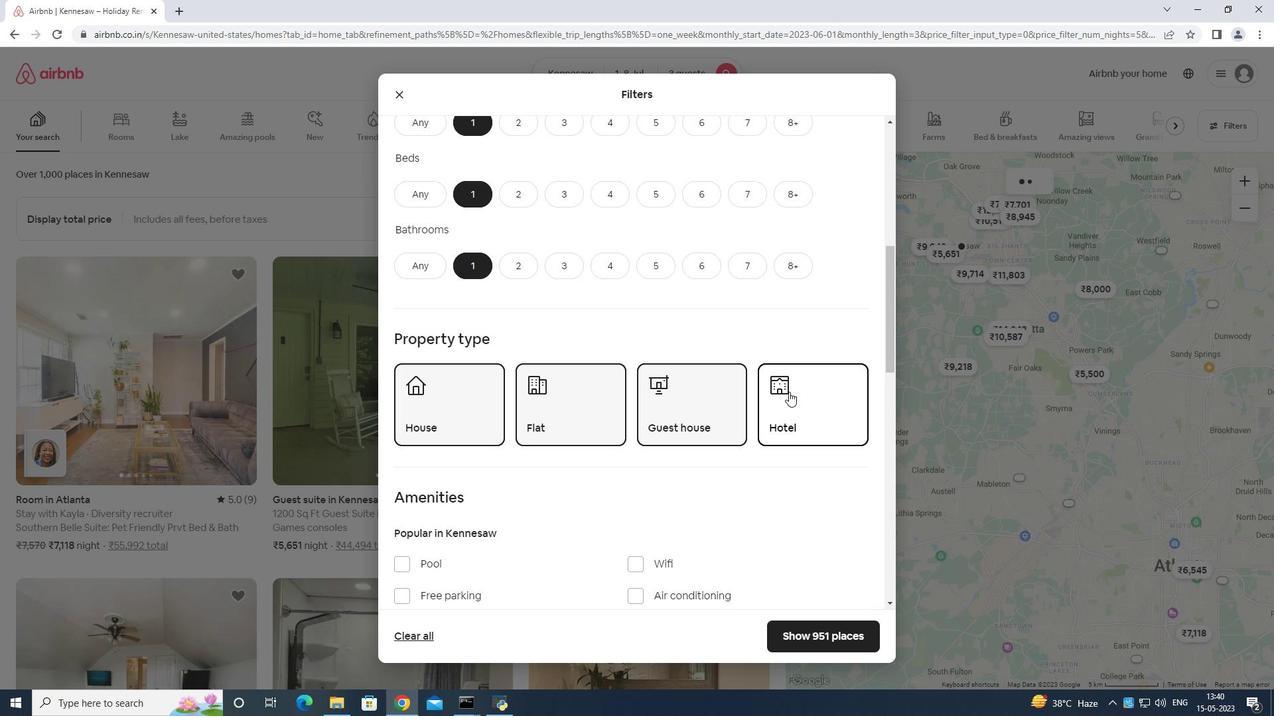 
Action: Mouse scrolled (790, 391) with delta (0, 0)
Screenshot: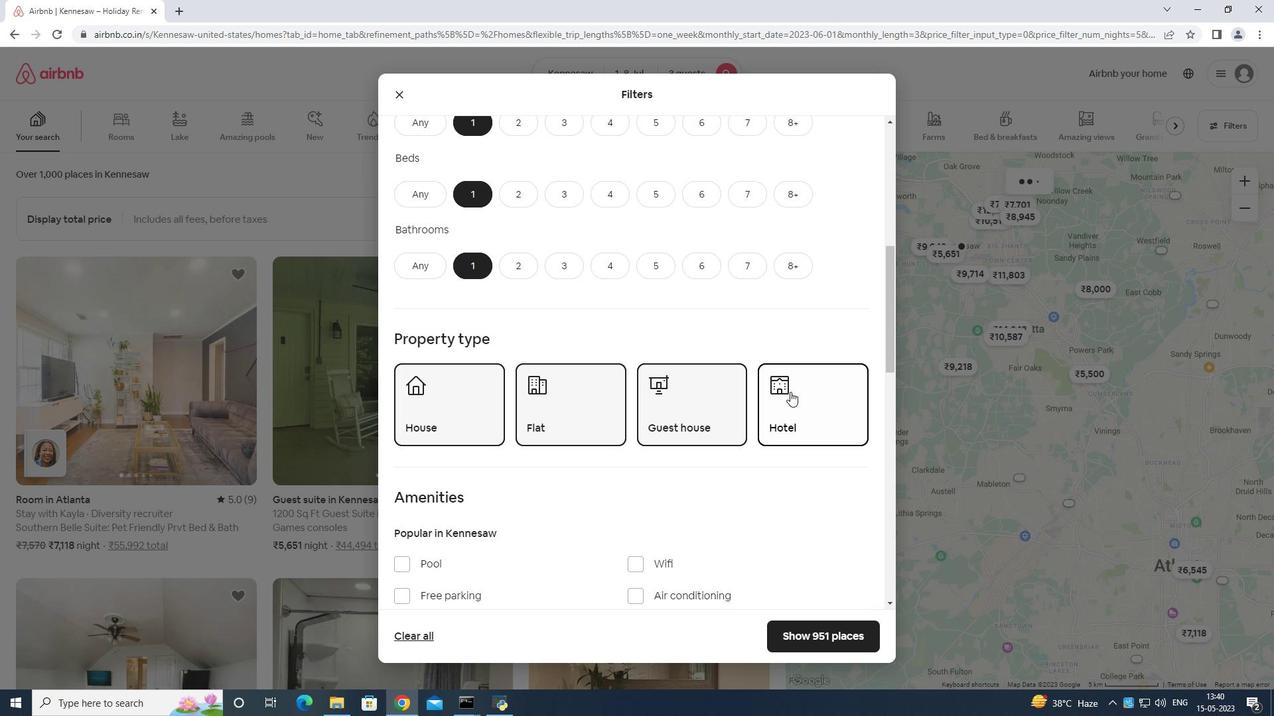 
Action: Mouse moved to (790, 382)
Screenshot: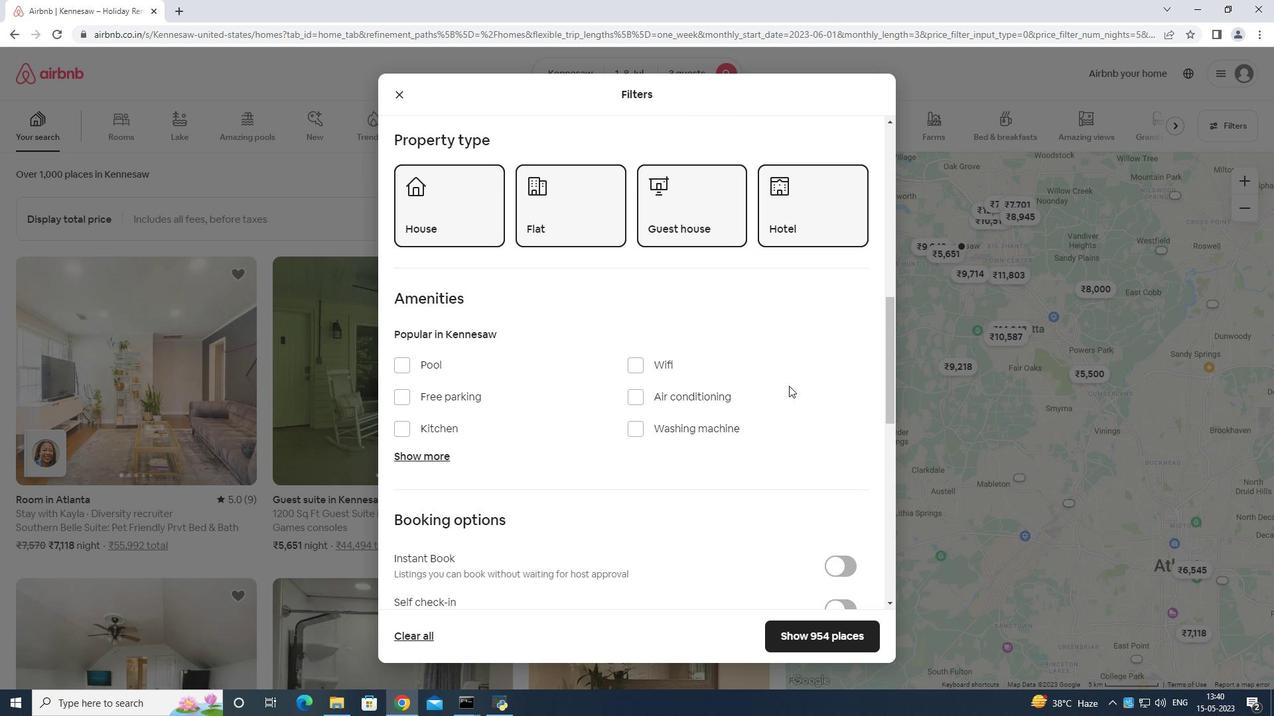 
Action: Mouse scrolled (790, 382) with delta (0, 0)
Screenshot: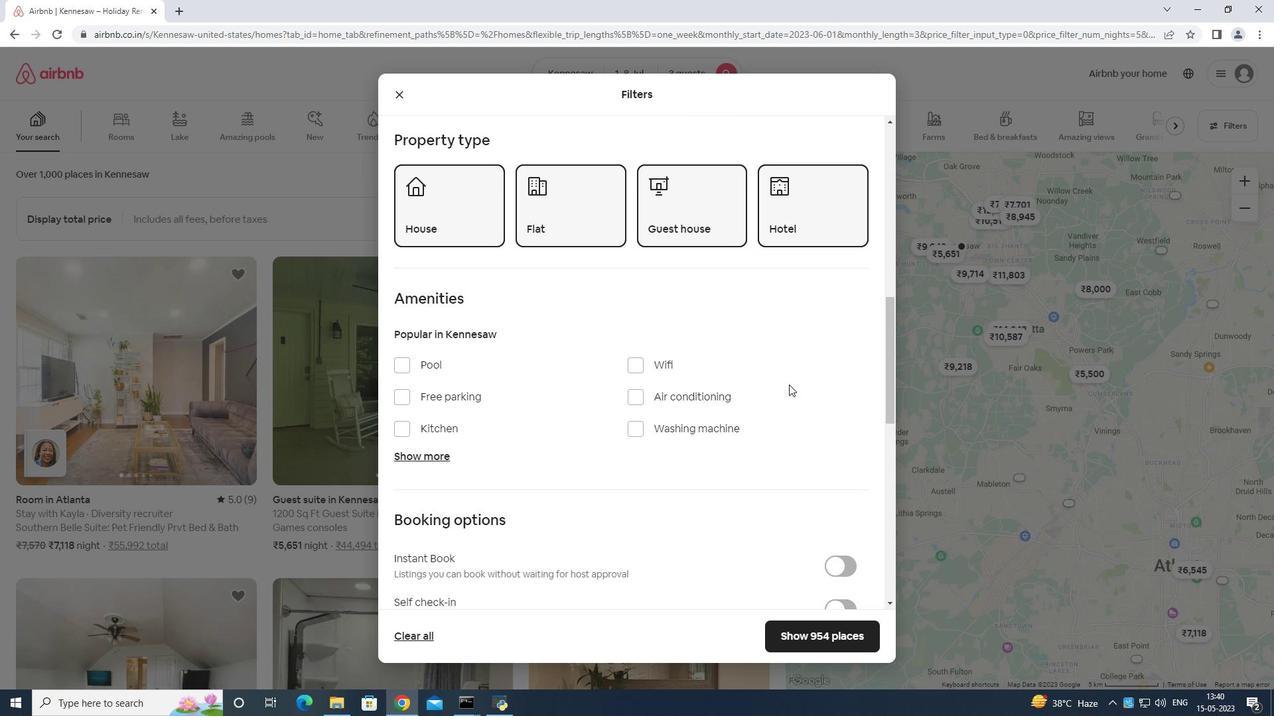
Action: Mouse scrolled (790, 382) with delta (0, 0)
Screenshot: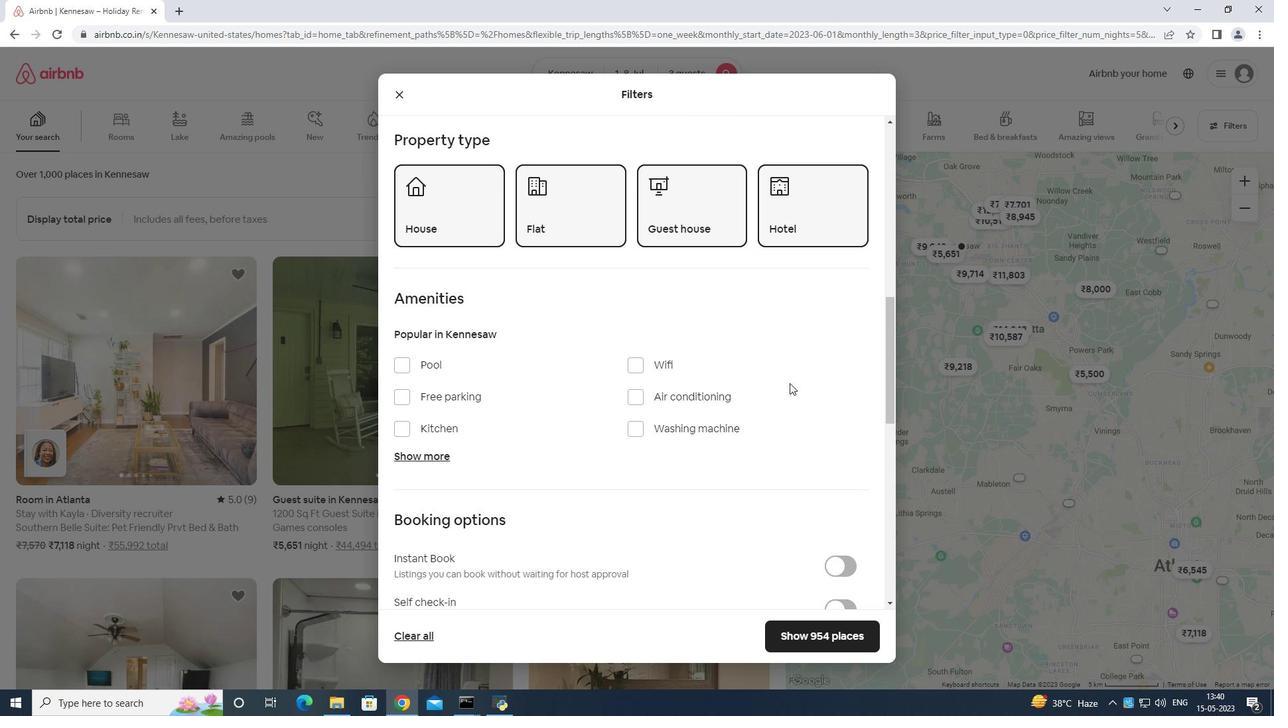 
Action: Mouse scrolled (790, 382) with delta (0, 0)
Screenshot: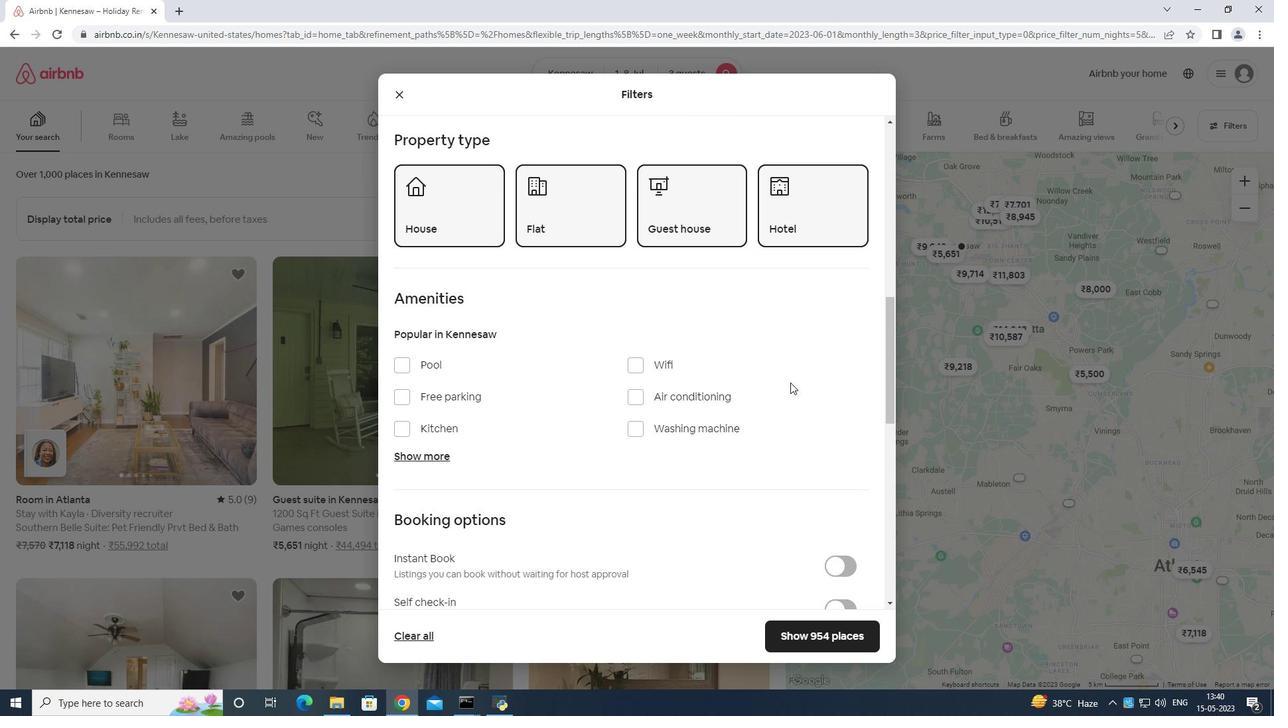 
Action: Mouse scrolled (790, 382) with delta (0, 0)
Screenshot: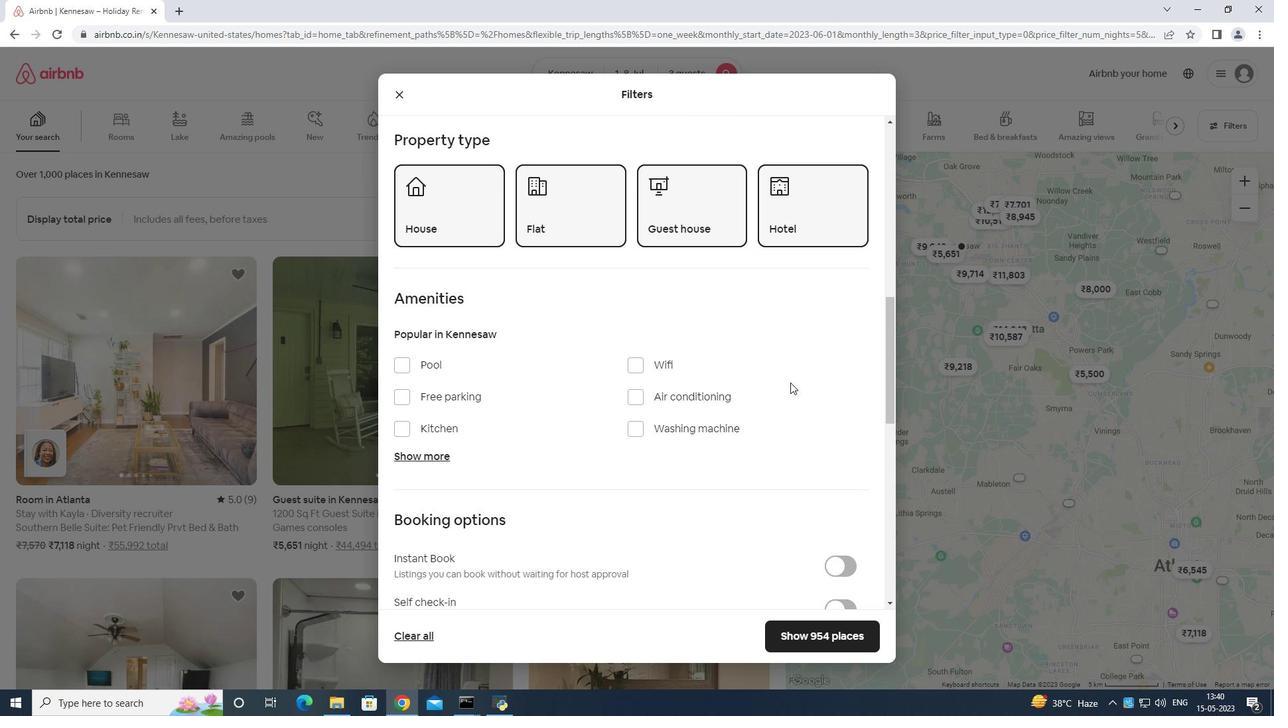 
Action: Mouse moved to (845, 339)
Screenshot: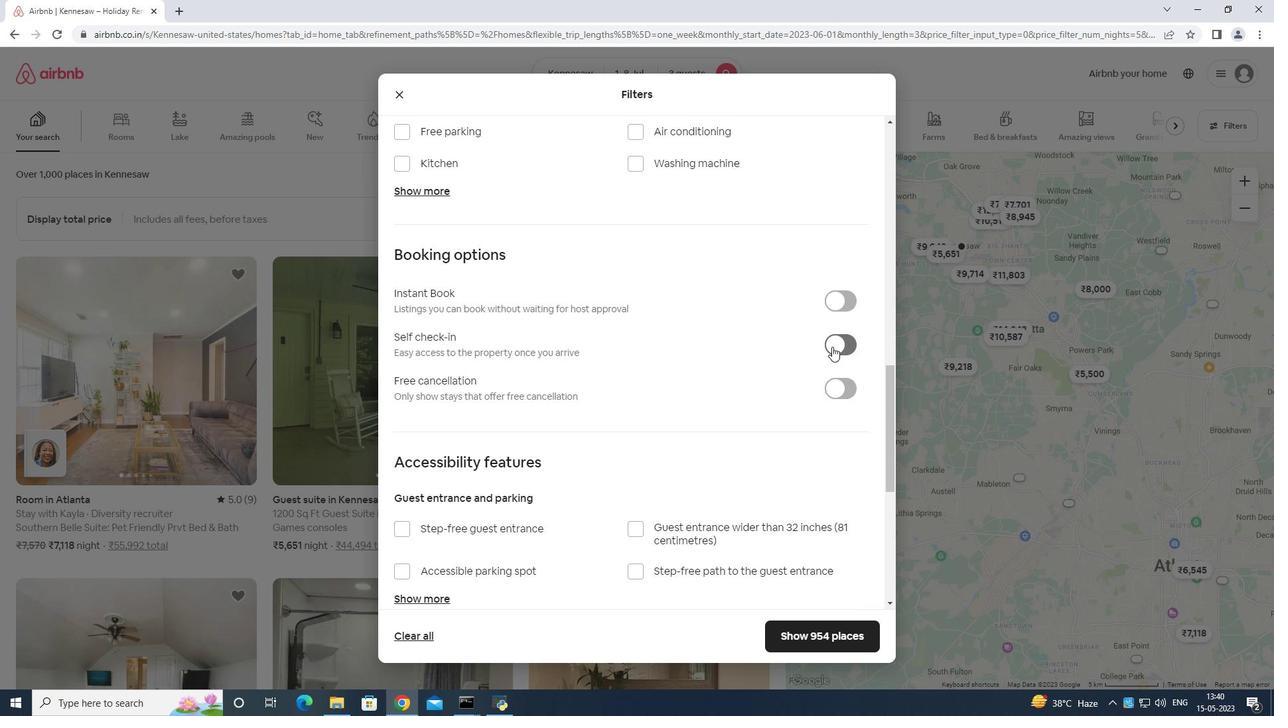
Action: Mouse pressed left at (845, 339)
Screenshot: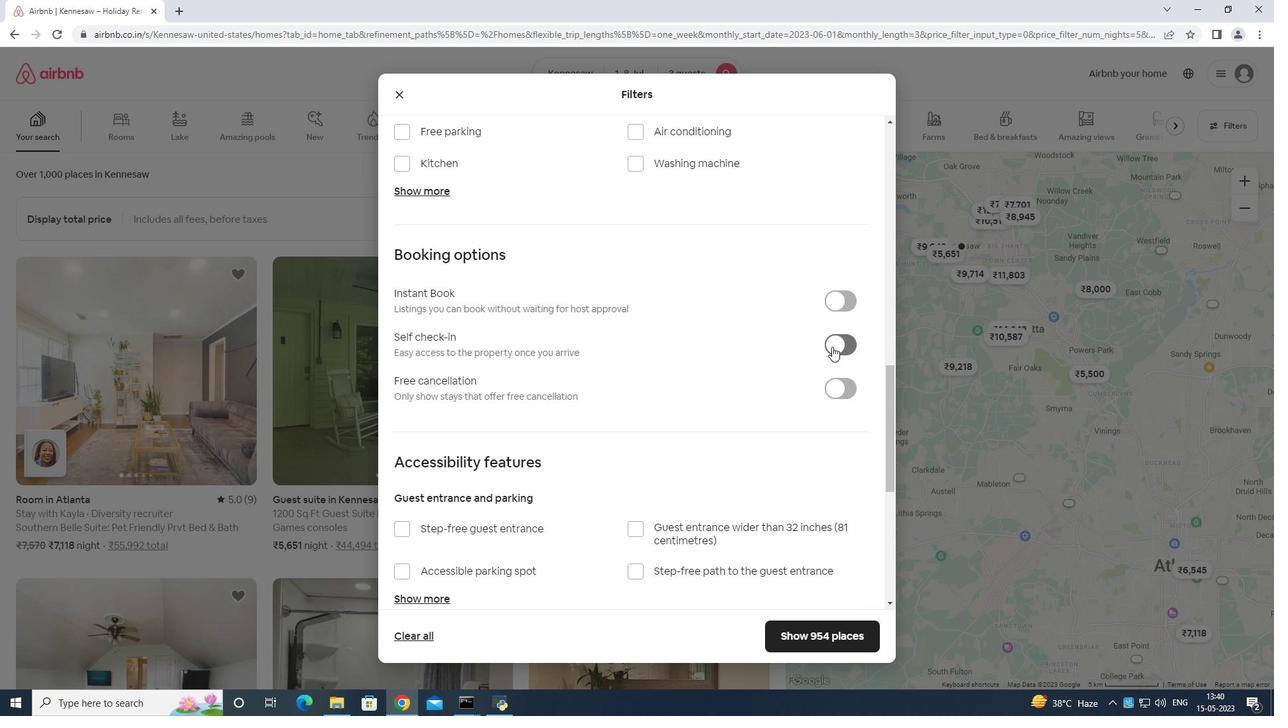 
Action: Mouse moved to (834, 359)
Screenshot: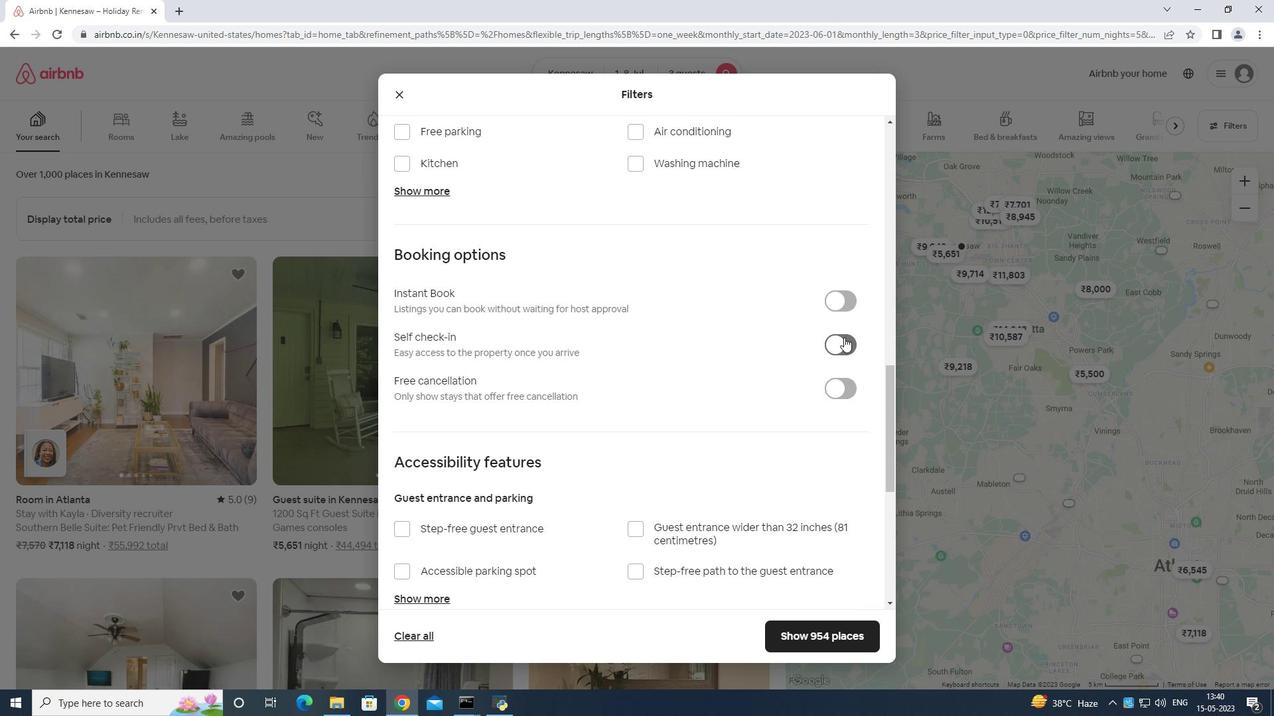 
Action: Mouse scrolled (834, 359) with delta (0, 0)
Screenshot: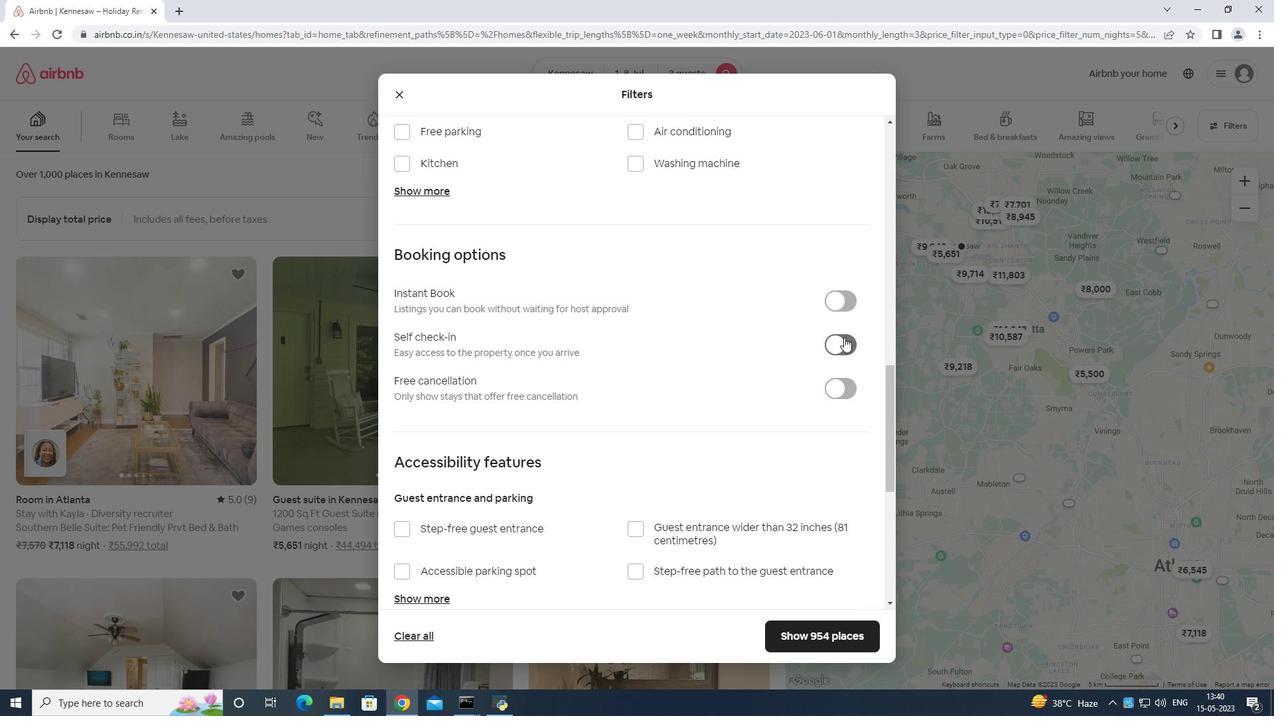 
Action: Mouse moved to (832, 363)
Screenshot: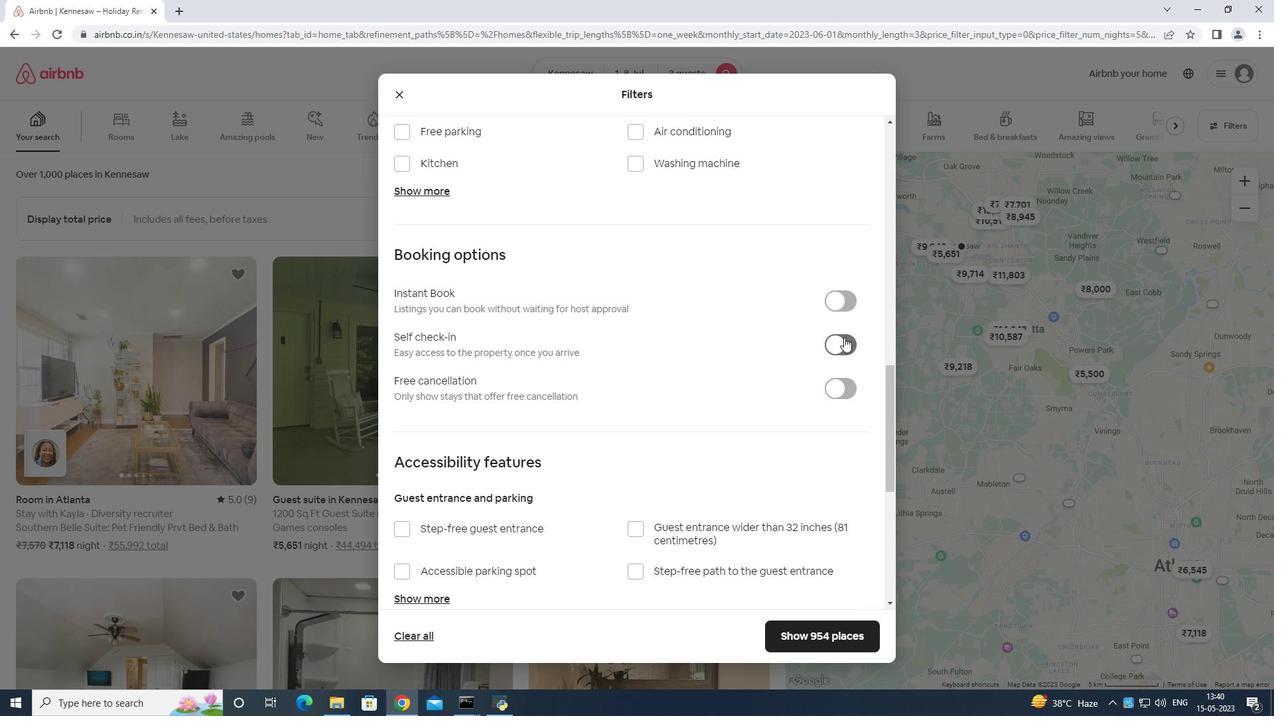 
Action: Mouse scrolled (832, 362) with delta (0, 0)
Screenshot: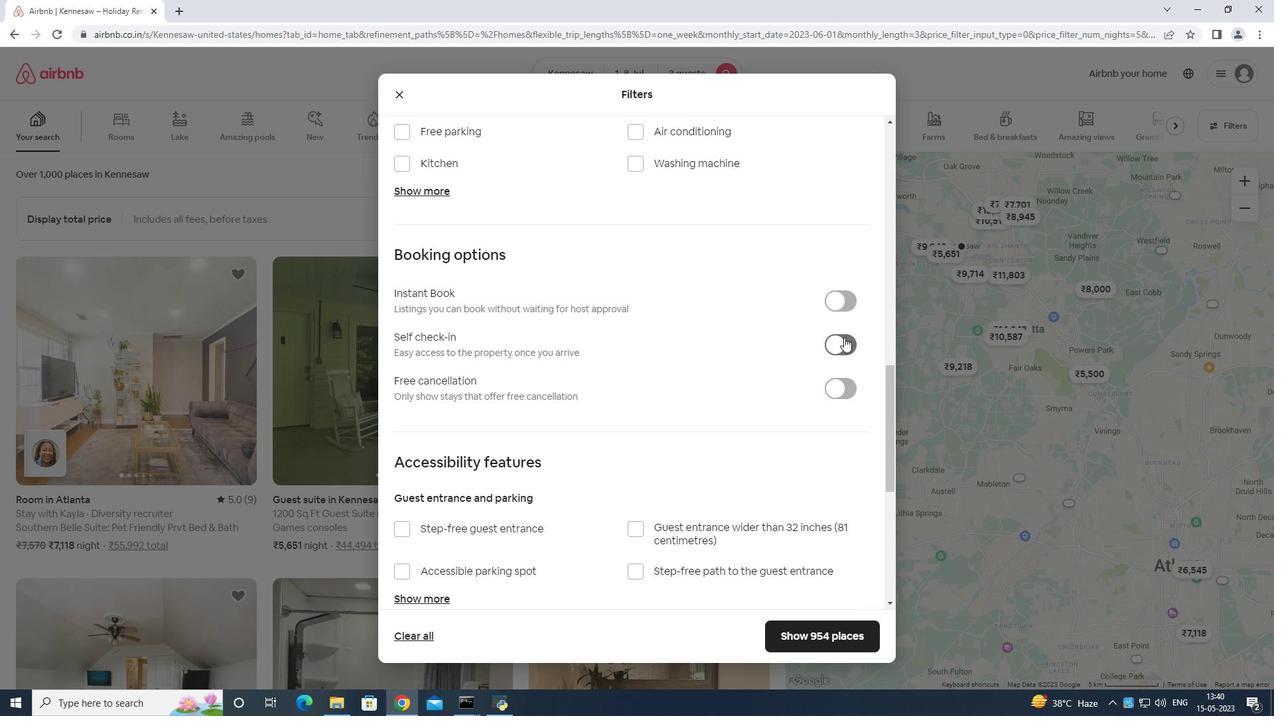 
Action: Mouse moved to (830, 366)
Screenshot: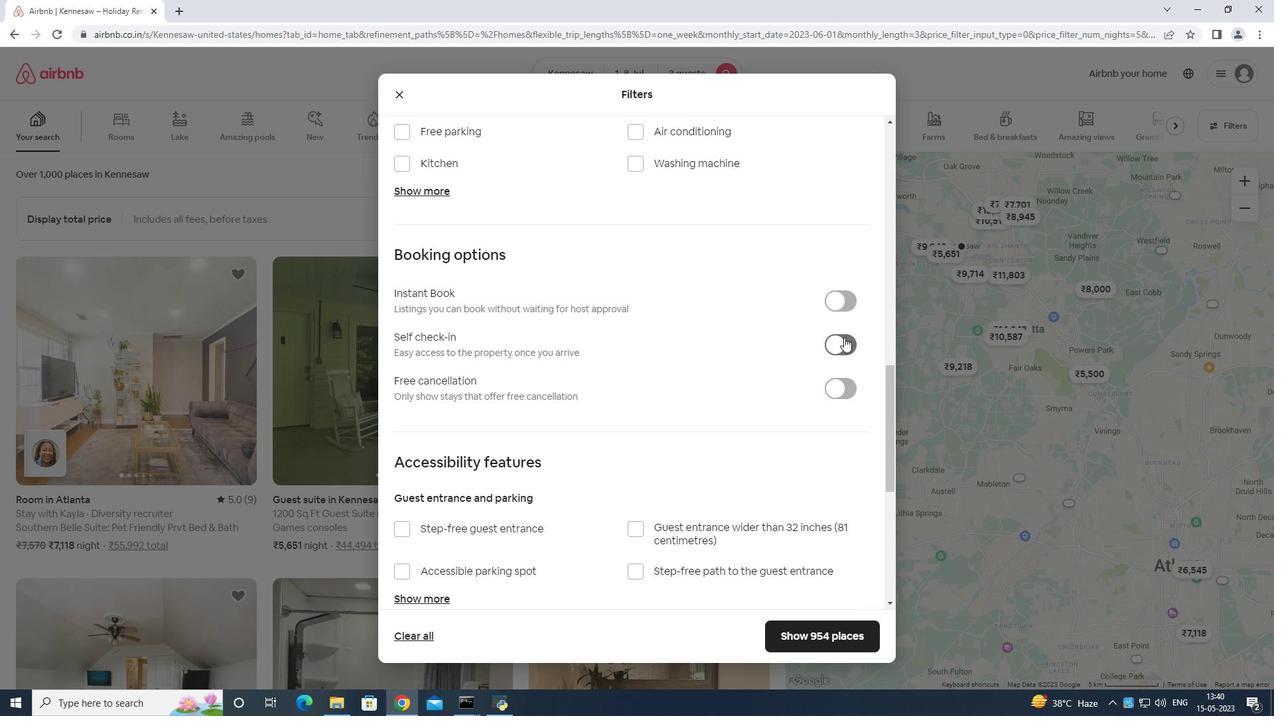 
Action: Mouse scrolled (830, 365) with delta (0, 0)
Screenshot: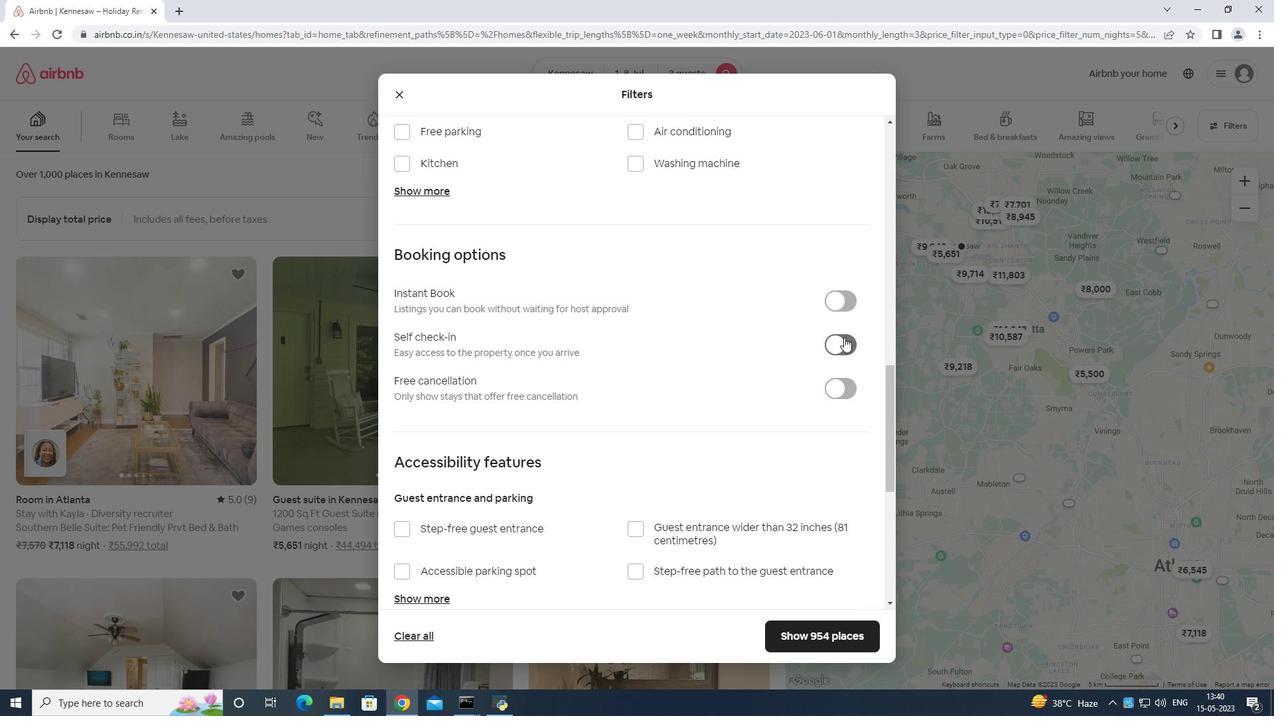 
Action: Mouse moved to (795, 382)
Screenshot: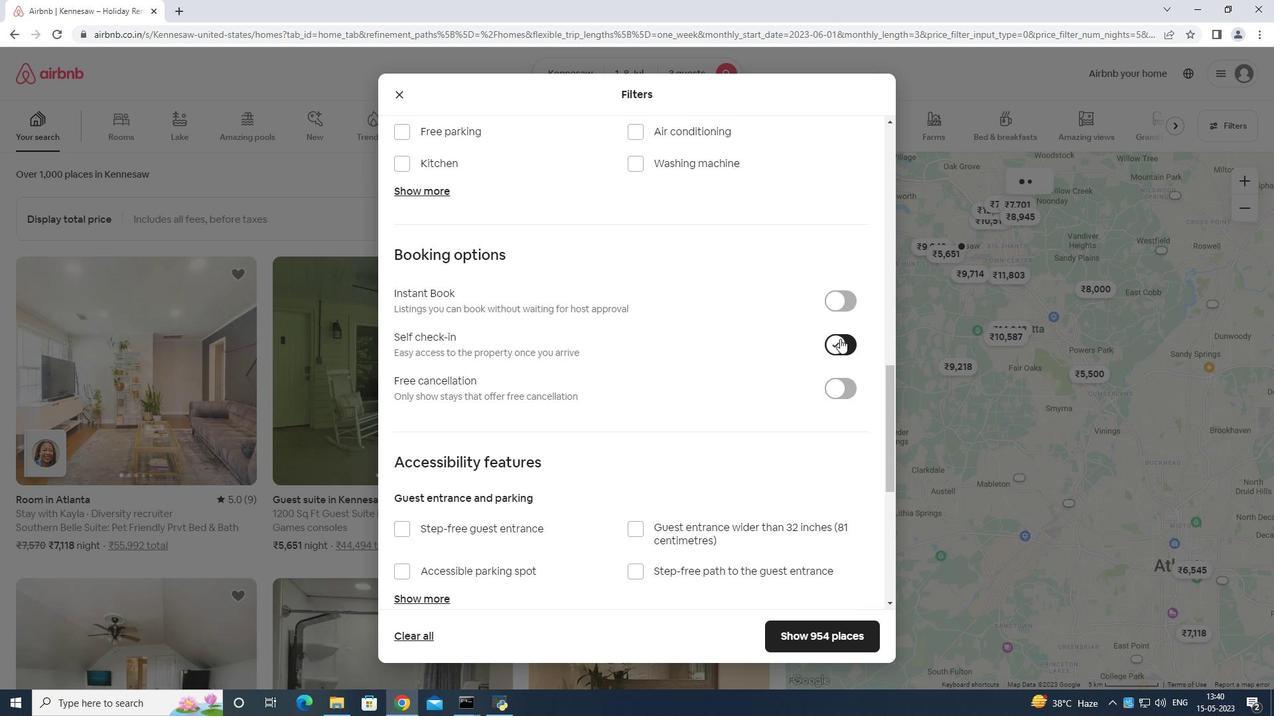 
Action: Mouse scrolled (813, 375) with delta (0, 0)
Screenshot: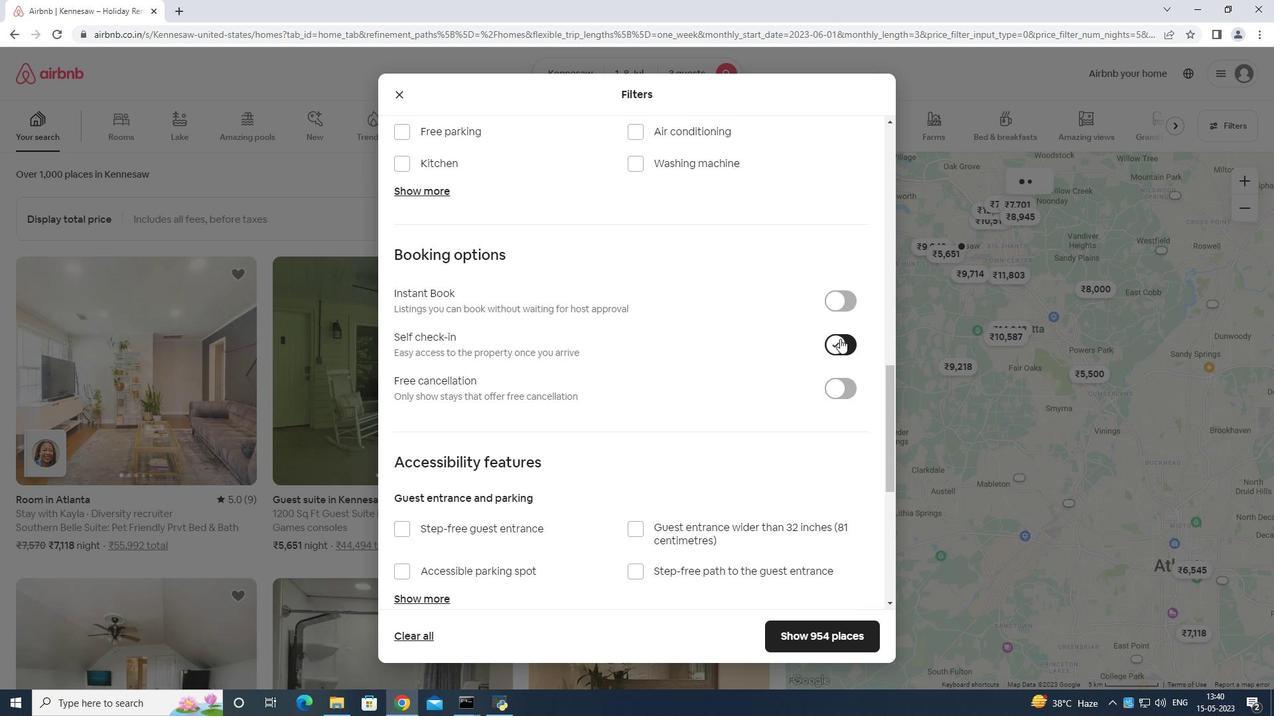 
Action: Mouse moved to (786, 401)
Screenshot: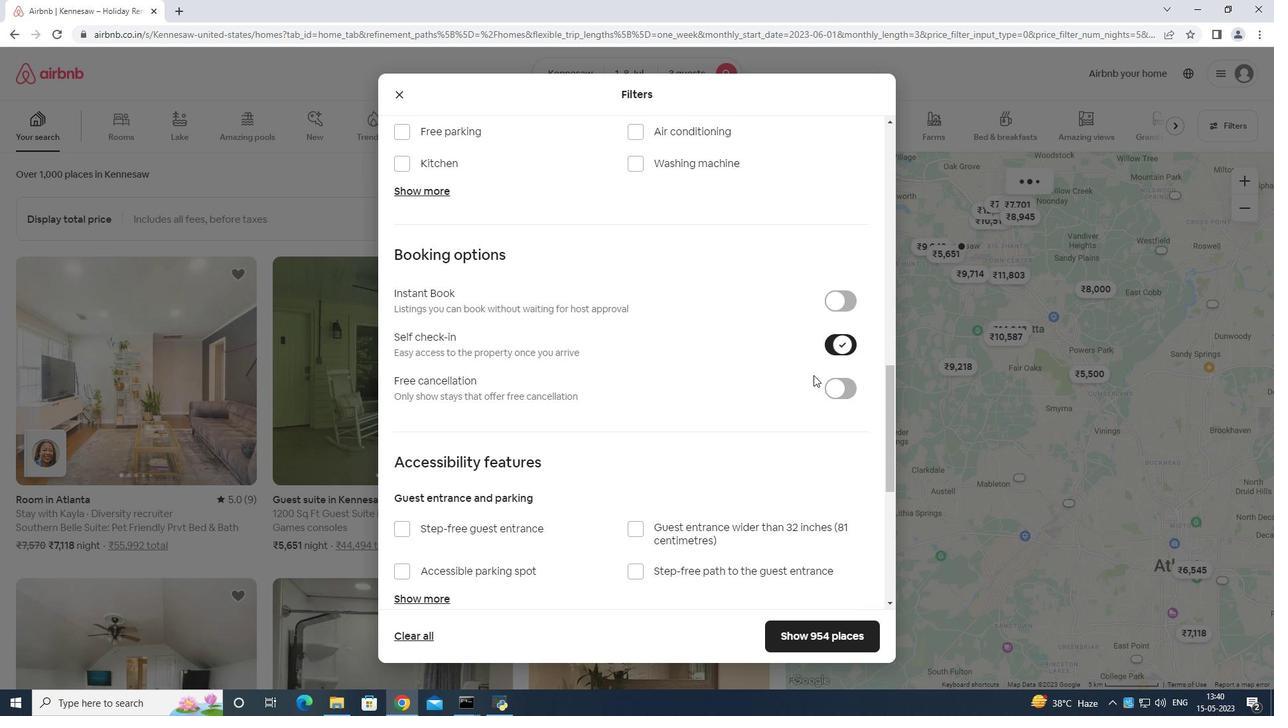 
Action: Mouse scrolled (786, 400) with delta (0, 0)
Screenshot: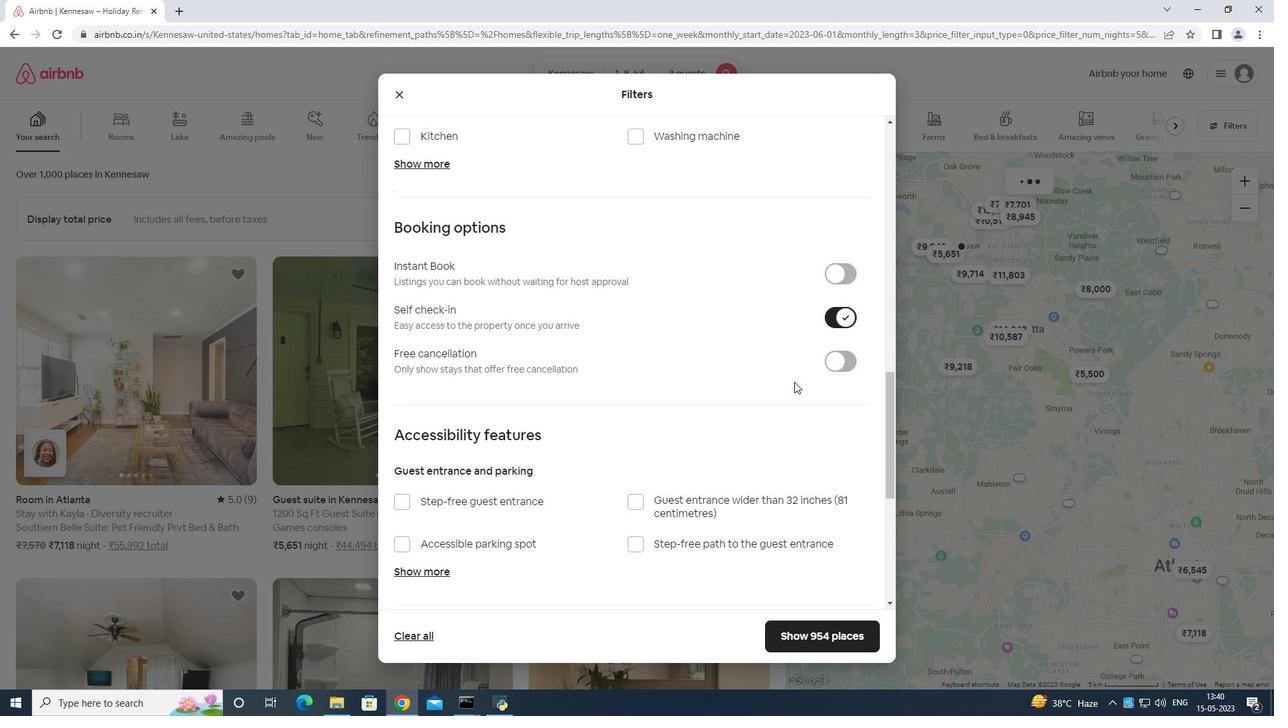 
Action: Mouse moved to (776, 404)
Screenshot: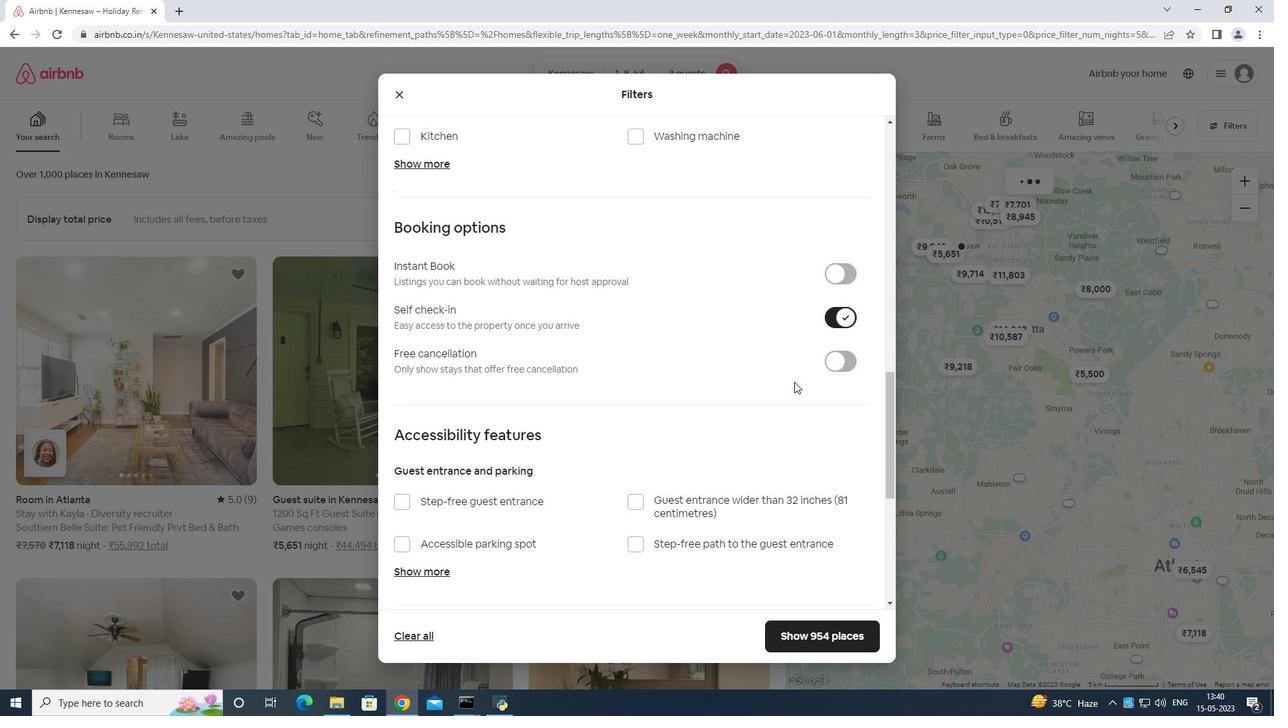 
Action: Mouse scrolled (776, 403) with delta (0, 0)
Screenshot: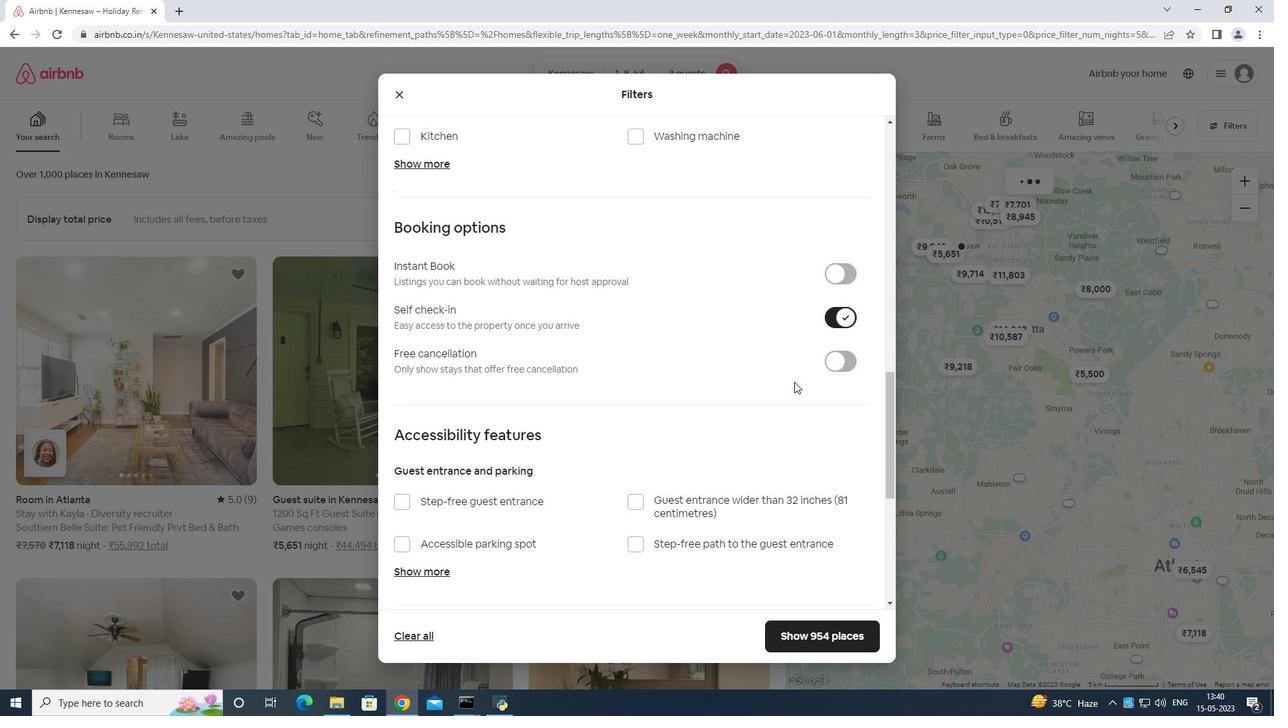 
Action: Mouse moved to (761, 406)
Screenshot: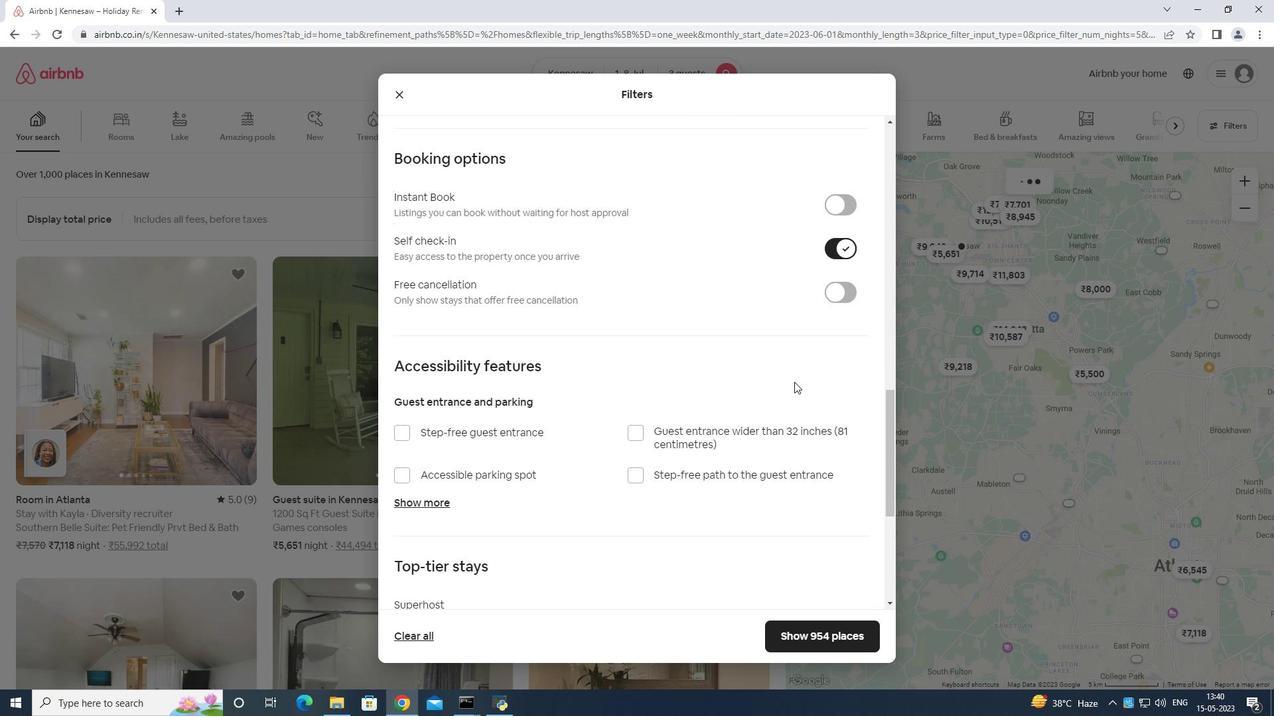 
Action: Mouse scrolled (769, 405) with delta (0, 0)
Screenshot: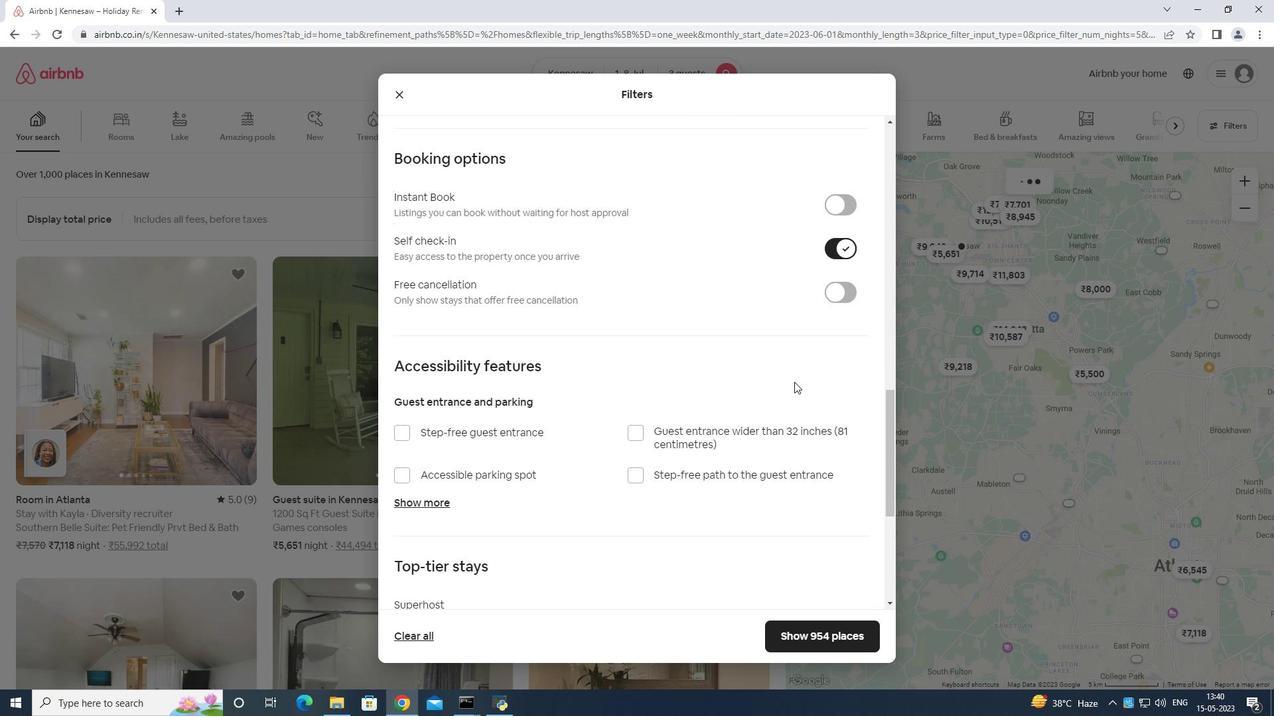 
Action: Mouse moved to (514, 498)
Screenshot: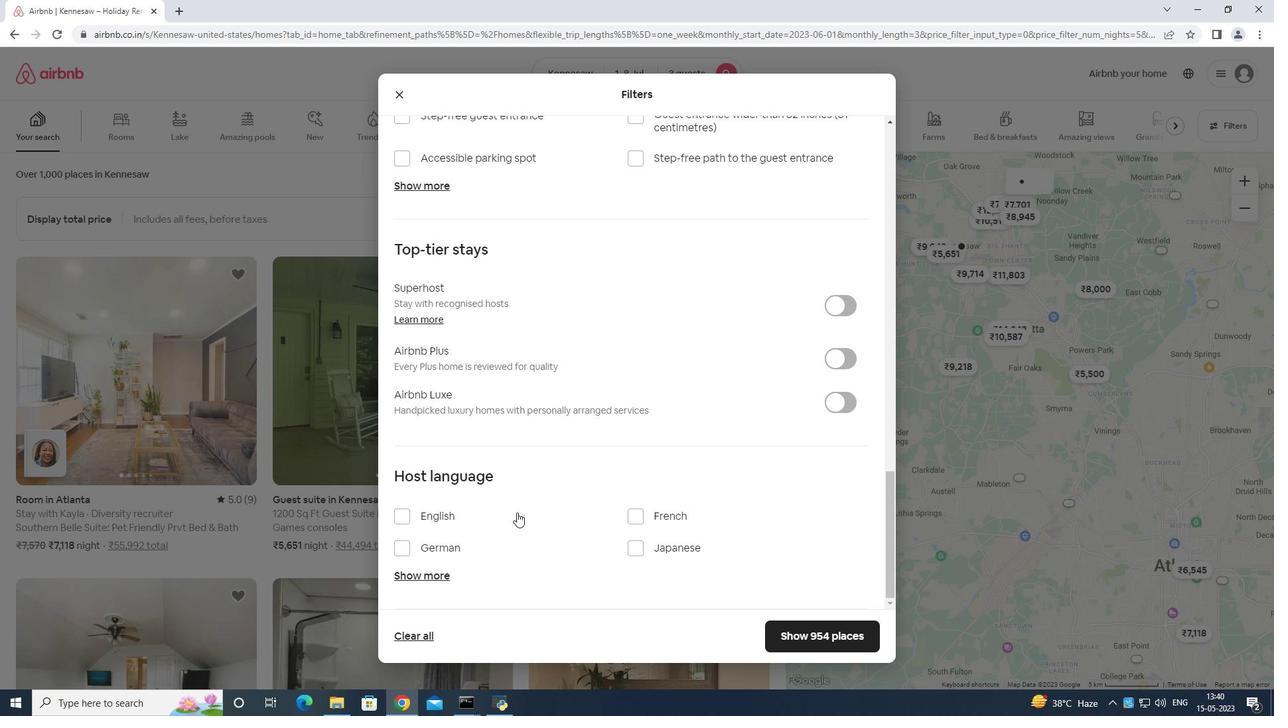 
Action: Mouse scrolled (514, 497) with delta (0, 0)
Screenshot: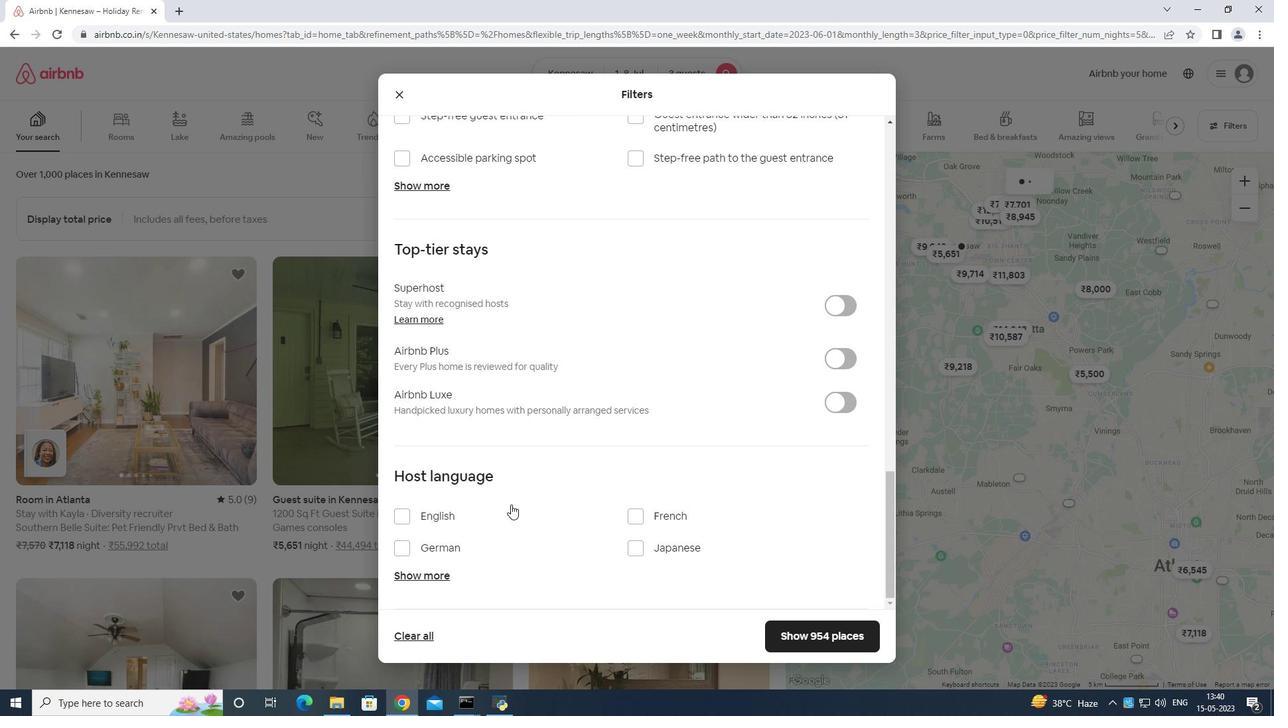
Action: Mouse moved to (514, 498)
Screenshot: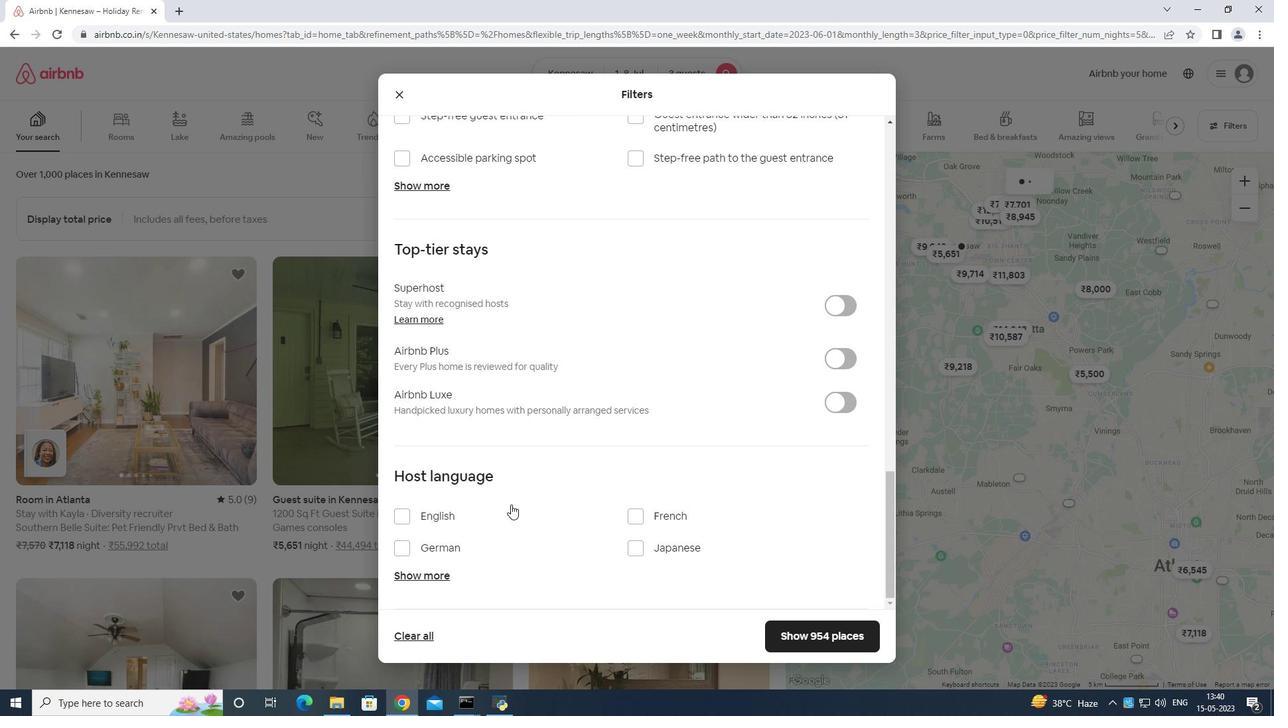 
Action: Mouse scrolled (514, 497) with delta (0, 0)
Screenshot: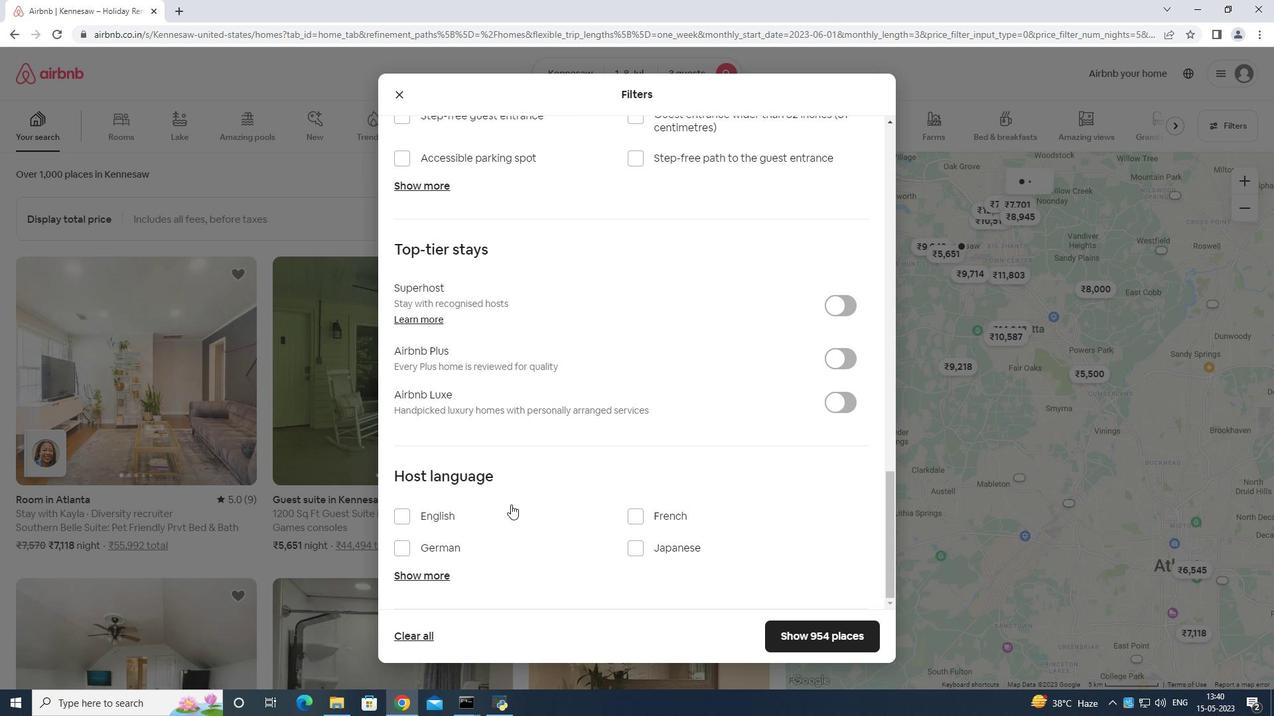 
Action: Mouse moved to (418, 517)
Screenshot: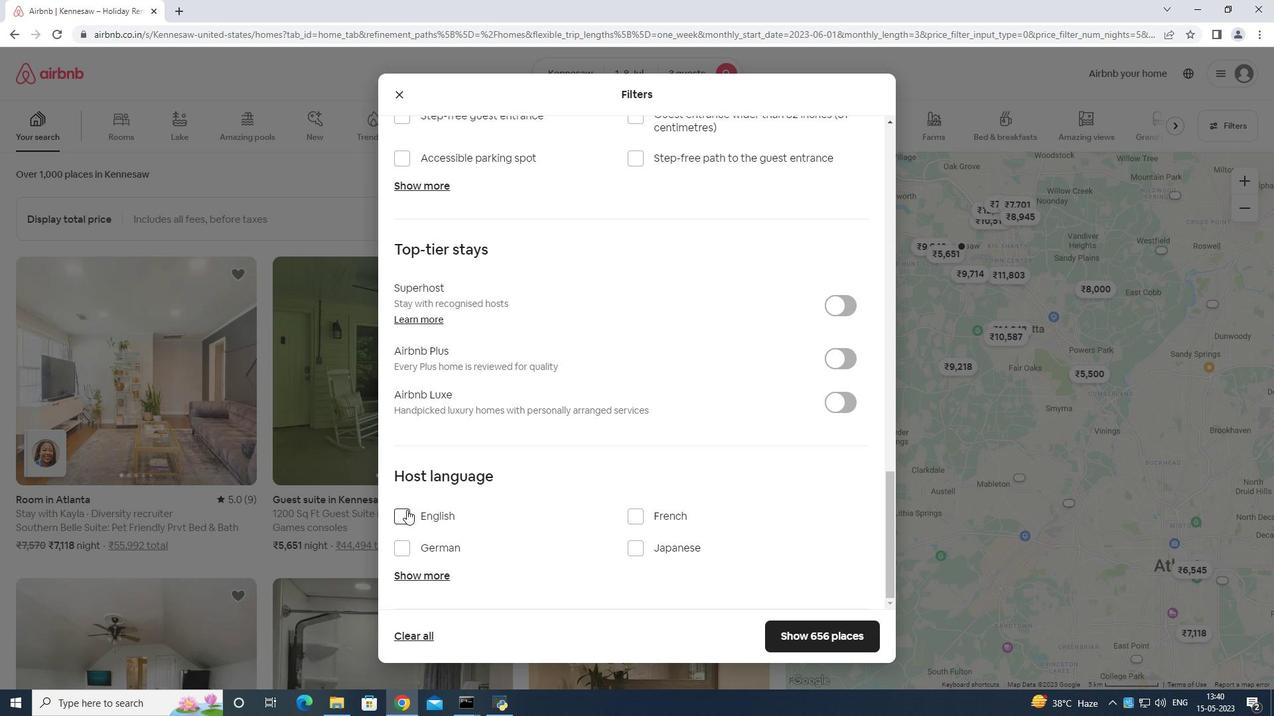 
Action: Mouse pressed left at (418, 517)
Screenshot: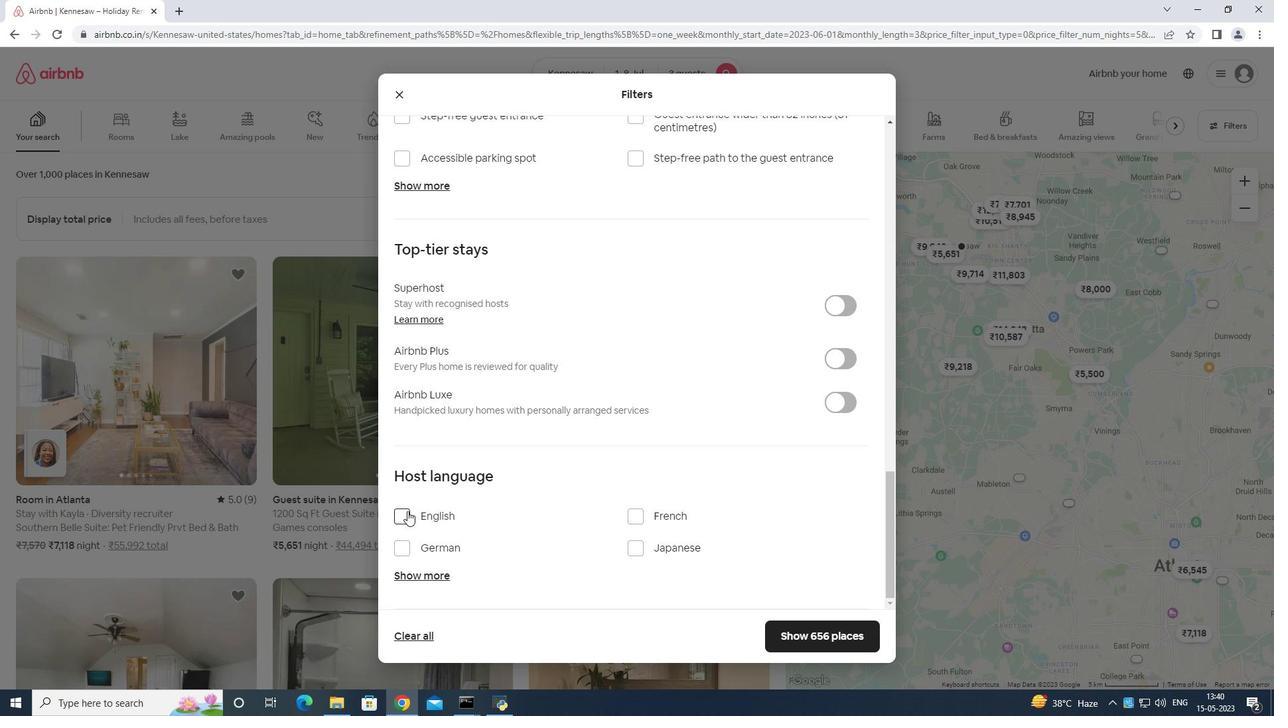 
Action: Mouse moved to (670, 684)
Screenshot: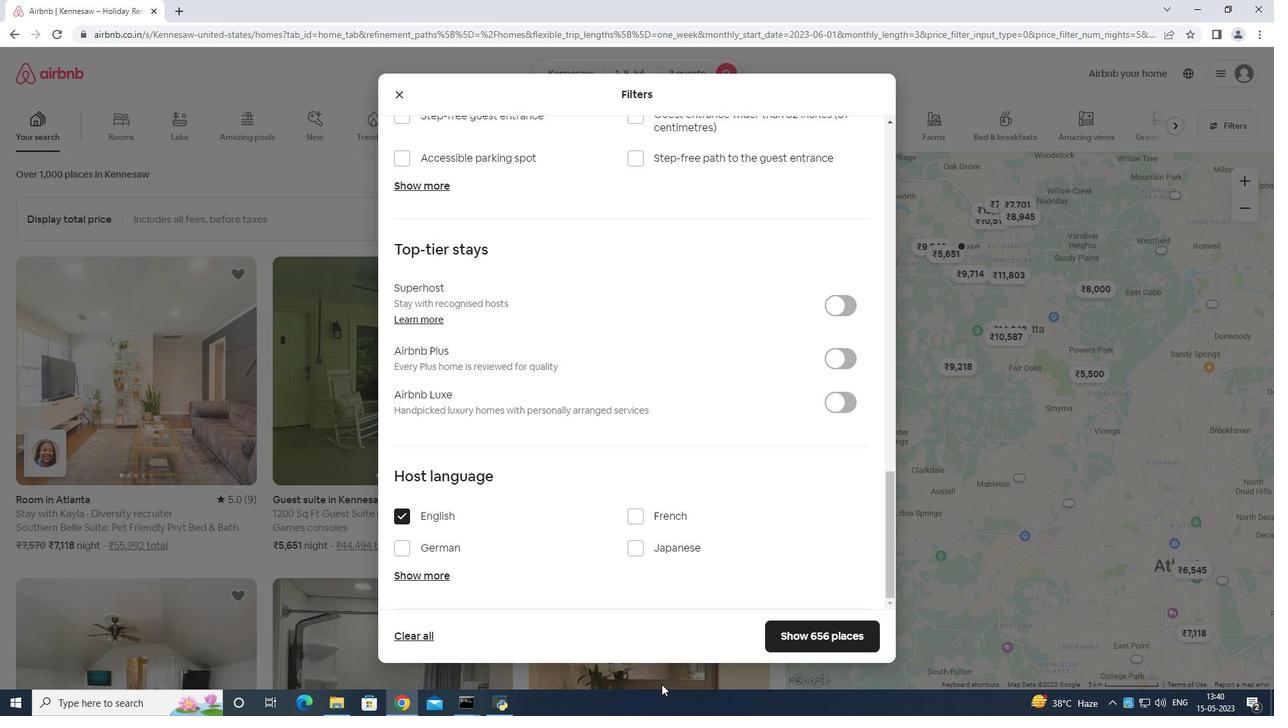 
